 Task: Explore the amenities and details of this Airbnb listing.
Action: Mouse moved to (328, 208)
Screenshot: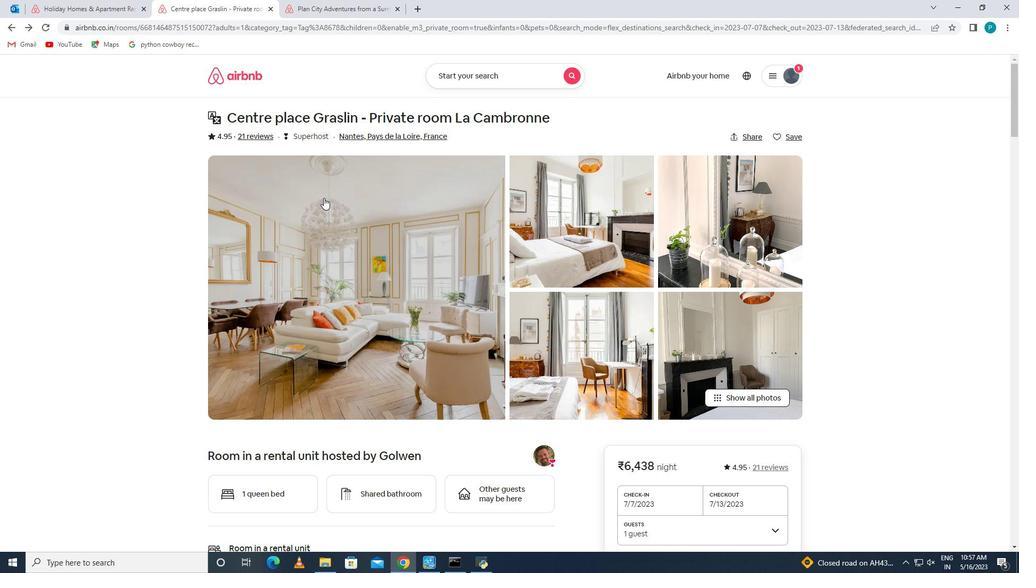 
Action: Mouse scrolled (328, 208) with delta (0, 0)
Screenshot: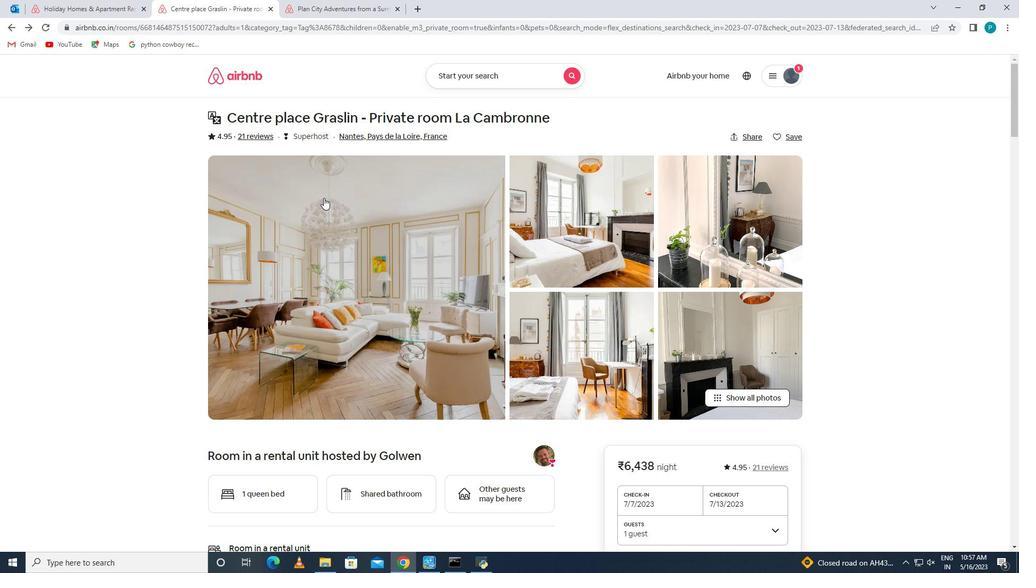 
Action: Mouse moved to (328, 212)
Screenshot: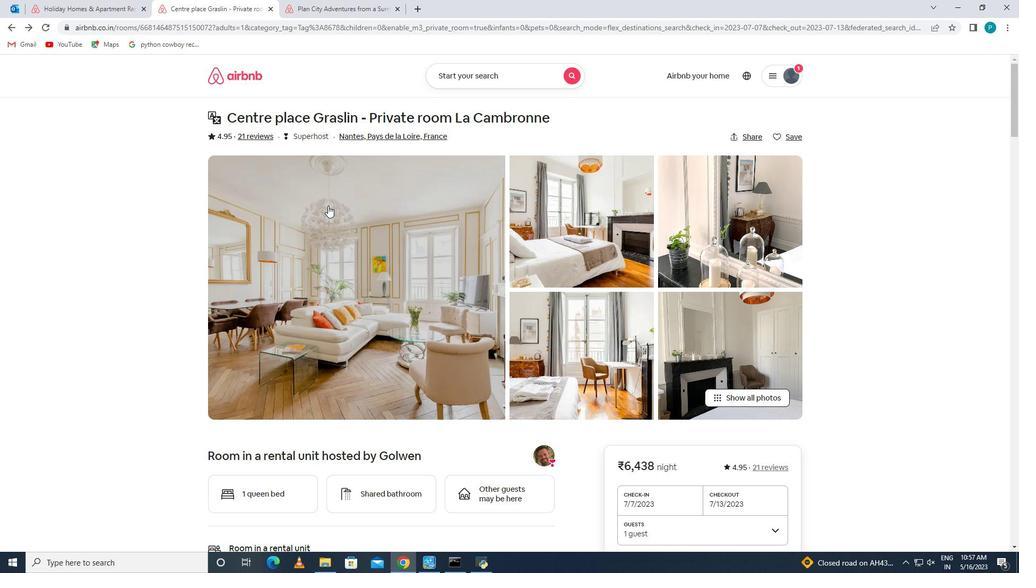 
Action: Mouse scrolled (328, 211) with delta (0, 0)
Screenshot: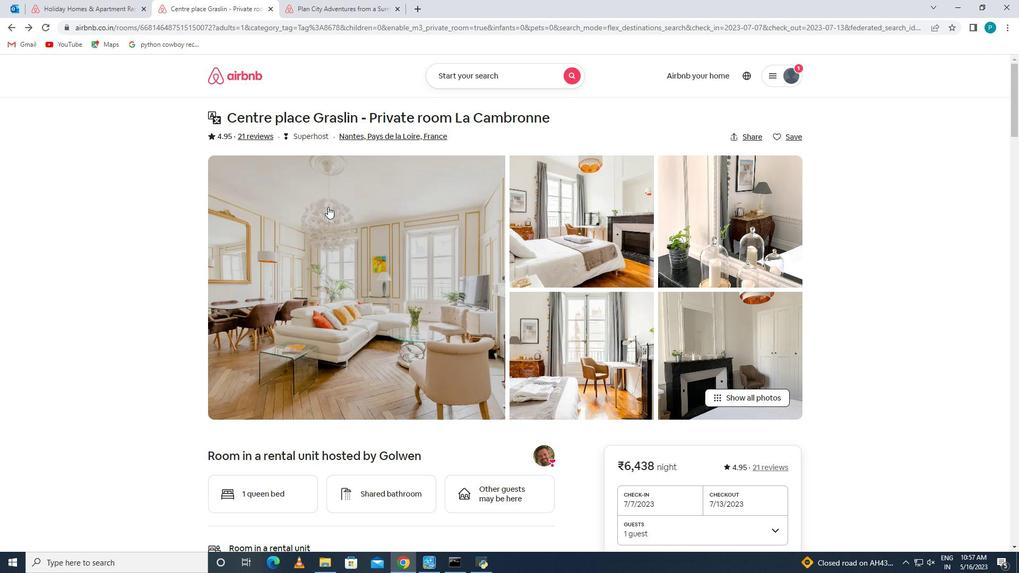 
Action: Mouse moved to (328, 213)
Screenshot: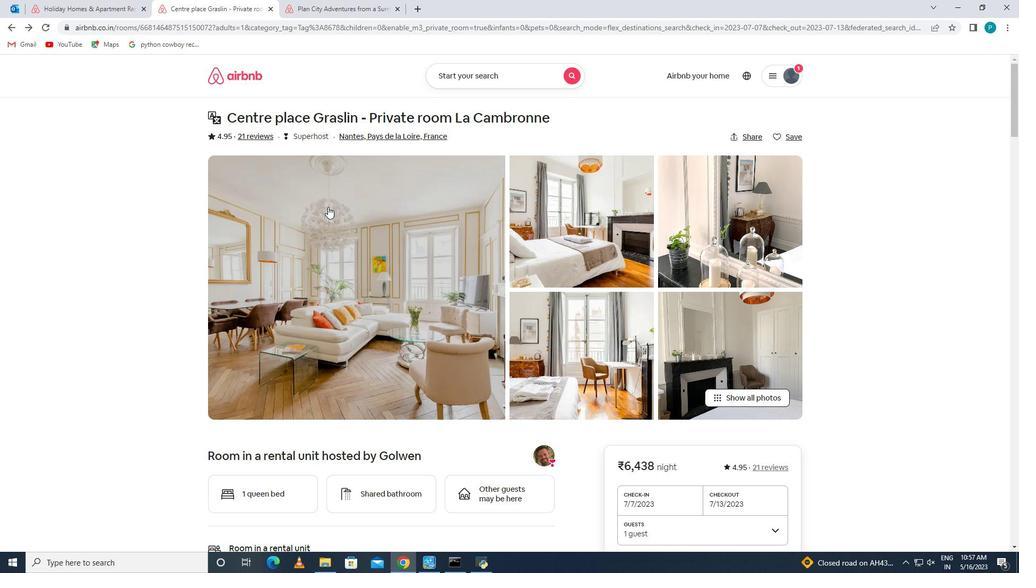 
Action: Mouse scrolled (328, 213) with delta (0, 0)
Screenshot: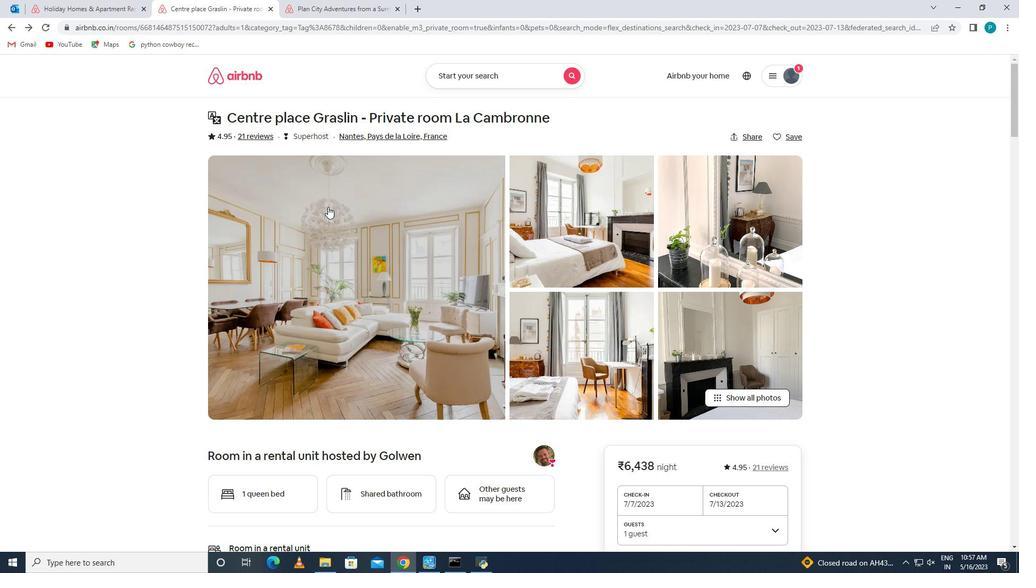 
Action: Mouse moved to (330, 222)
Screenshot: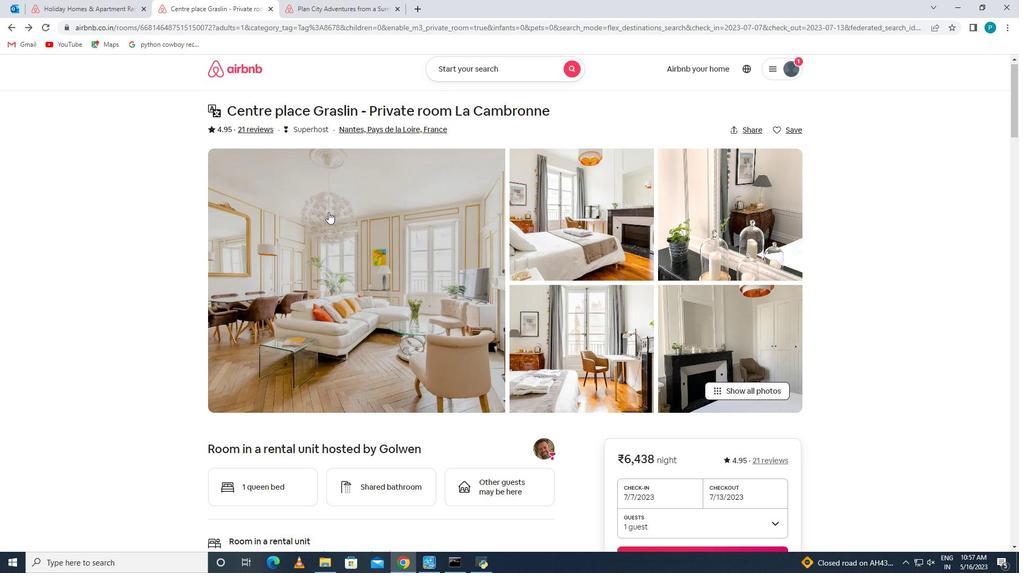 
Action: Mouse scrolled (330, 222) with delta (0, 0)
Screenshot: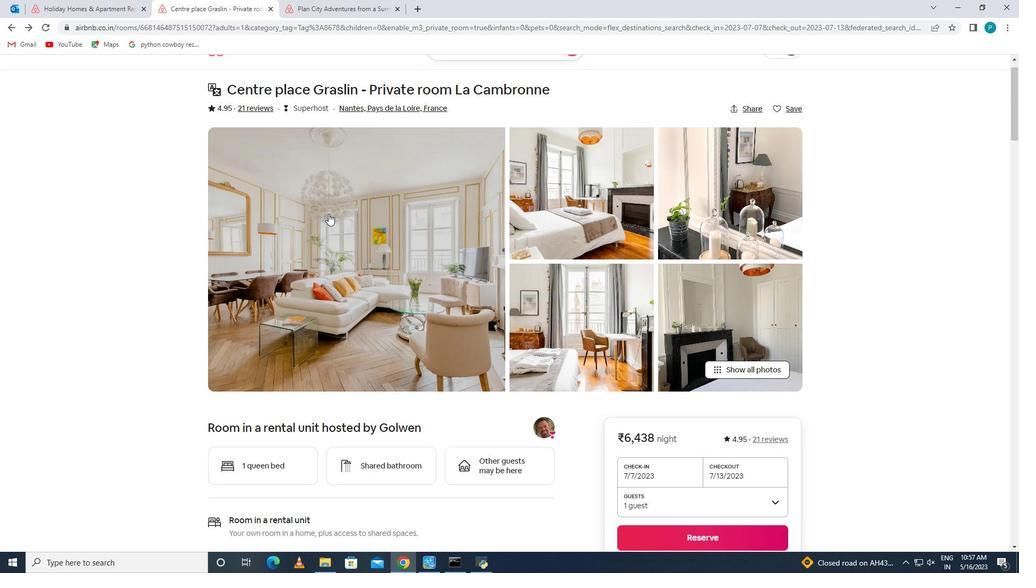 
Action: Mouse moved to (331, 229)
Screenshot: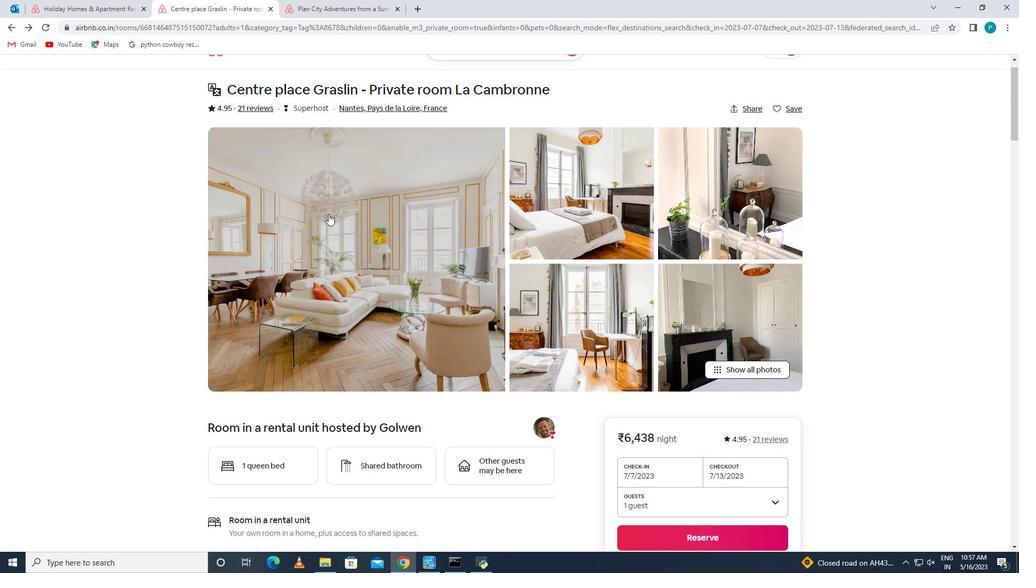 
Action: Mouse scrolled (331, 228) with delta (0, 0)
Screenshot: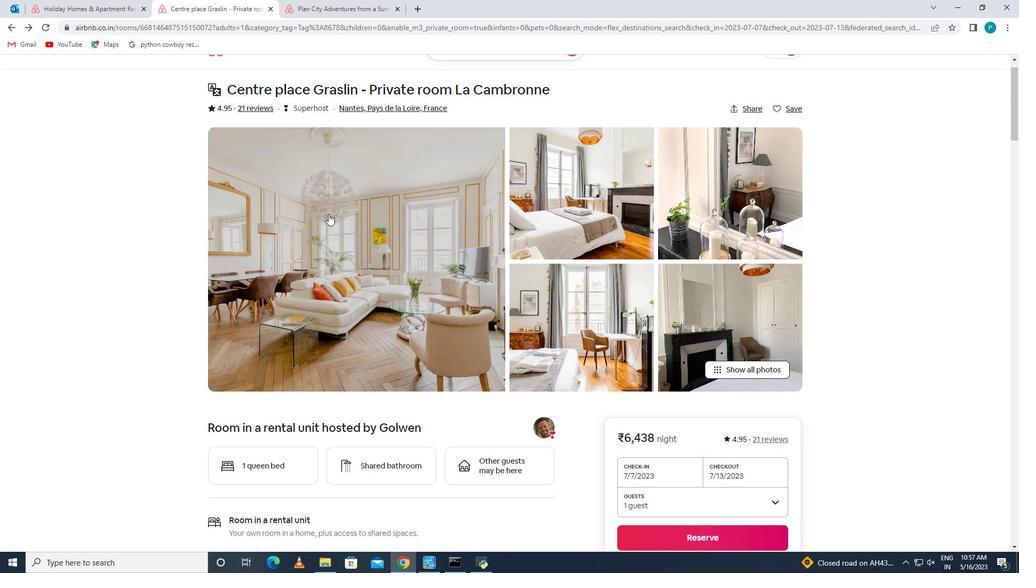 
Action: Mouse moved to (334, 251)
Screenshot: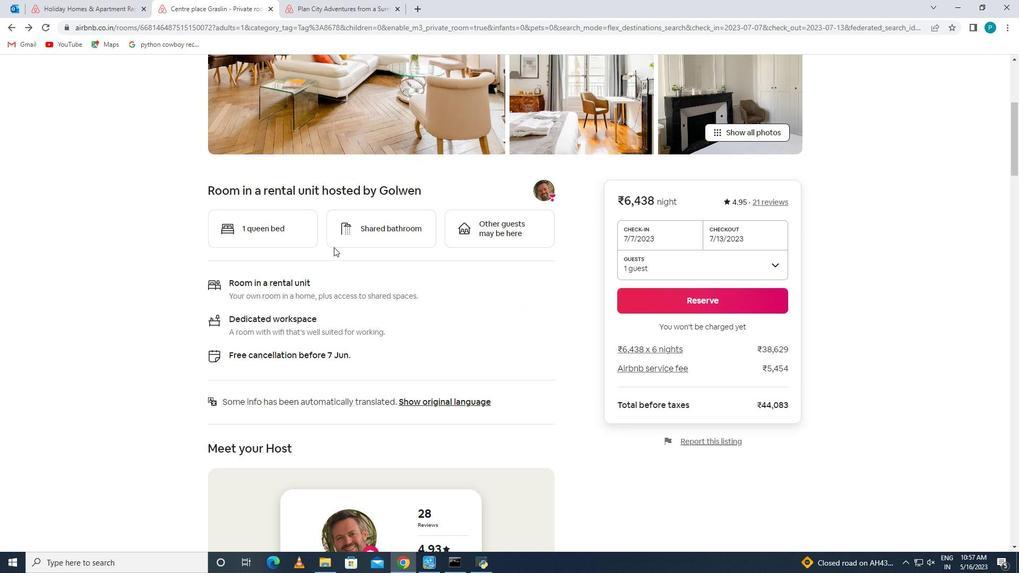 
Action: Mouse scrolled (334, 250) with delta (0, 0)
Screenshot: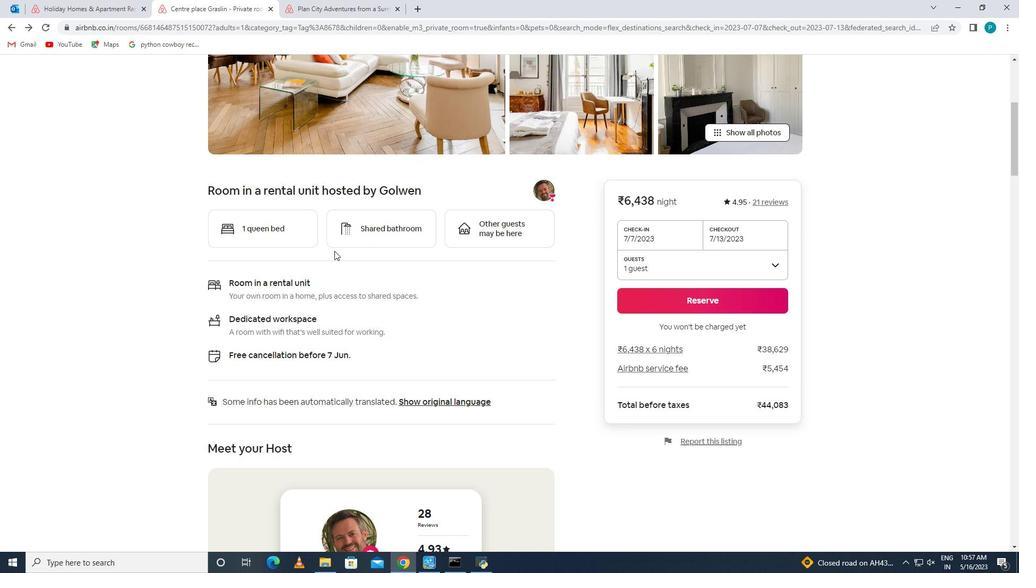 
Action: Mouse scrolled (334, 250) with delta (0, 0)
Screenshot: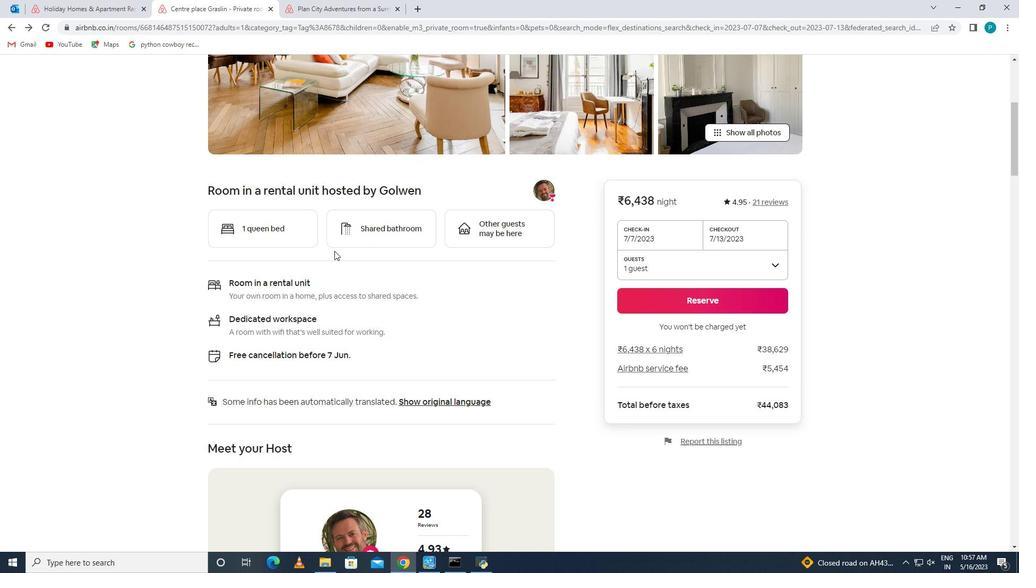 
Action: Mouse scrolled (334, 251) with delta (0, 0)
Screenshot: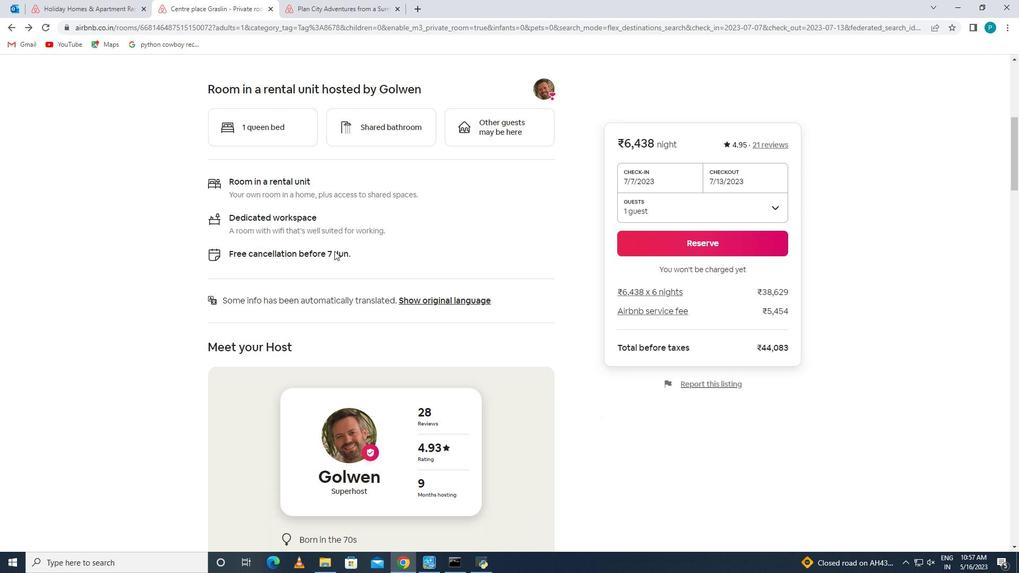 
Action: Mouse scrolled (334, 251) with delta (0, 0)
Screenshot: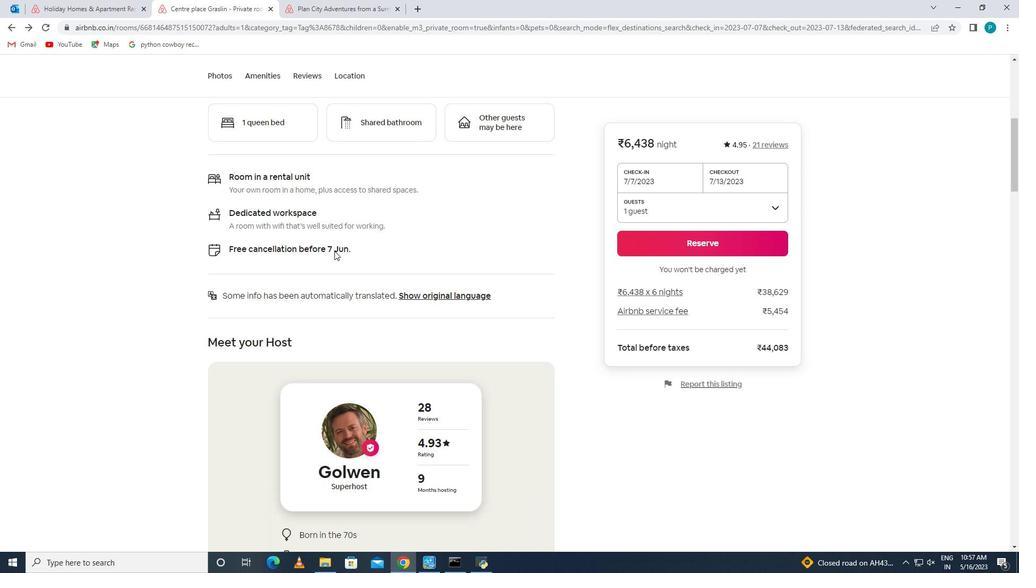 
Action: Mouse scrolled (334, 251) with delta (0, 0)
Screenshot: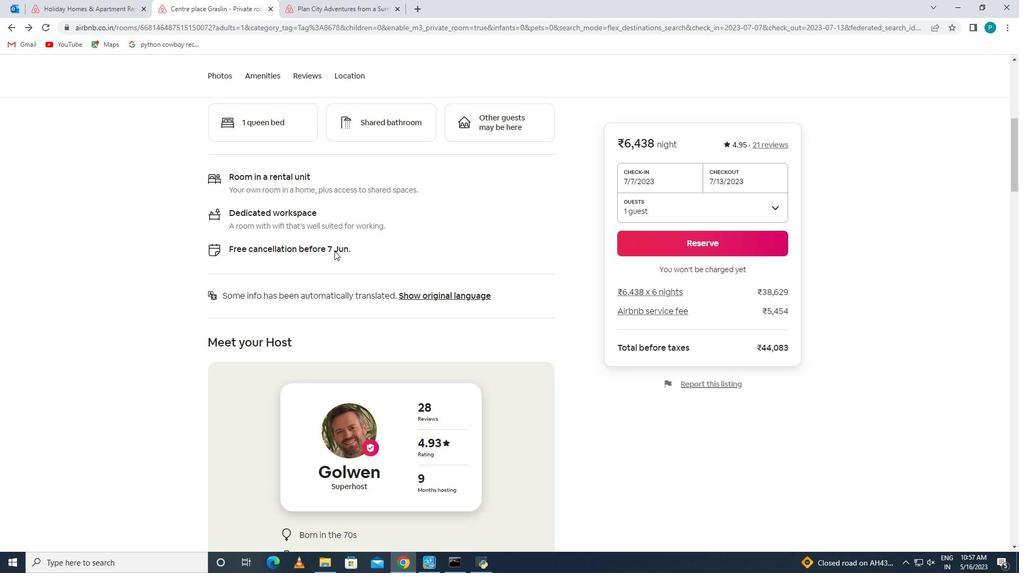 
Action: Mouse scrolled (334, 251) with delta (0, 0)
Screenshot: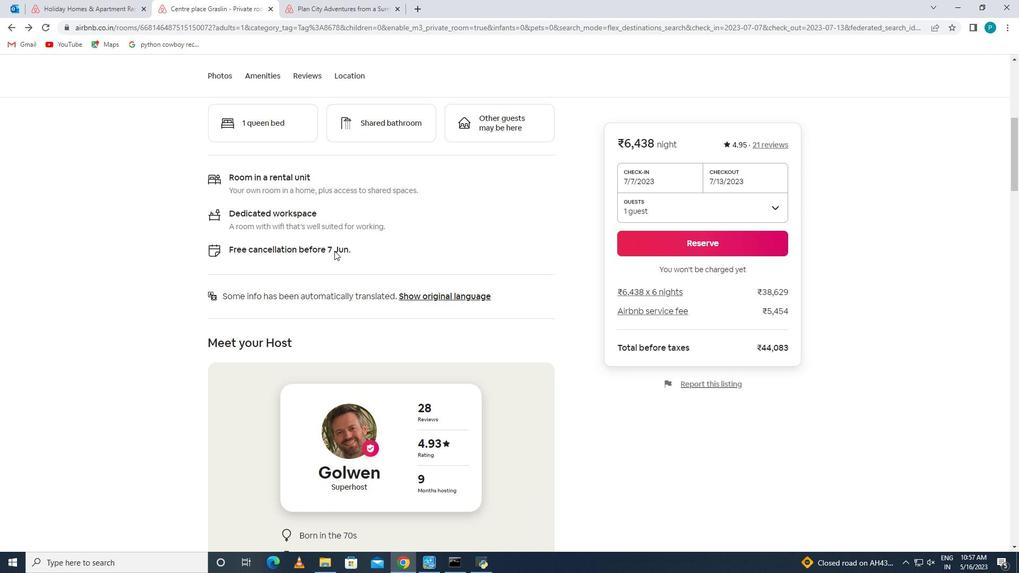 
Action: Mouse scrolled (334, 250) with delta (0, 0)
Screenshot: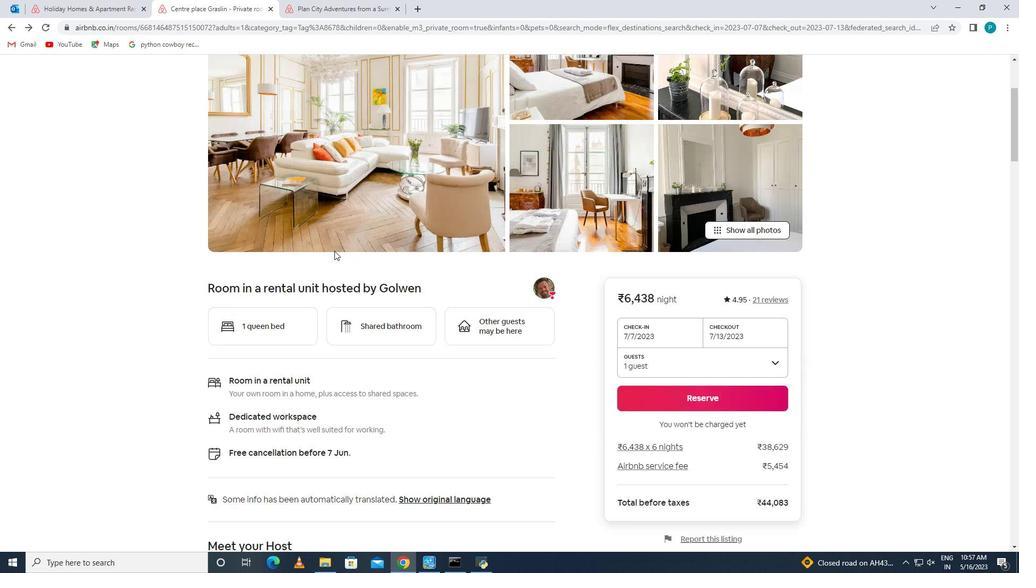 
Action: Mouse scrolled (334, 250) with delta (0, 0)
Screenshot: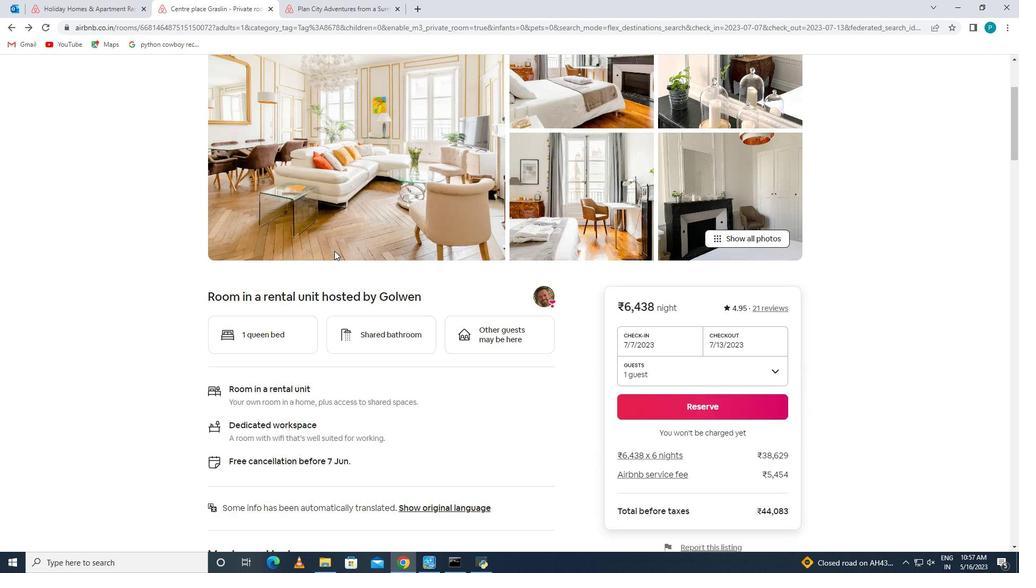 
Action: Mouse scrolled (334, 250) with delta (0, 0)
Screenshot: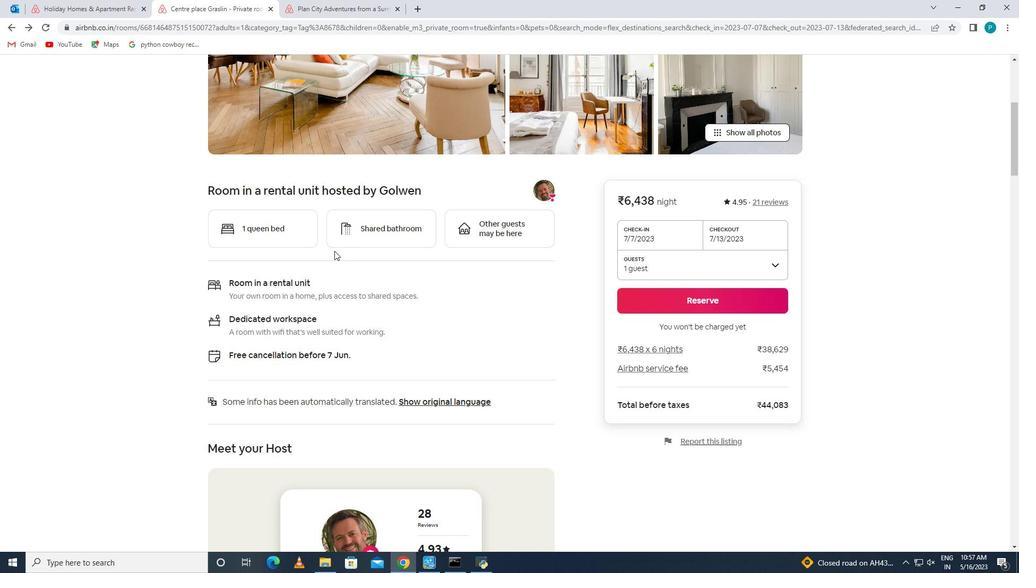 
Action: Mouse scrolled (334, 250) with delta (0, 0)
Screenshot: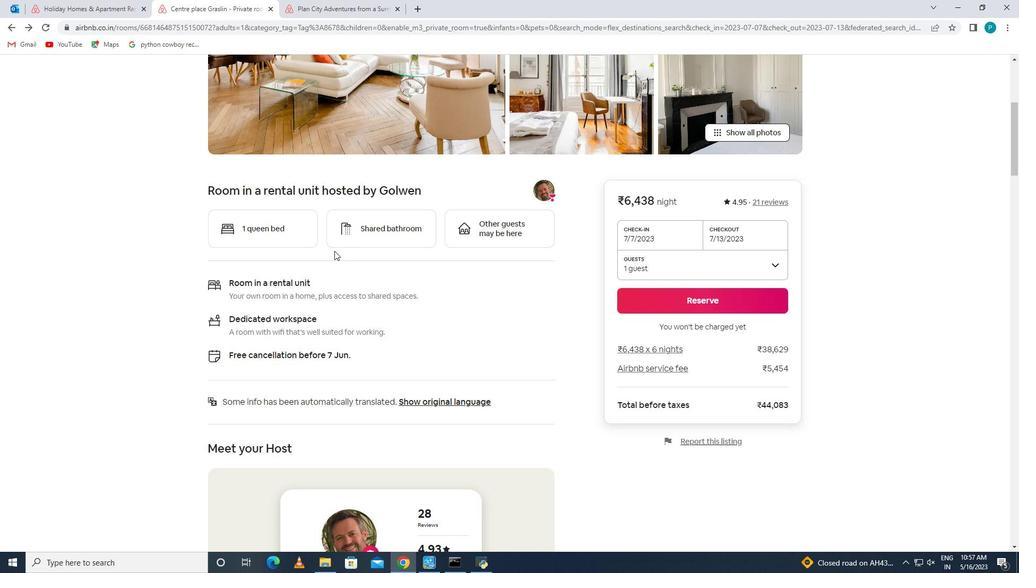 
Action: Mouse moved to (210, 77)
Screenshot: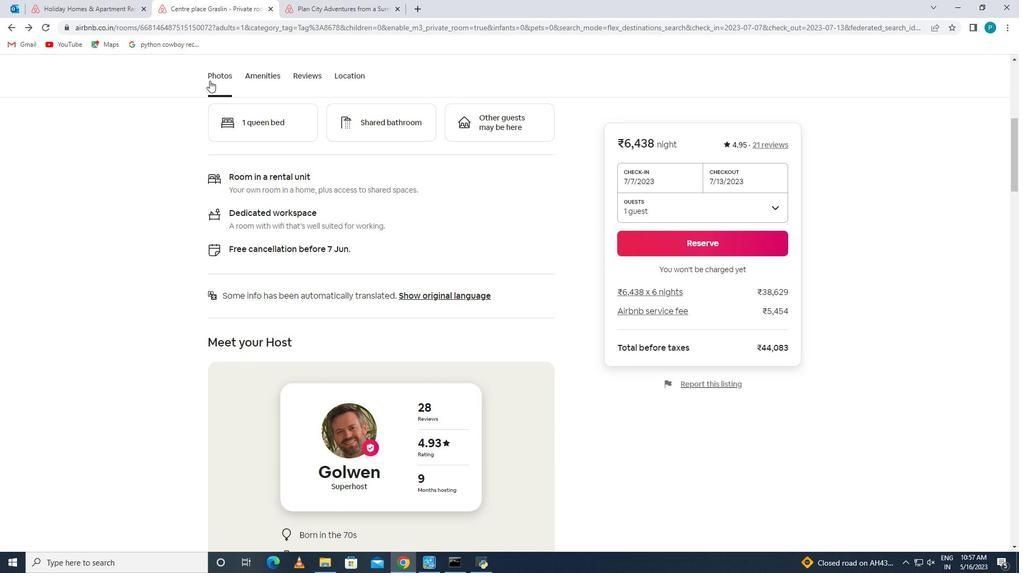 
Action: Mouse pressed left at (210, 77)
Screenshot: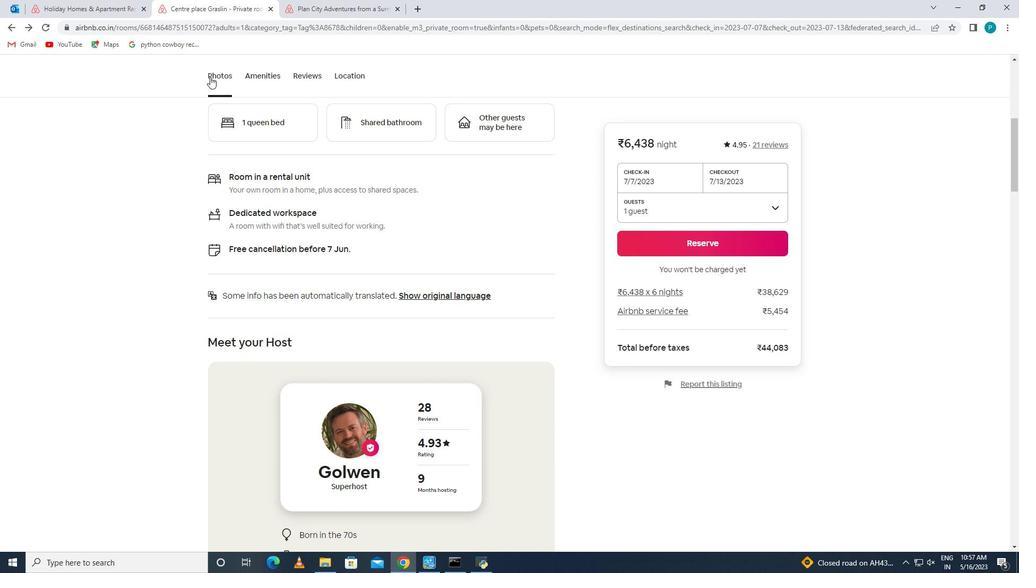 
Action: Mouse moved to (733, 372)
Screenshot: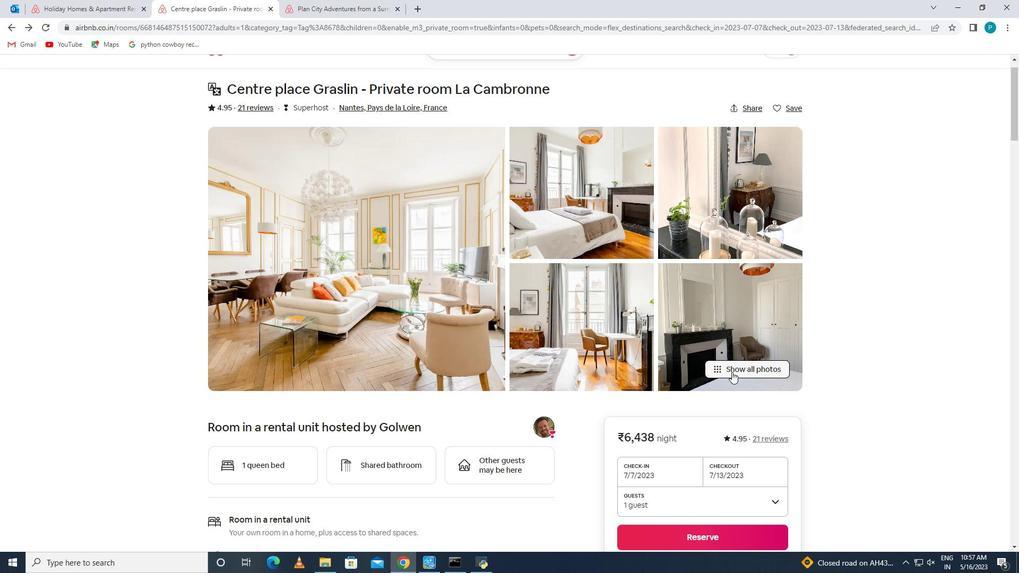 
Action: Mouse pressed left at (733, 372)
Screenshot: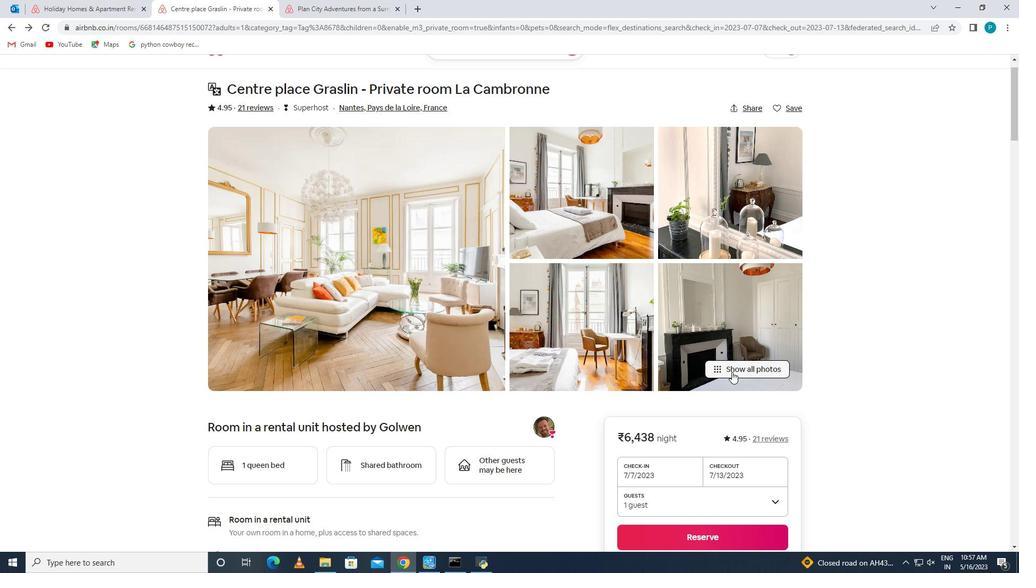 
Action: Mouse moved to (478, 333)
Screenshot: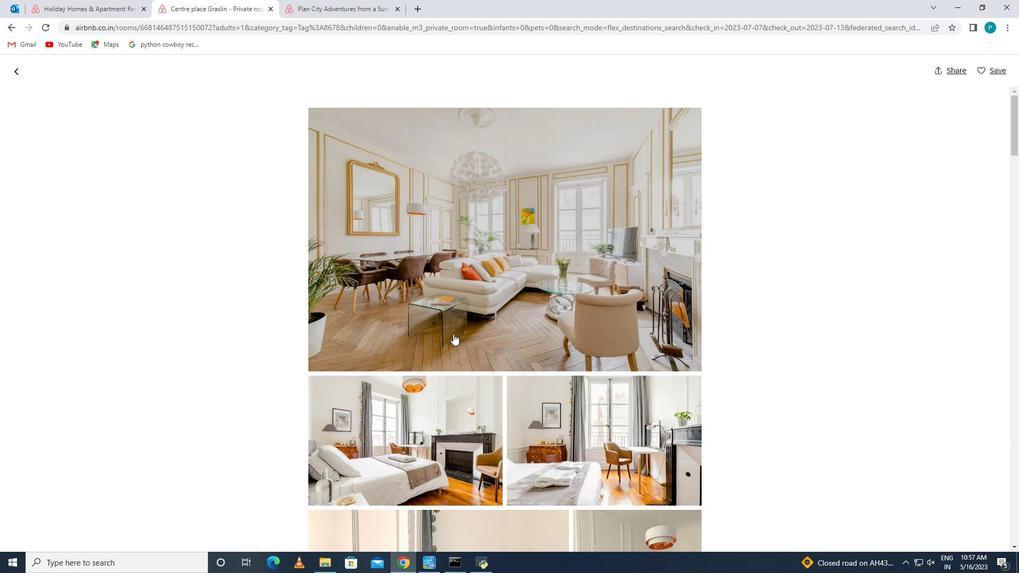 
Action: Mouse scrolled (478, 332) with delta (0, 0)
Screenshot: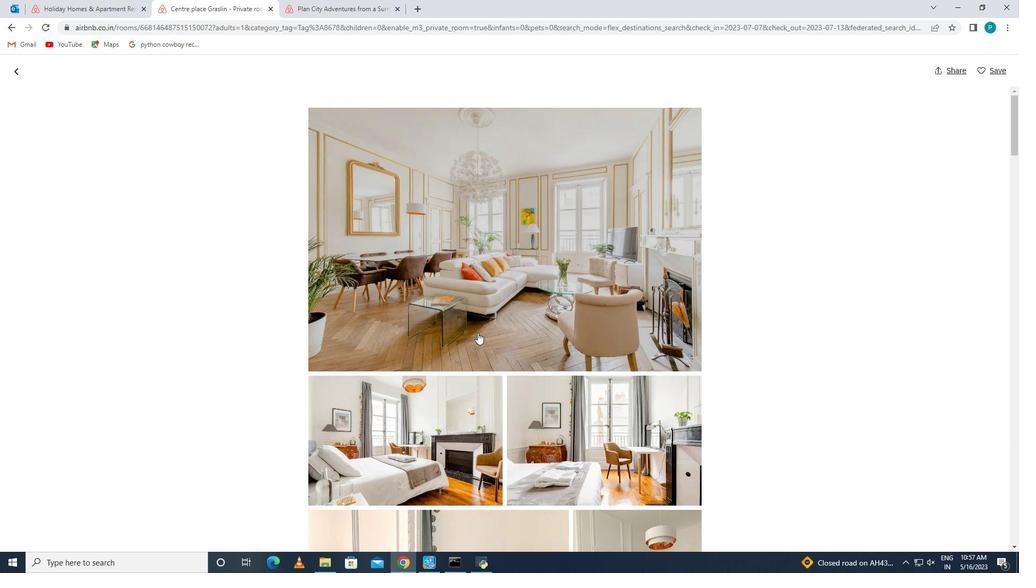 
Action: Mouse scrolled (478, 332) with delta (0, 0)
Screenshot: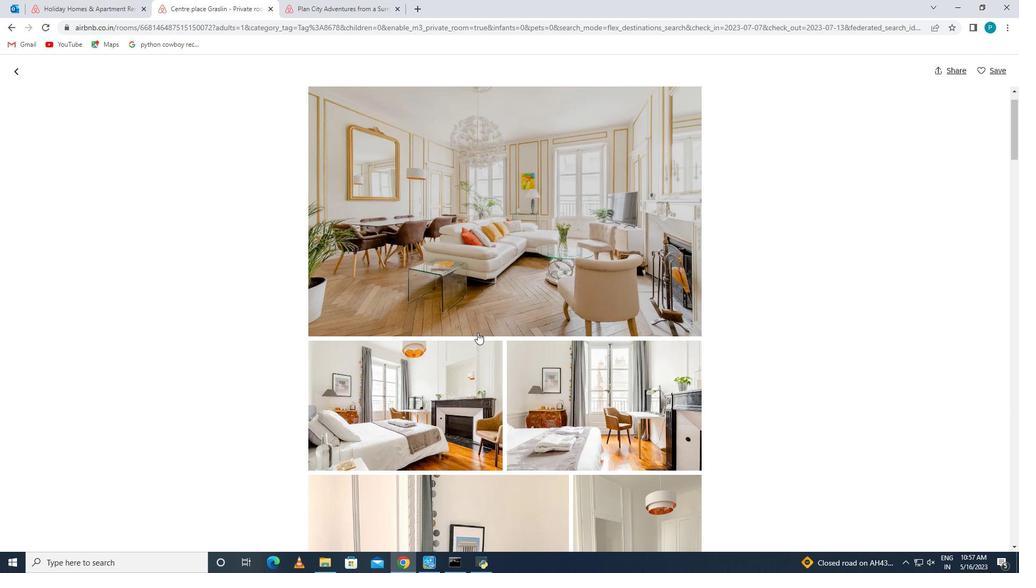 
Action: Mouse scrolled (478, 332) with delta (0, 0)
Screenshot: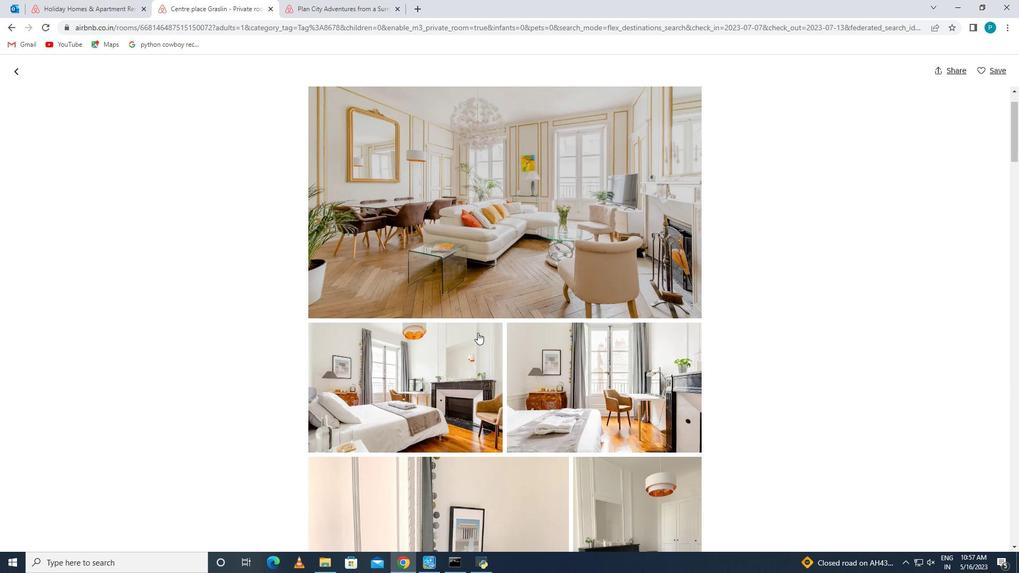 
Action: Mouse scrolled (478, 332) with delta (0, 0)
Screenshot: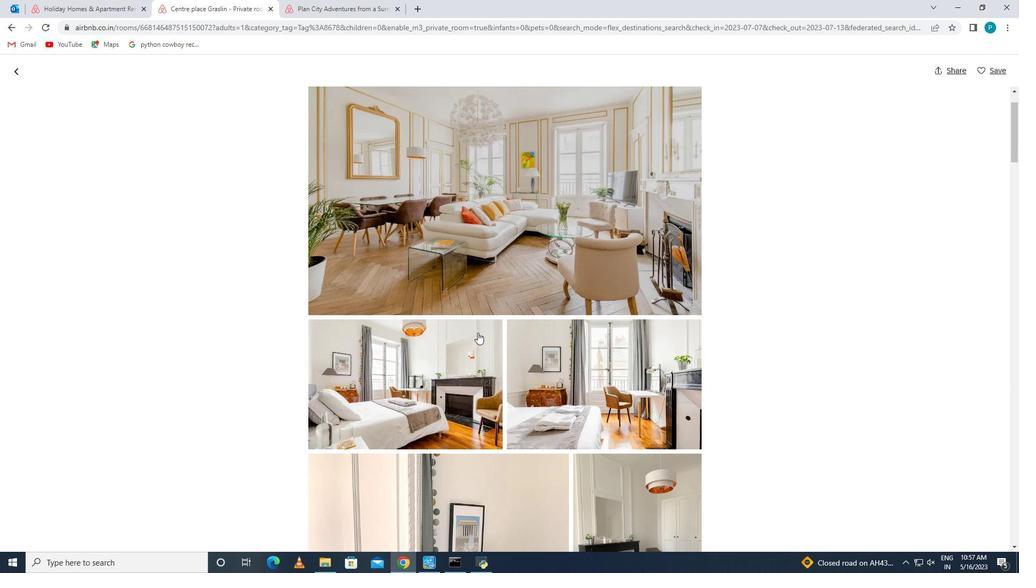 
Action: Mouse scrolled (478, 332) with delta (0, 0)
Screenshot: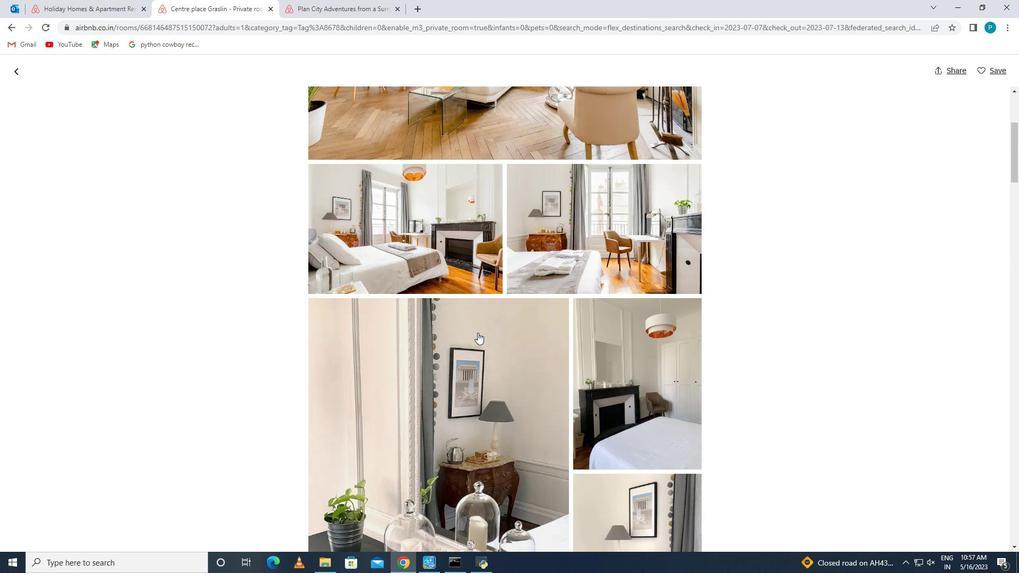 
Action: Mouse scrolled (478, 332) with delta (0, 0)
Screenshot: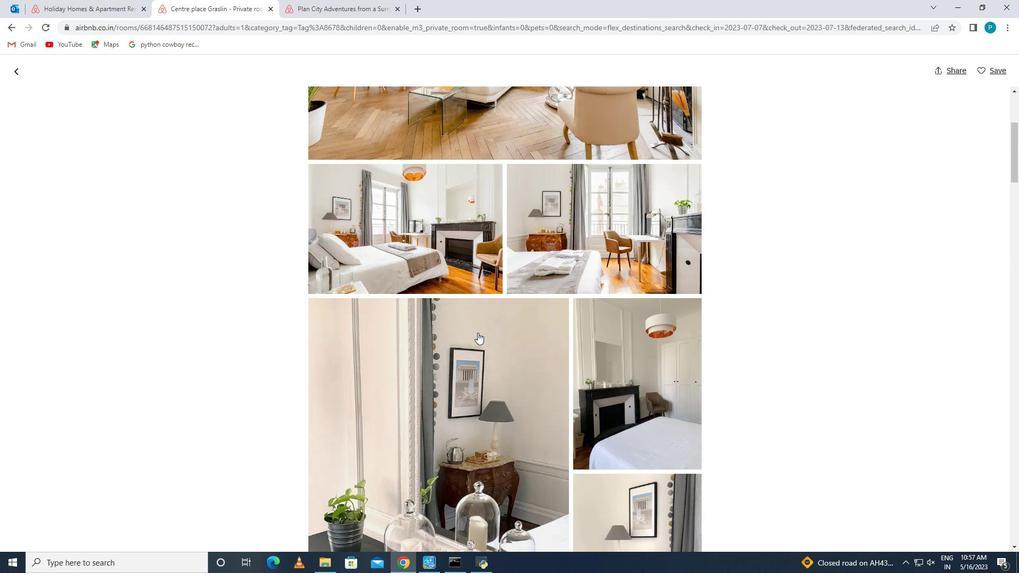 
Action: Mouse moved to (478, 332)
Screenshot: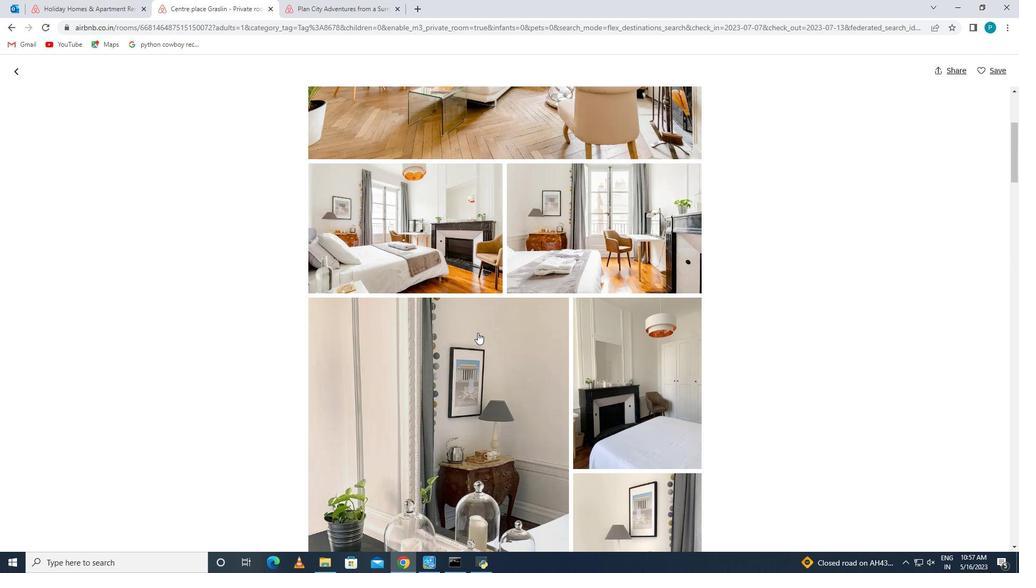 
Action: Mouse scrolled (478, 332) with delta (0, 0)
Screenshot: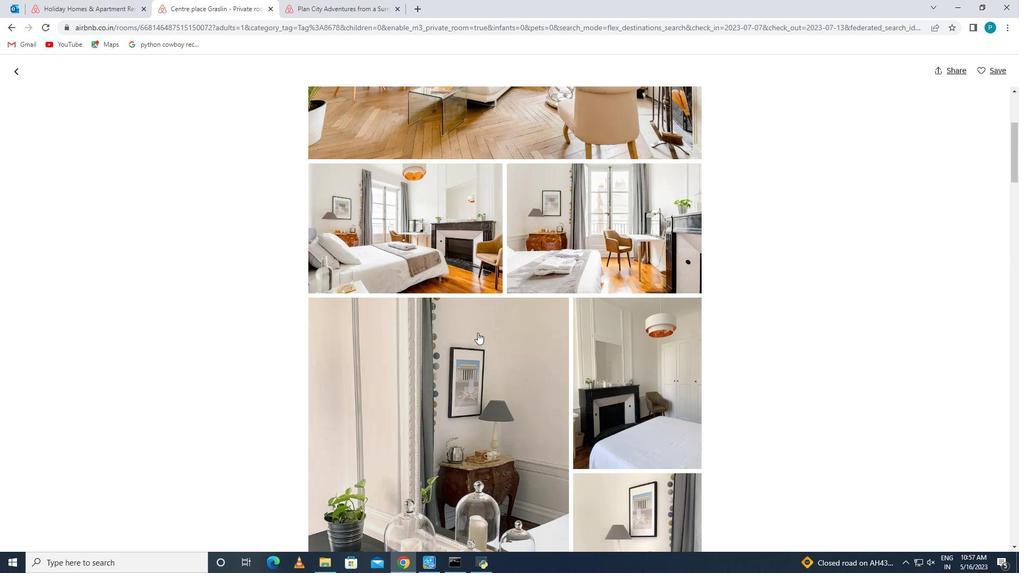 
Action: Mouse scrolled (478, 332) with delta (0, 0)
Screenshot: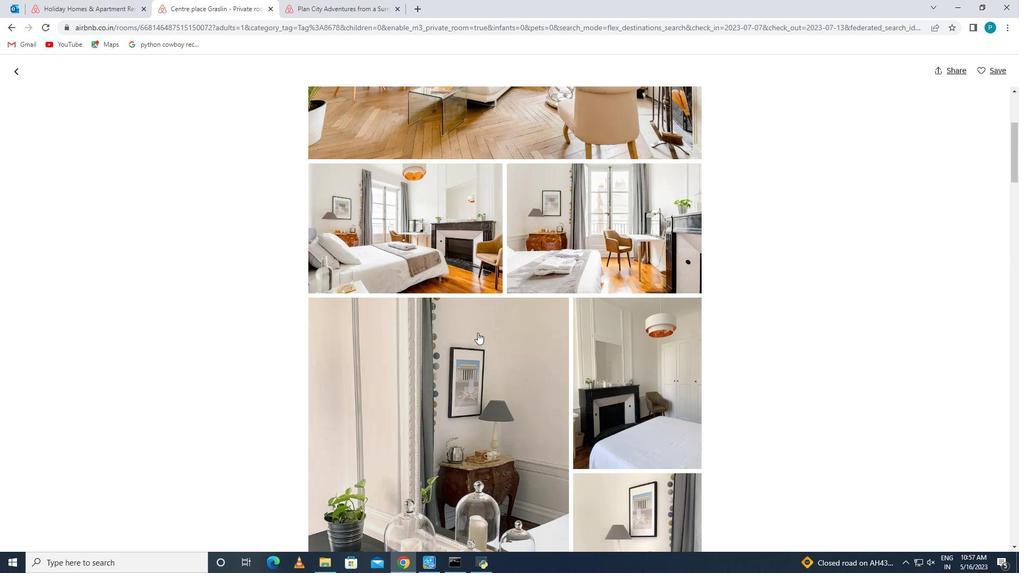 
Action: Mouse scrolled (478, 332) with delta (0, 0)
Screenshot: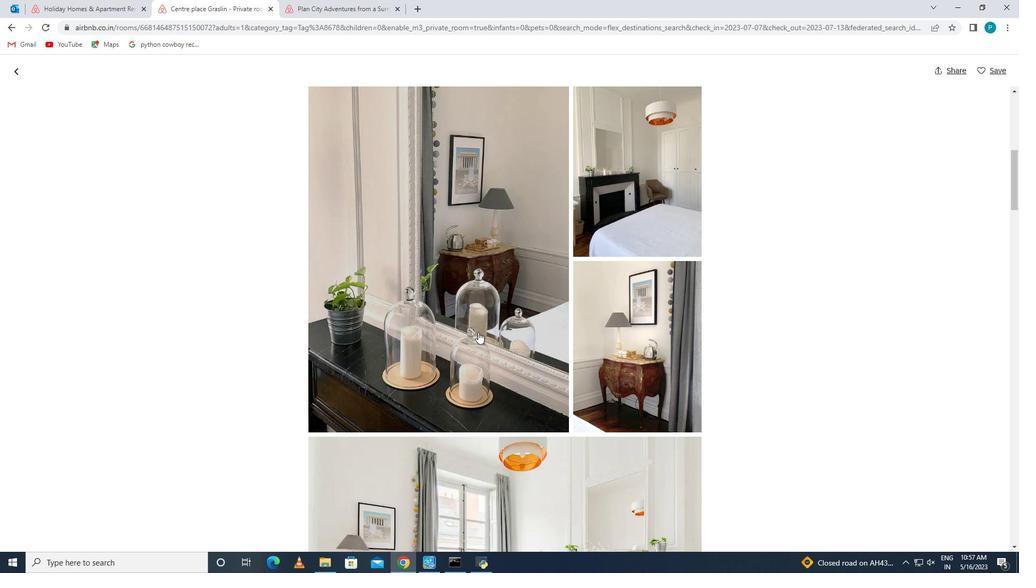 
Action: Mouse scrolled (478, 332) with delta (0, 0)
Screenshot: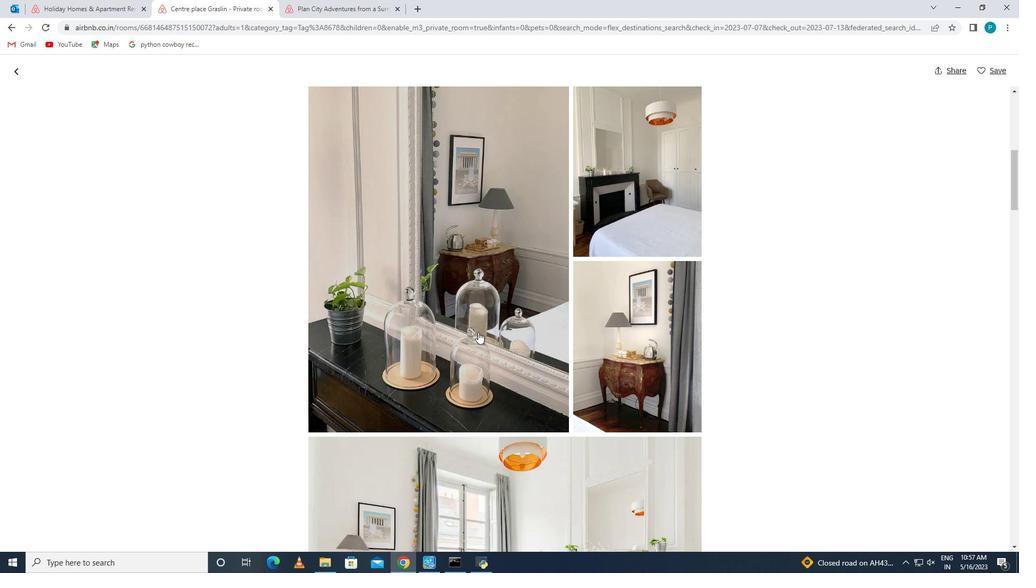 
Action: Mouse scrolled (478, 332) with delta (0, 0)
Screenshot: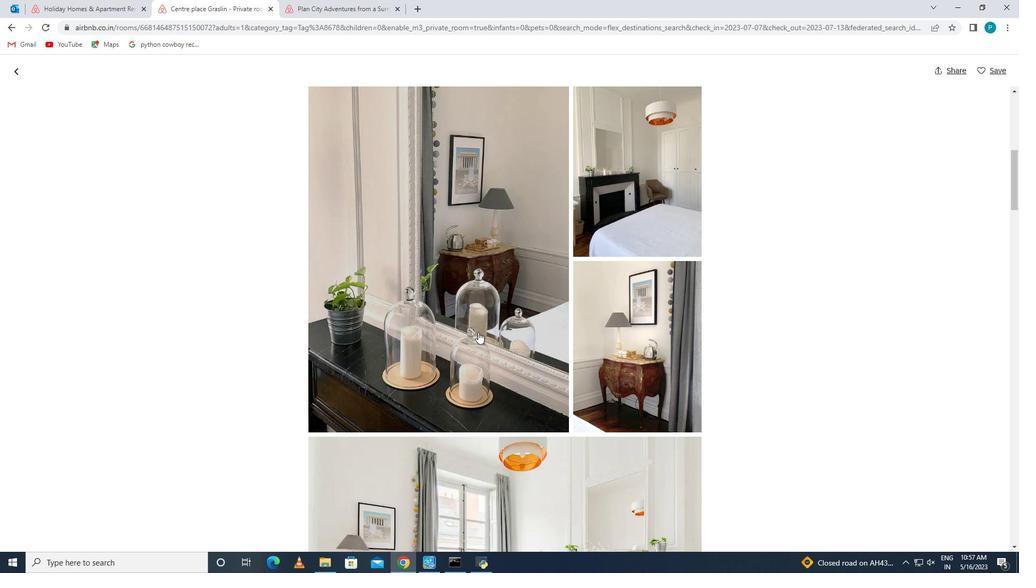 
Action: Mouse scrolled (478, 332) with delta (0, 0)
Screenshot: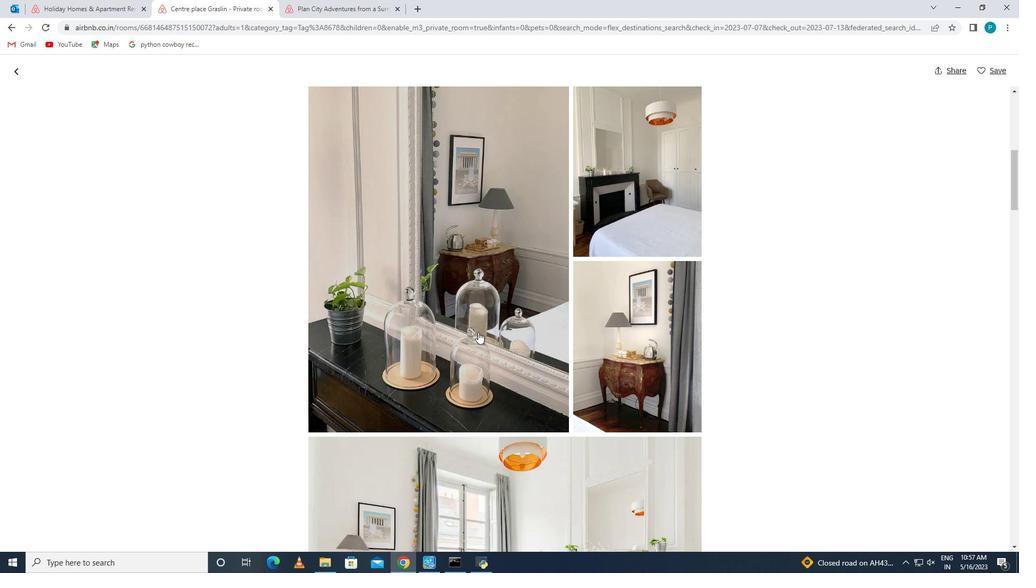
Action: Mouse scrolled (478, 332) with delta (0, 0)
Screenshot: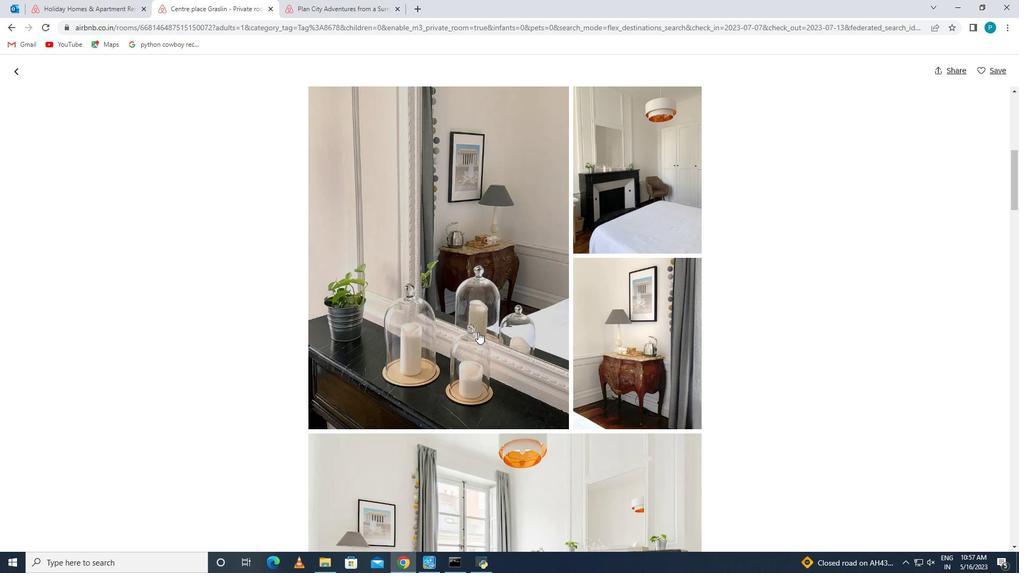 
Action: Mouse scrolled (478, 332) with delta (0, 0)
Screenshot: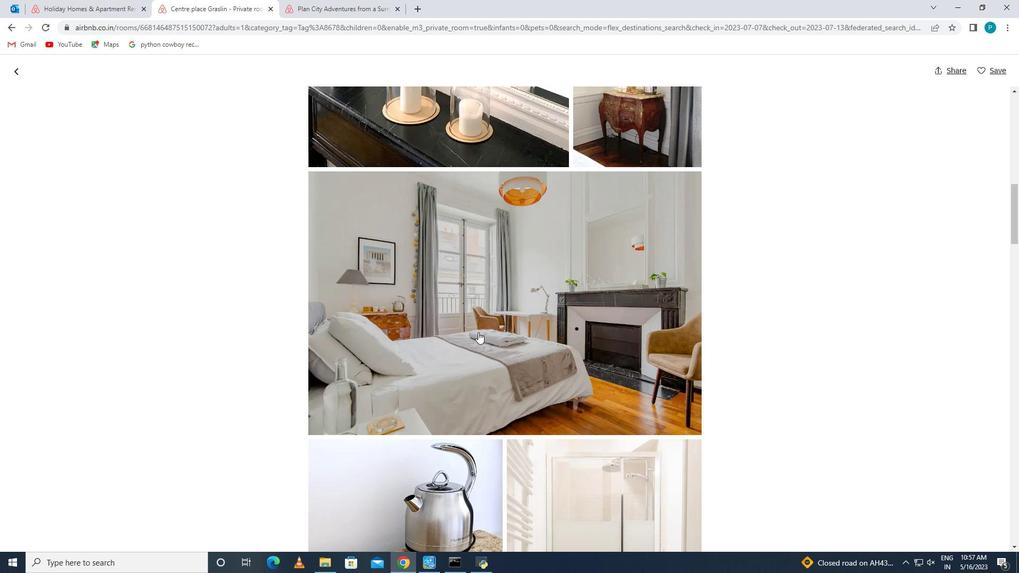 
Action: Mouse scrolled (478, 332) with delta (0, 0)
Screenshot: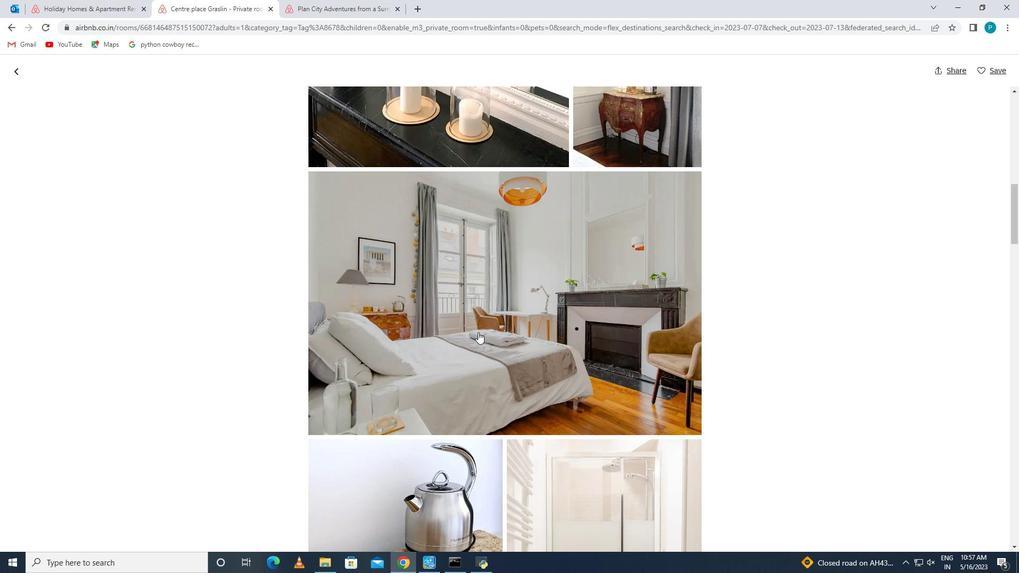 
Action: Mouse scrolled (478, 332) with delta (0, 0)
Screenshot: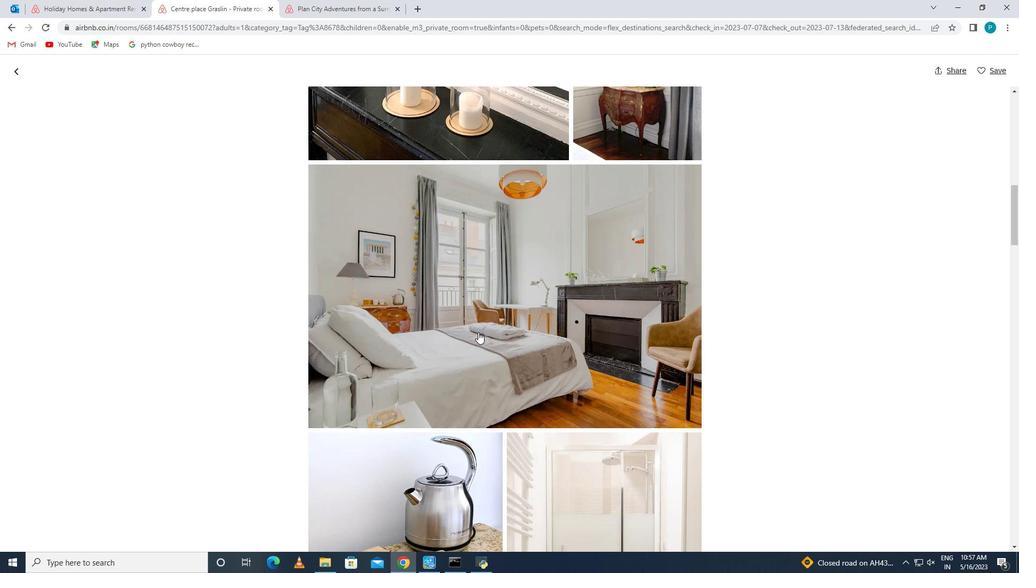 
Action: Mouse scrolled (478, 332) with delta (0, 0)
Screenshot: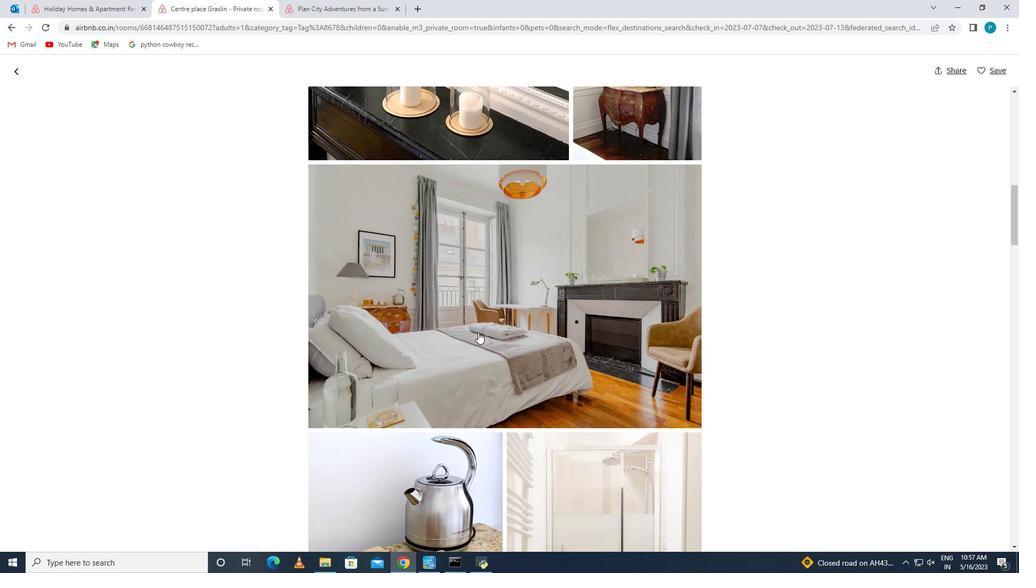 
Action: Mouse scrolled (478, 332) with delta (0, 0)
Screenshot: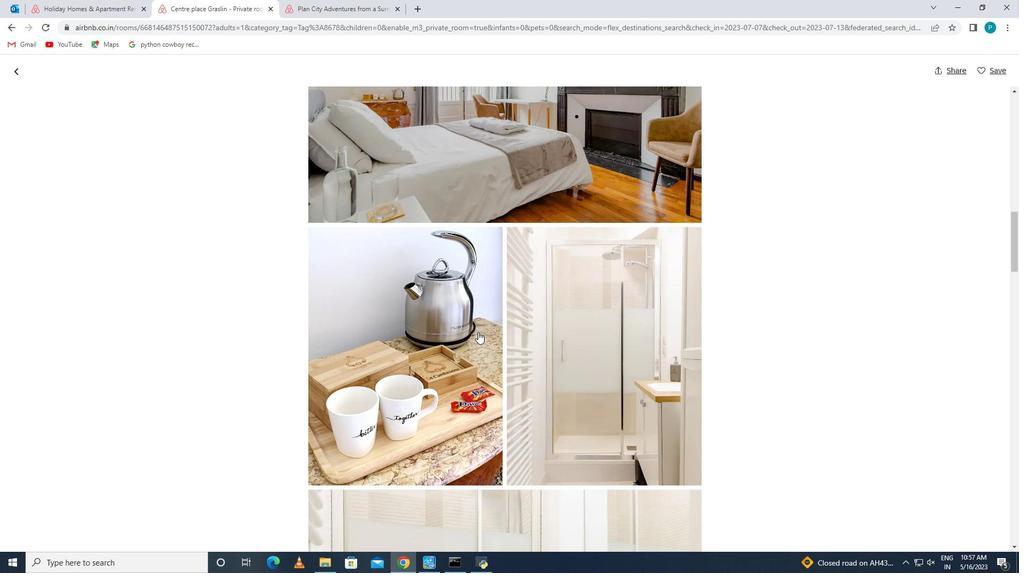 
Action: Mouse scrolled (478, 332) with delta (0, 0)
Screenshot: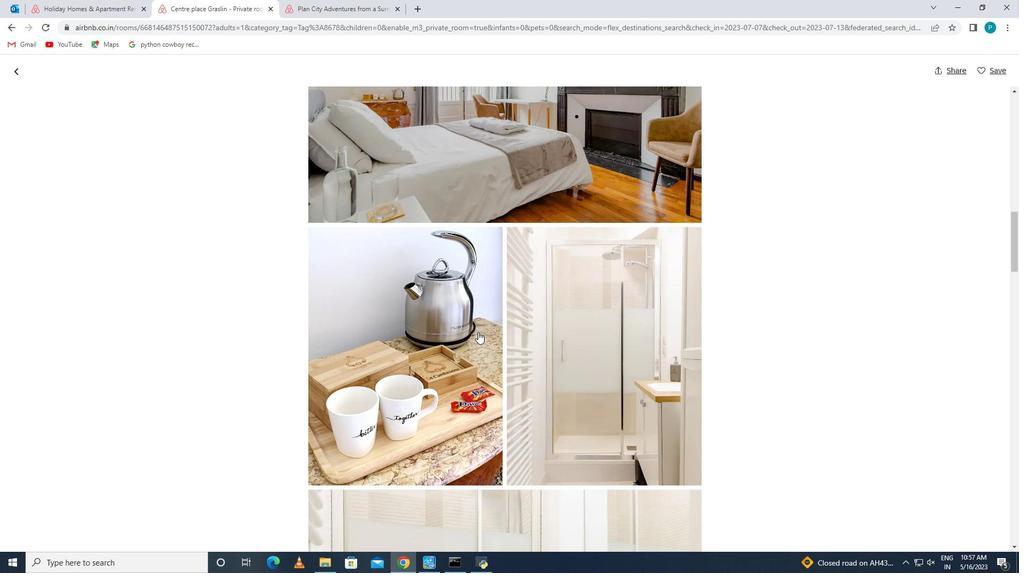 
Action: Mouse scrolled (478, 332) with delta (0, 0)
Screenshot: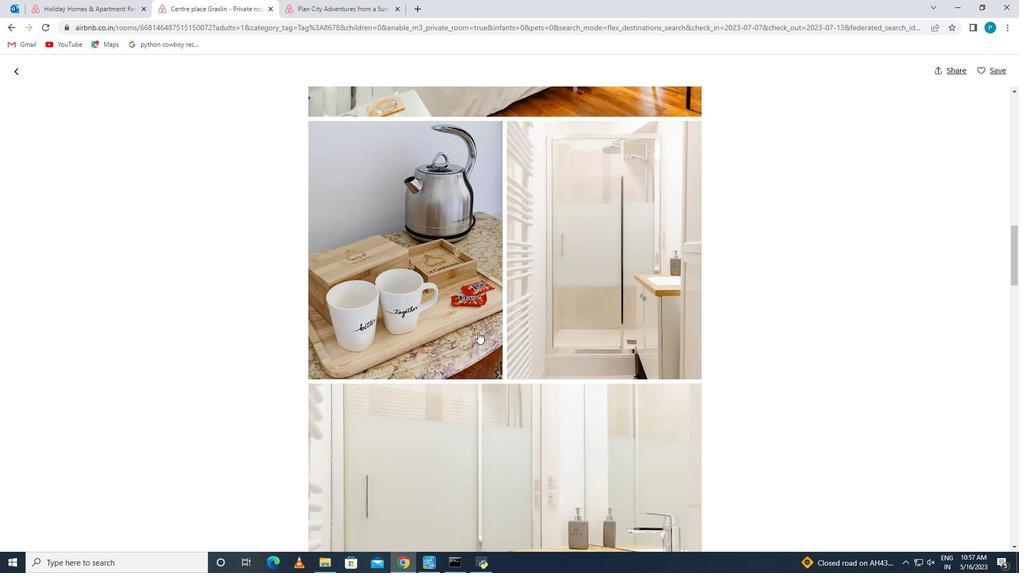 
Action: Mouse scrolled (478, 332) with delta (0, 0)
Screenshot: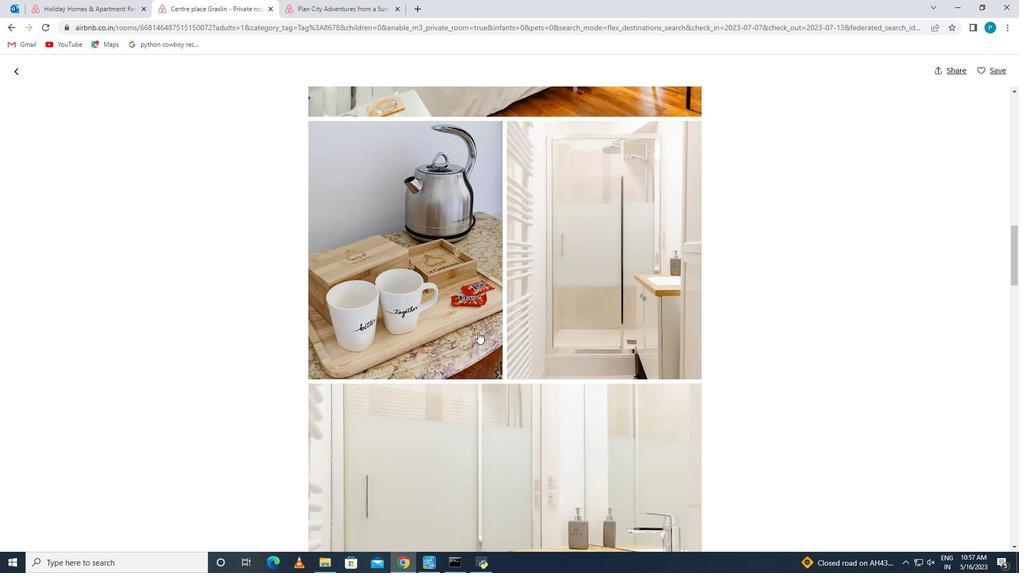 
Action: Mouse scrolled (478, 332) with delta (0, 0)
Screenshot: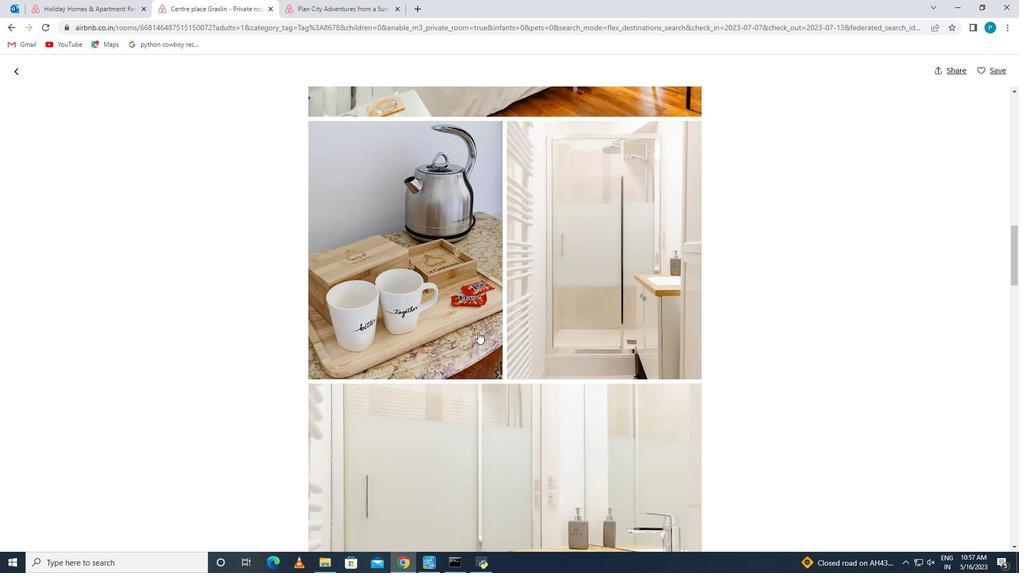 
Action: Mouse scrolled (478, 332) with delta (0, 0)
Screenshot: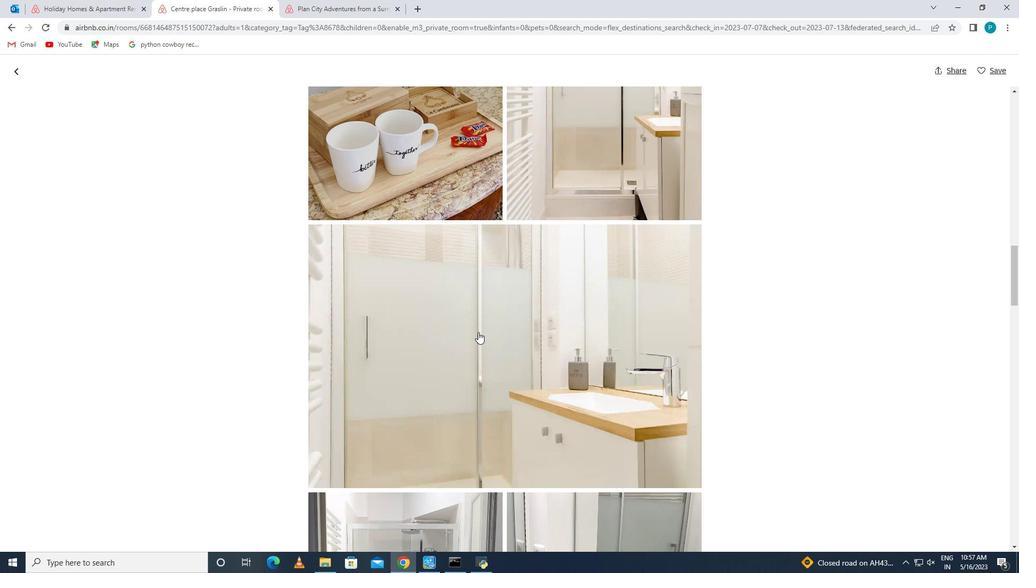 
Action: Mouse scrolled (478, 332) with delta (0, 0)
Screenshot: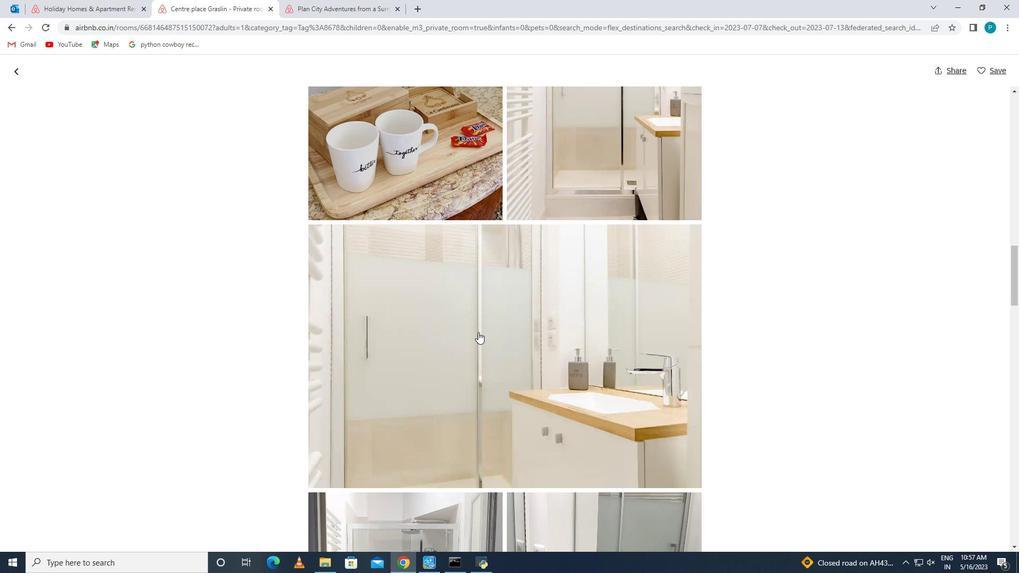 
Action: Mouse scrolled (478, 332) with delta (0, 0)
Screenshot: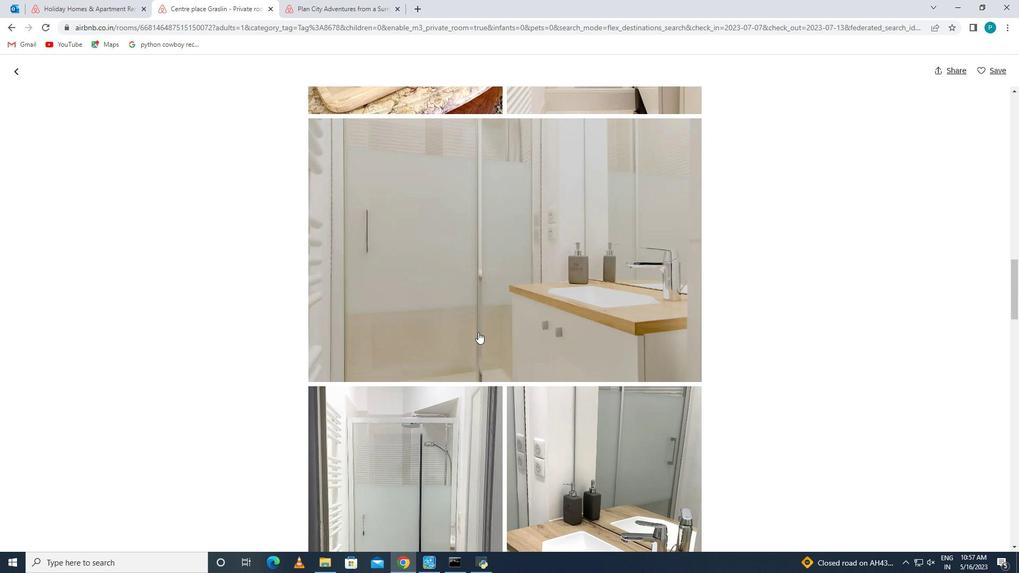 
Action: Mouse scrolled (478, 332) with delta (0, 0)
Screenshot: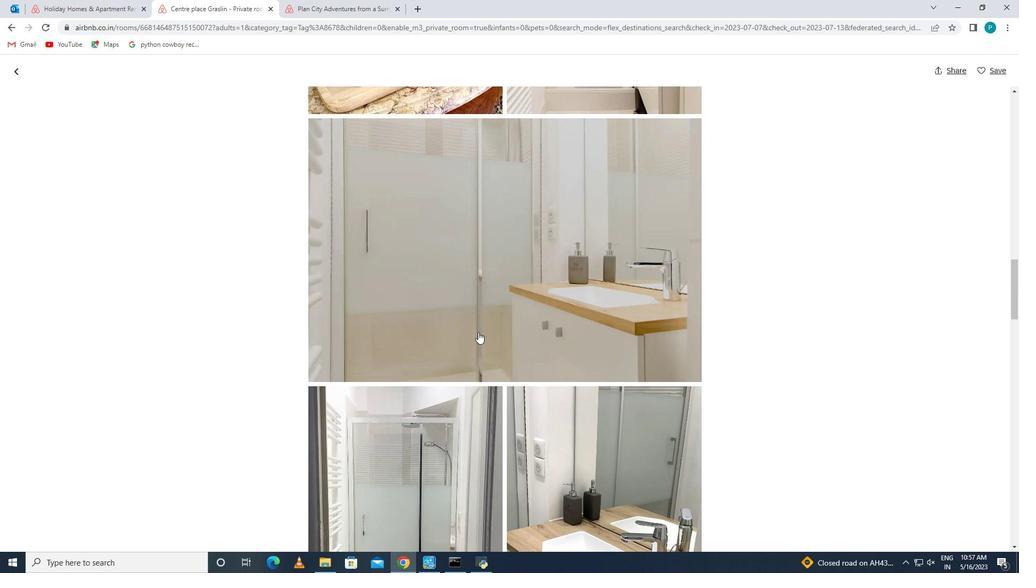 
Action: Mouse scrolled (478, 332) with delta (0, 0)
Screenshot: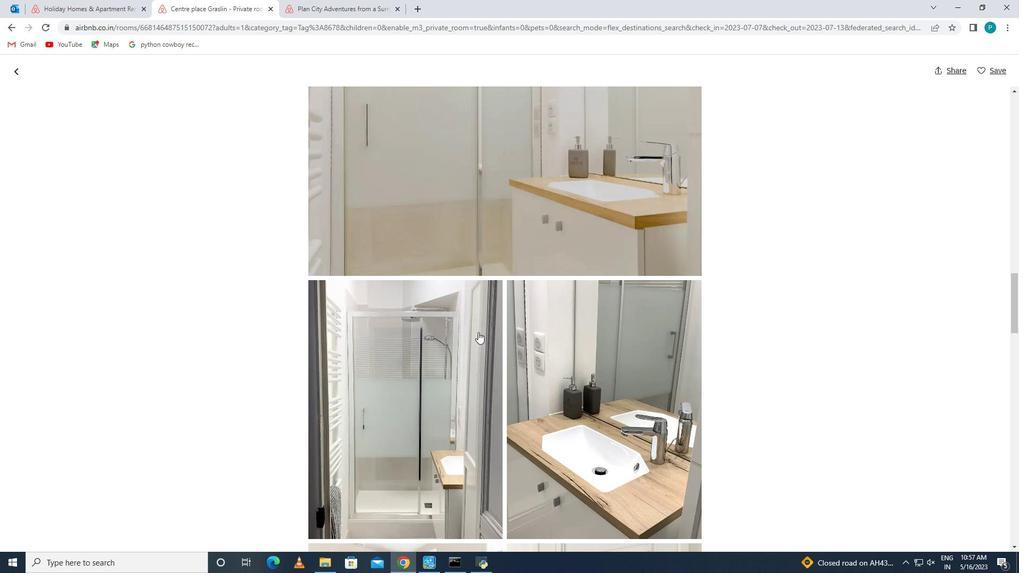 
Action: Mouse scrolled (478, 332) with delta (0, 0)
Screenshot: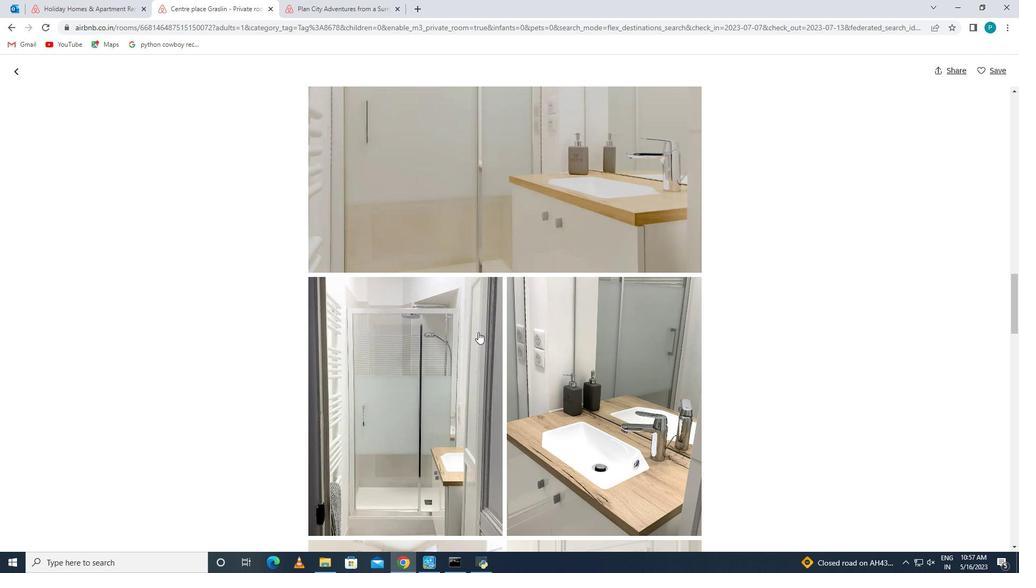 
Action: Mouse scrolled (478, 332) with delta (0, 0)
Screenshot: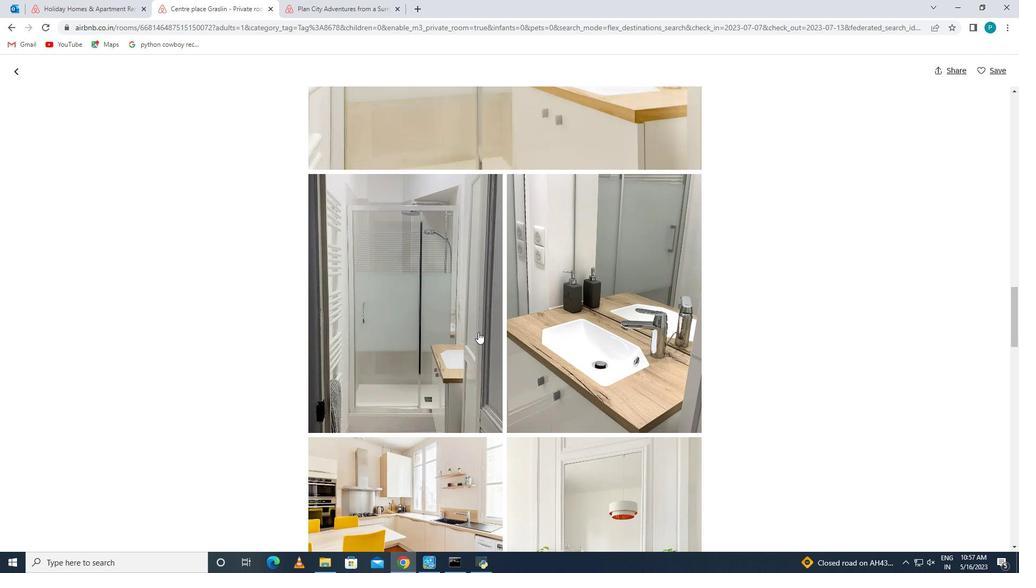 
Action: Mouse scrolled (478, 332) with delta (0, 0)
Screenshot: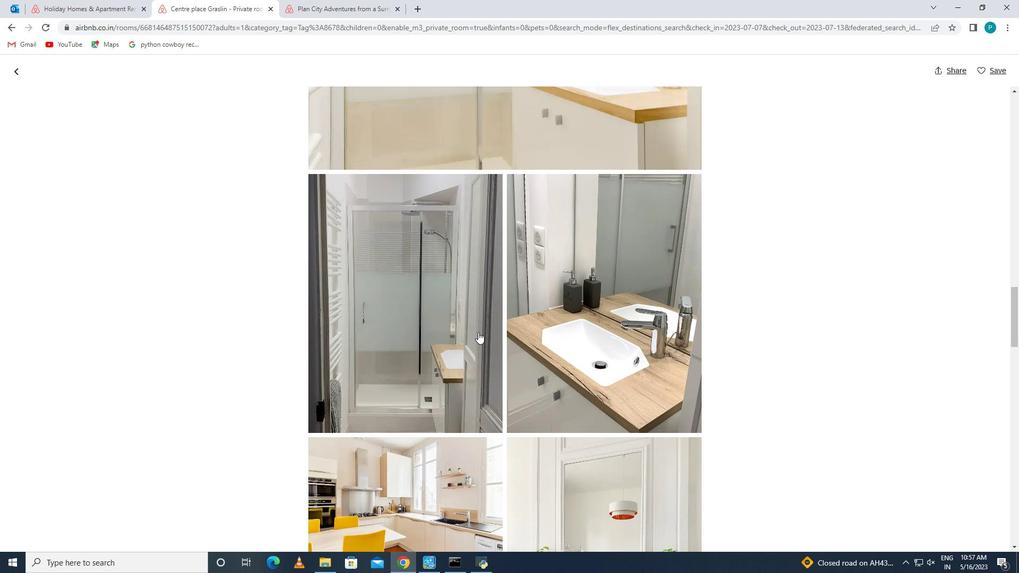 
Action: Mouse scrolled (478, 332) with delta (0, 0)
Screenshot: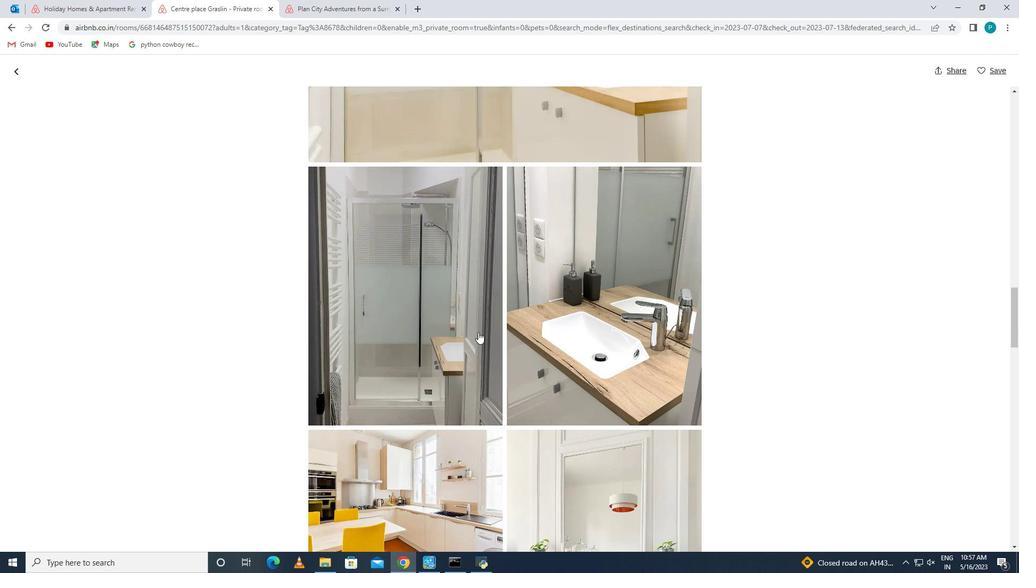 
Action: Mouse scrolled (478, 332) with delta (0, 0)
Screenshot: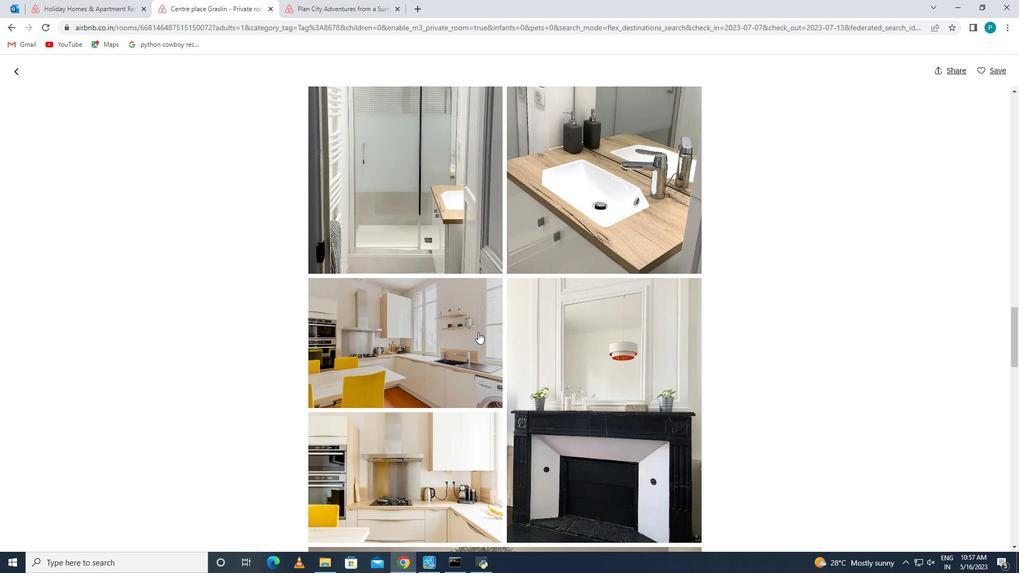 
Action: Mouse scrolled (478, 332) with delta (0, 0)
Screenshot: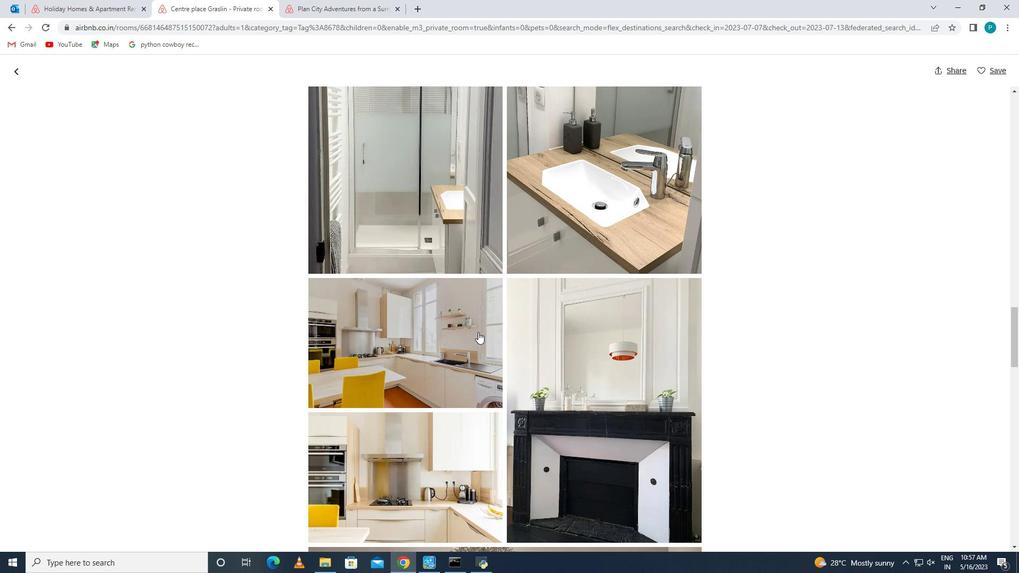 
Action: Mouse scrolled (478, 332) with delta (0, 0)
Screenshot: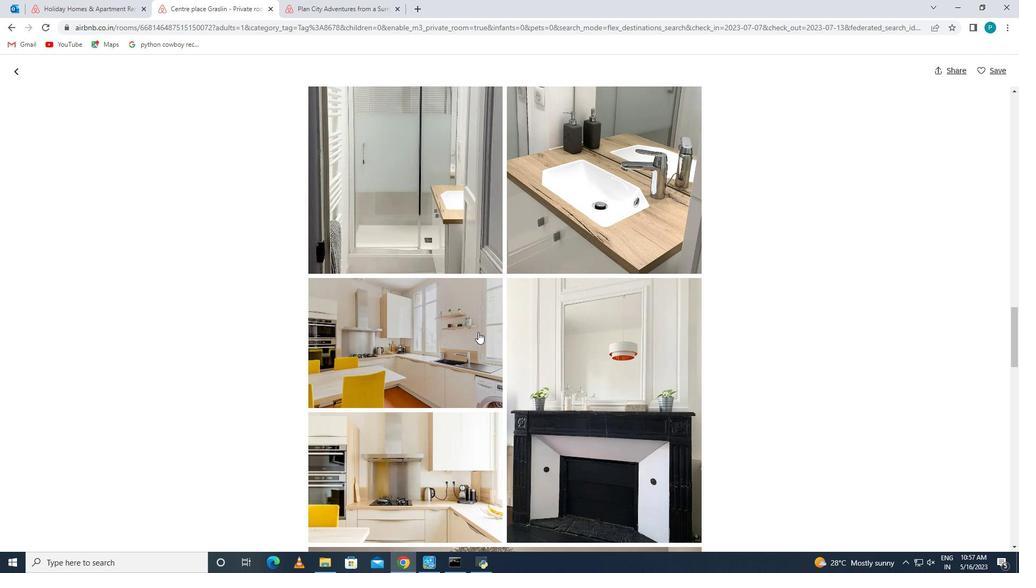 
Action: Mouse scrolled (478, 332) with delta (0, 0)
Screenshot: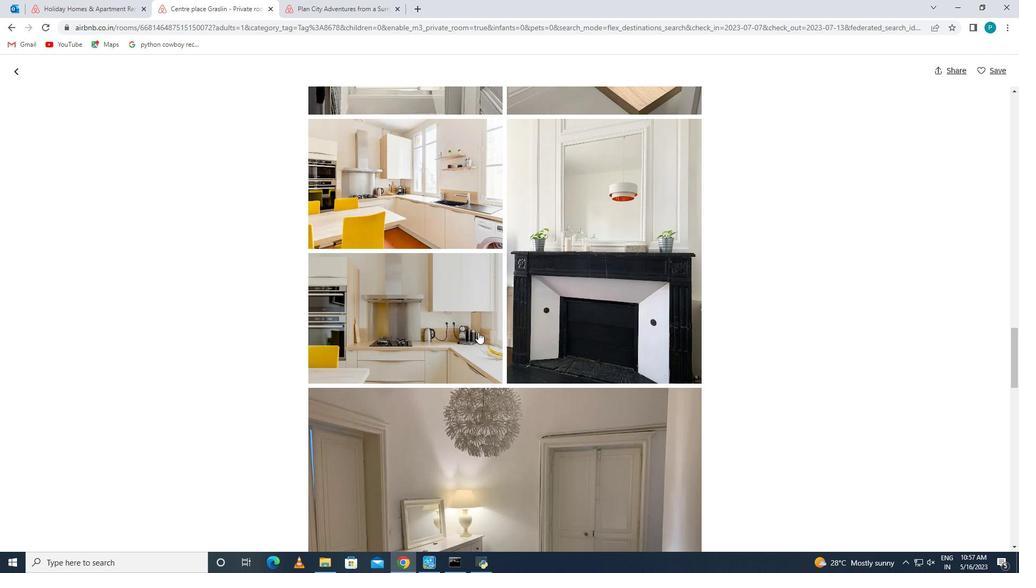 
Action: Mouse scrolled (478, 332) with delta (0, 0)
Screenshot: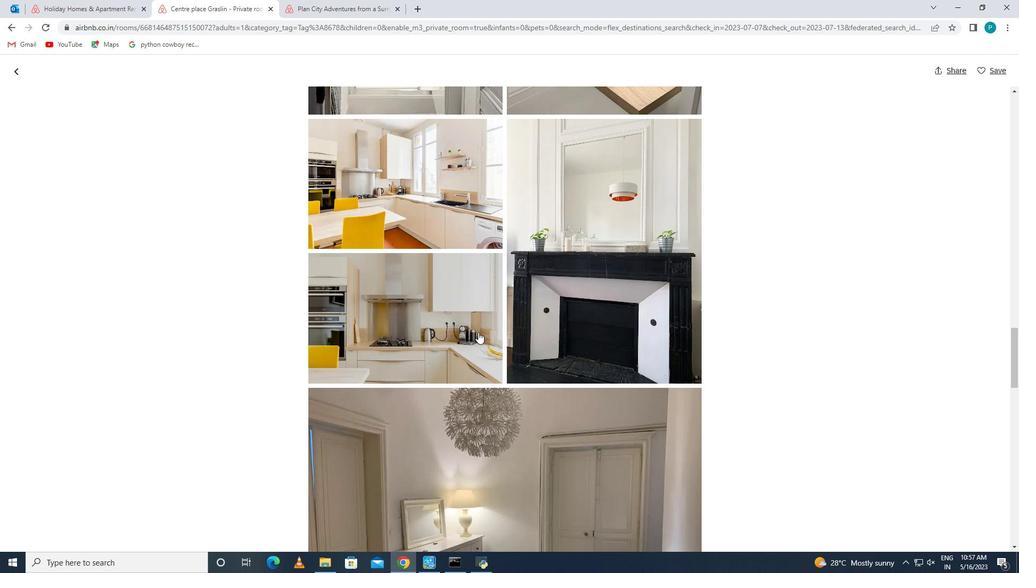 
Action: Mouse scrolled (478, 332) with delta (0, 0)
Screenshot: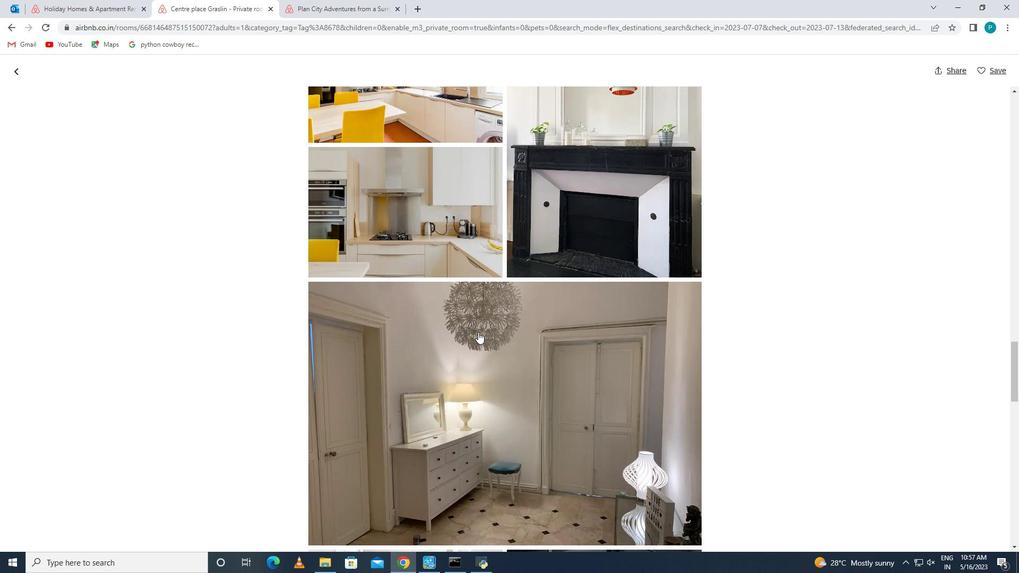 
Action: Mouse scrolled (478, 332) with delta (0, 0)
Screenshot: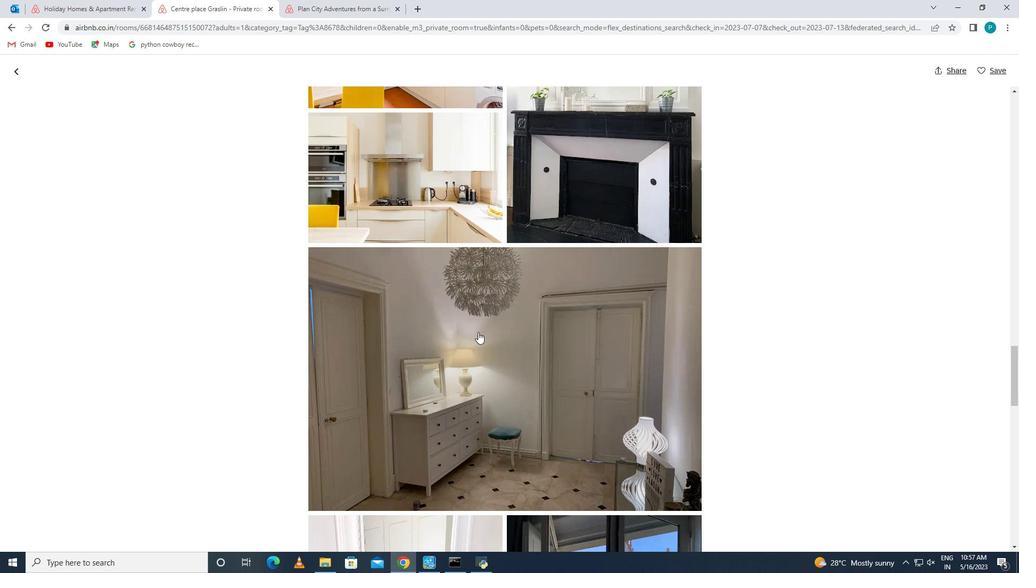 
Action: Mouse scrolled (478, 332) with delta (0, 0)
Screenshot: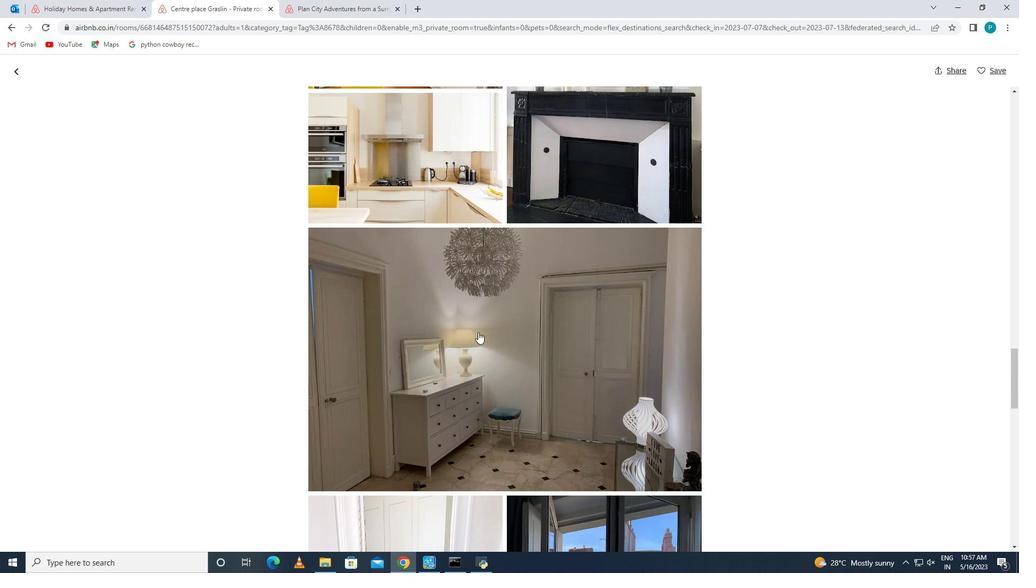 
Action: Mouse scrolled (478, 332) with delta (0, 0)
Screenshot: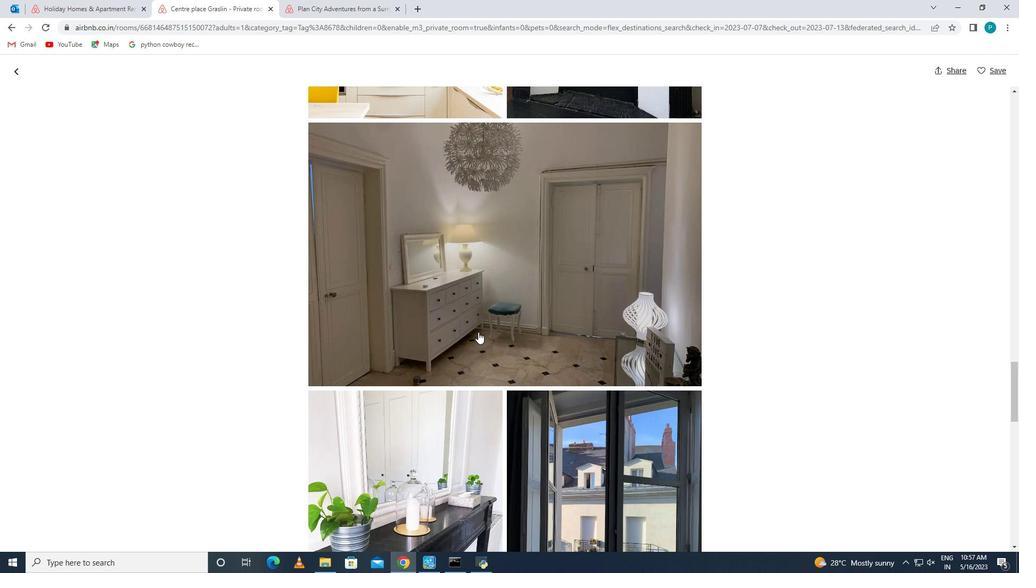 
Action: Mouse scrolled (478, 332) with delta (0, 0)
Screenshot: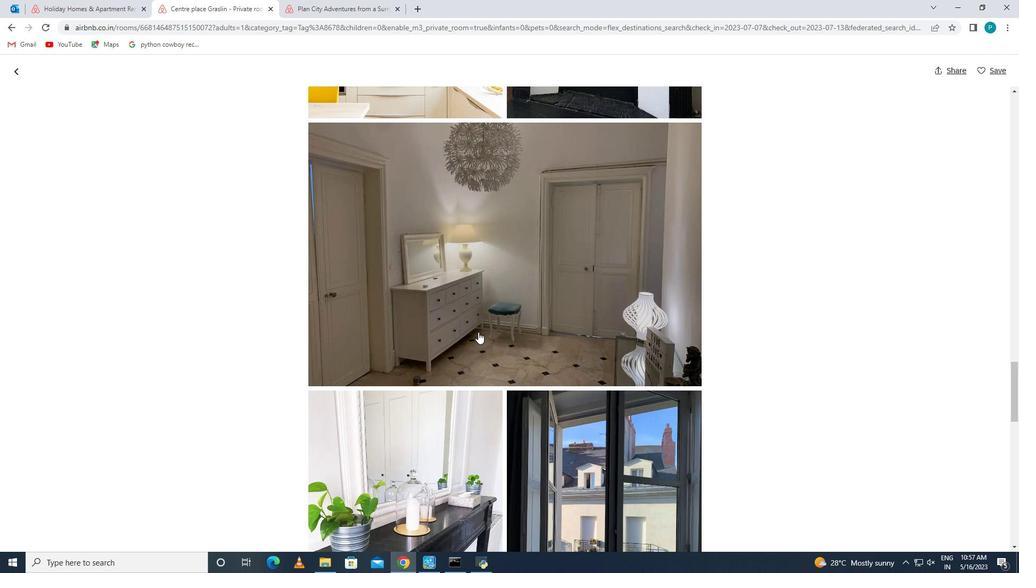 
Action: Mouse scrolled (478, 332) with delta (0, 0)
Screenshot: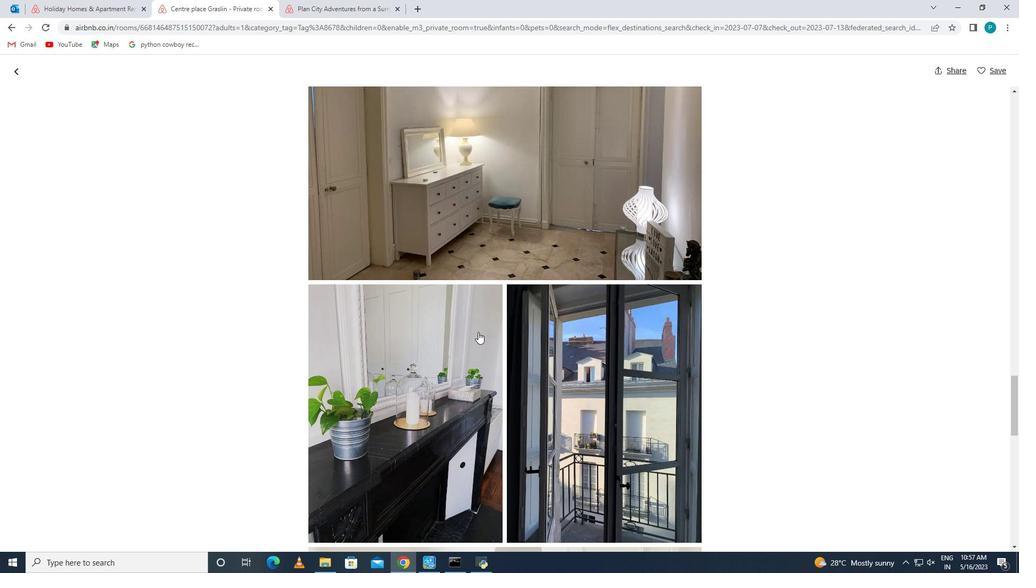
Action: Mouse scrolled (478, 332) with delta (0, 0)
Screenshot: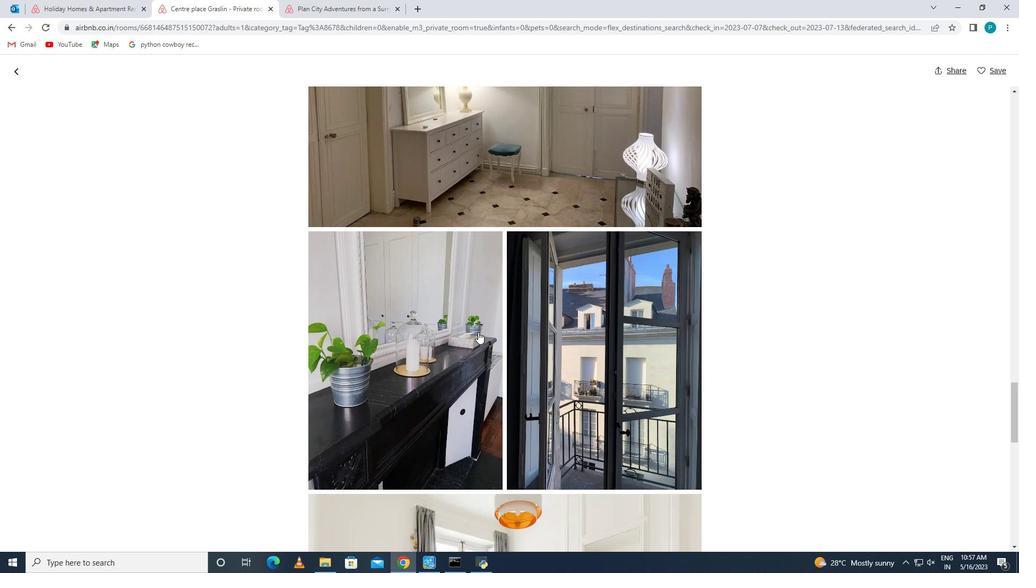 
Action: Mouse scrolled (478, 332) with delta (0, 0)
Screenshot: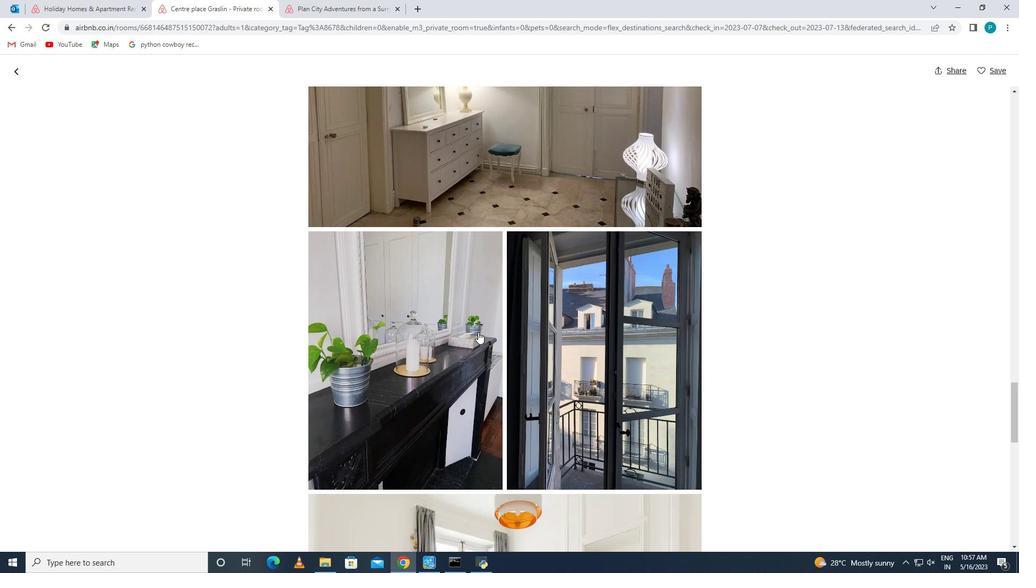 
Action: Mouse scrolled (478, 332) with delta (0, 0)
Screenshot: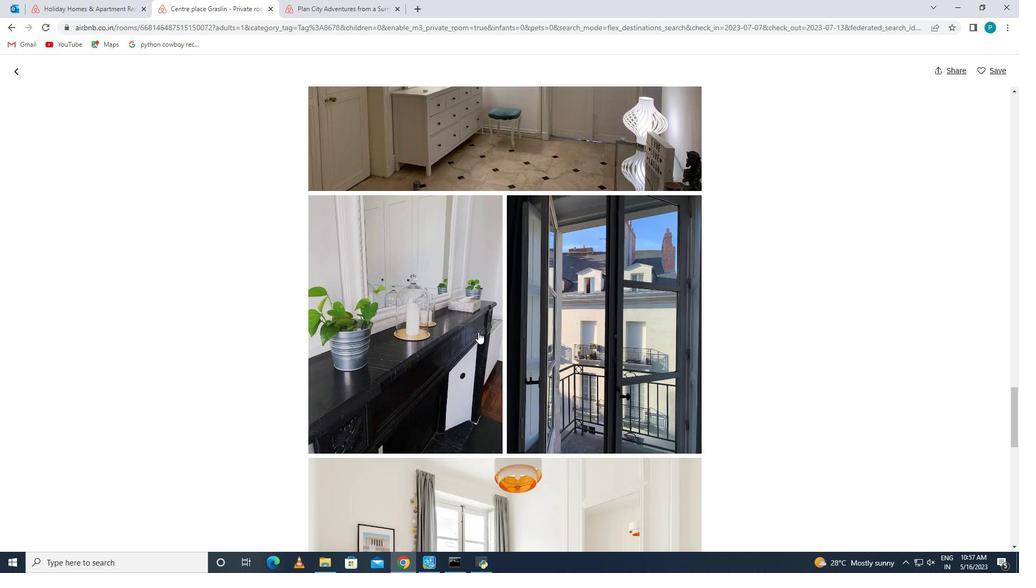 
Action: Mouse scrolled (478, 332) with delta (0, 0)
Screenshot: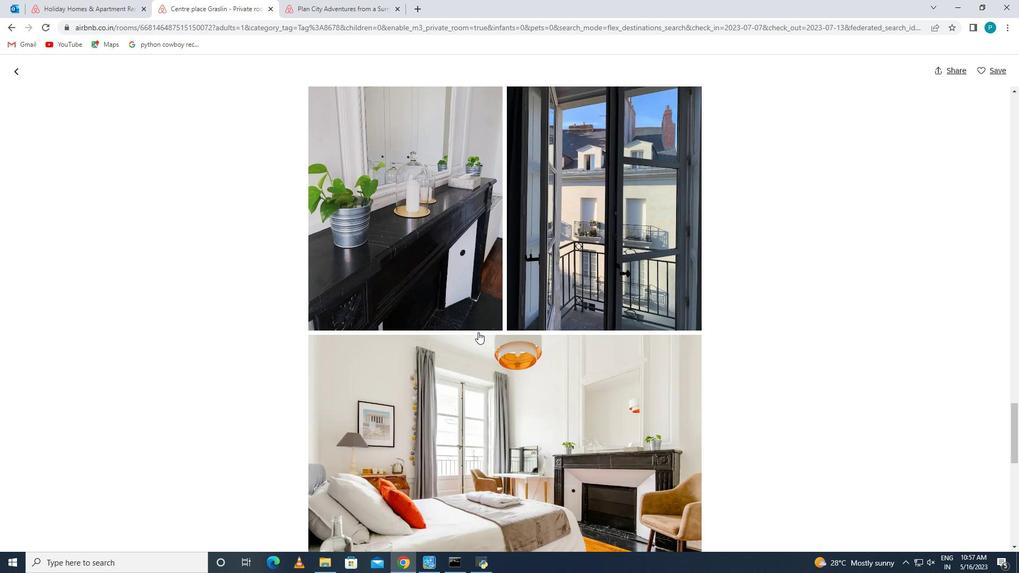
Action: Mouse scrolled (478, 332) with delta (0, 0)
Screenshot: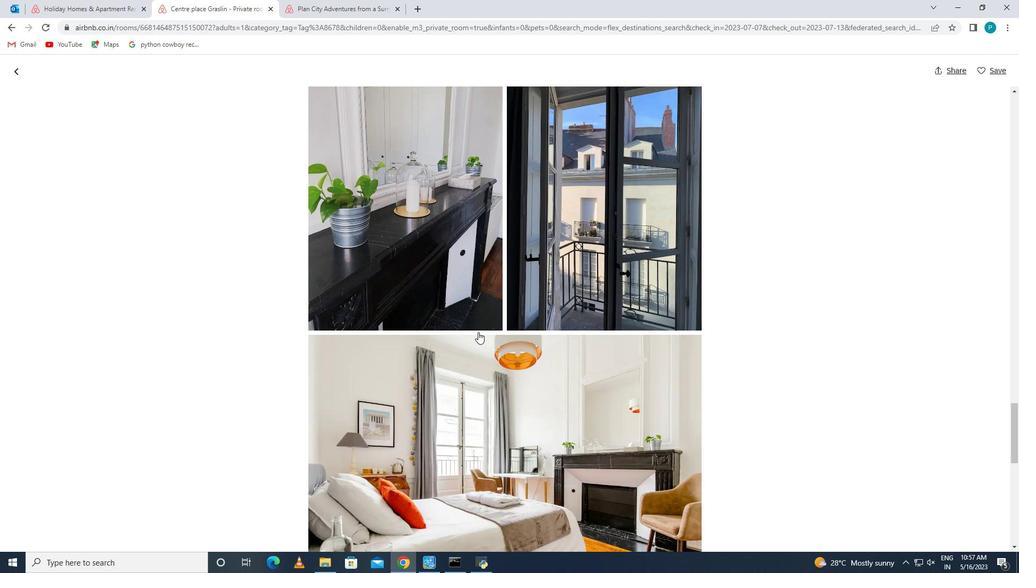 
Action: Mouse scrolled (478, 332) with delta (0, 0)
Screenshot: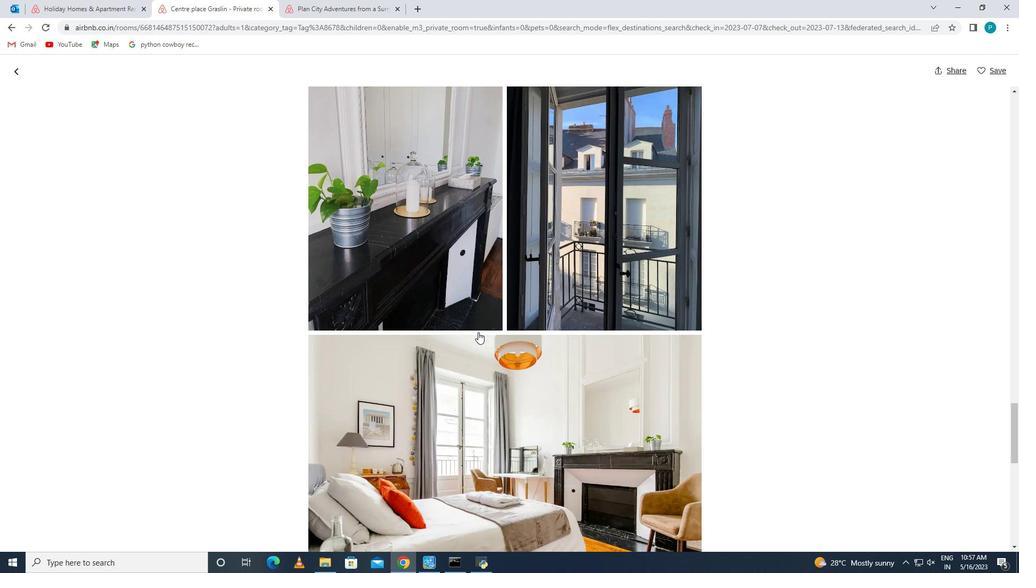 
Action: Mouse scrolled (478, 332) with delta (0, 0)
Screenshot: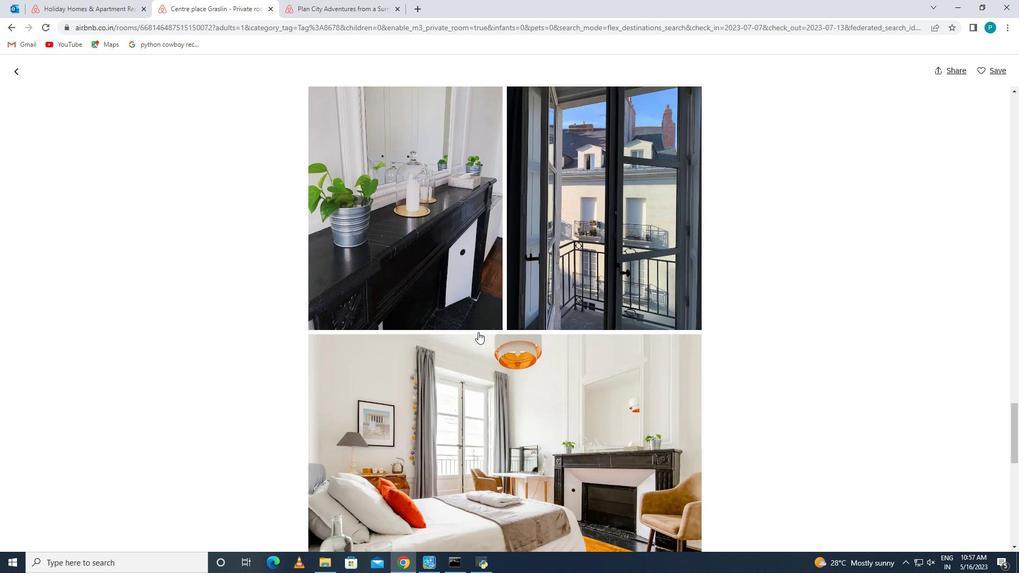 
Action: Mouse scrolled (478, 332) with delta (0, 0)
Screenshot: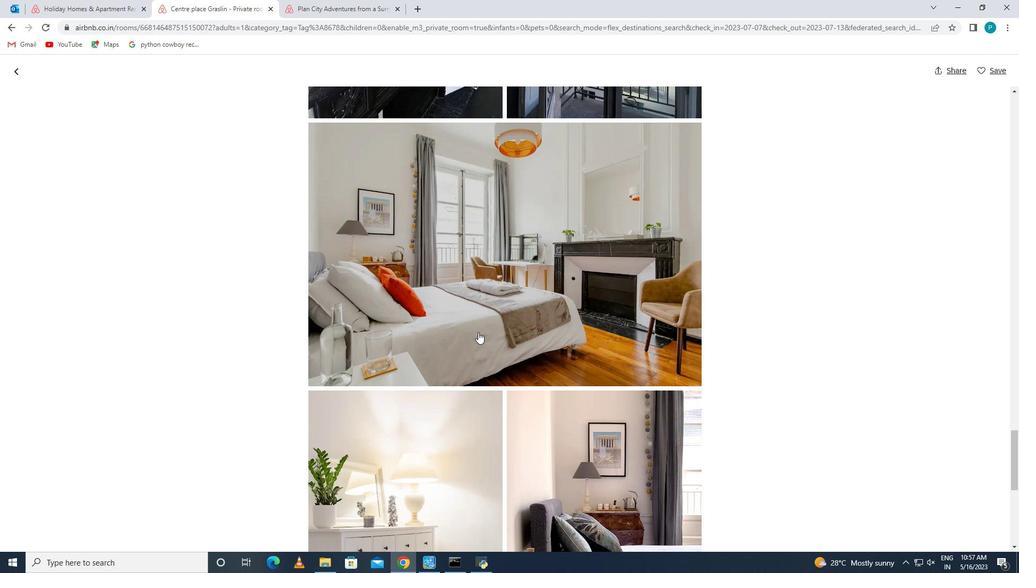 
Action: Mouse scrolled (478, 332) with delta (0, 0)
Screenshot: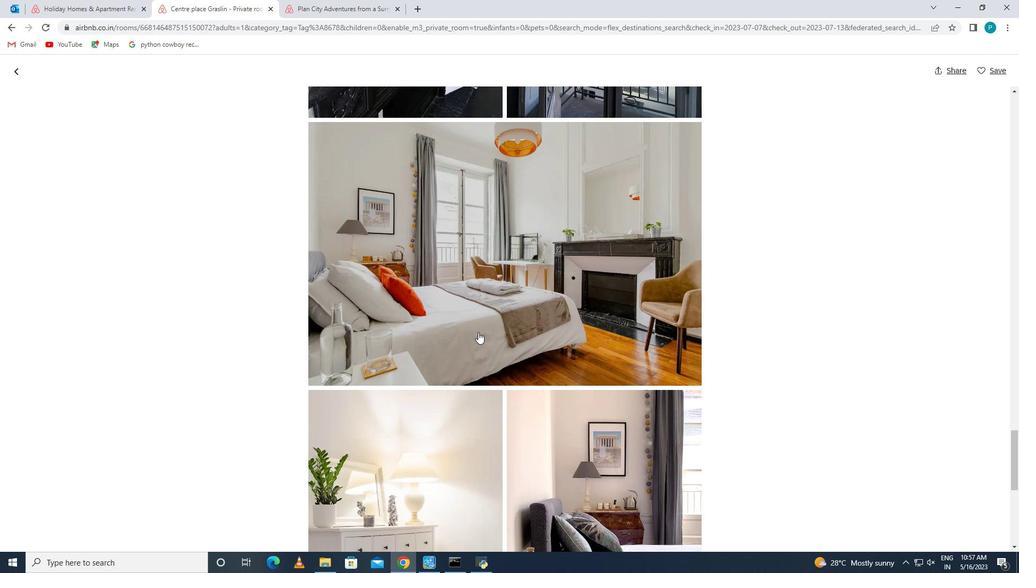 
Action: Mouse scrolled (478, 332) with delta (0, 0)
Screenshot: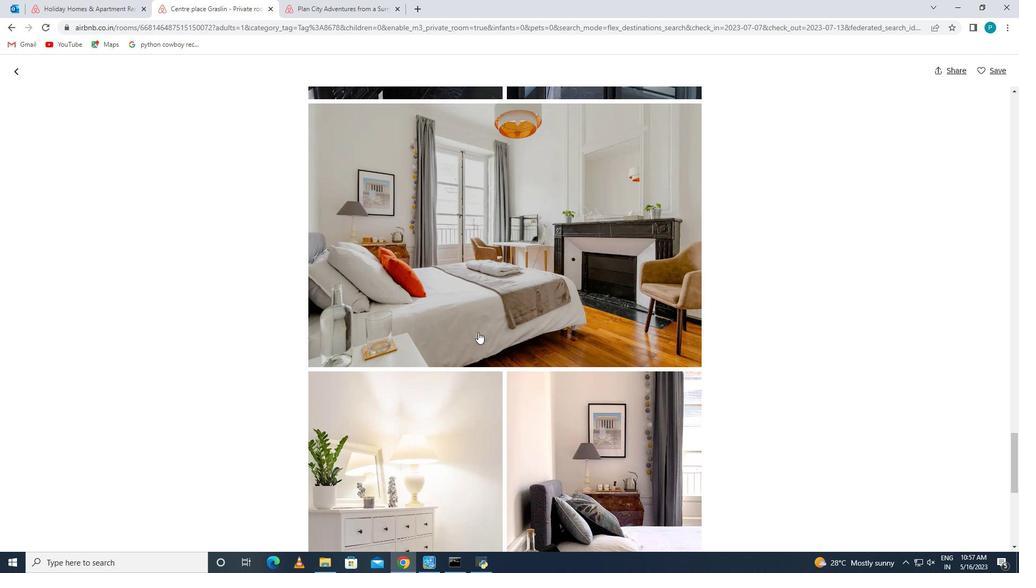 
Action: Mouse scrolled (478, 332) with delta (0, 0)
Screenshot: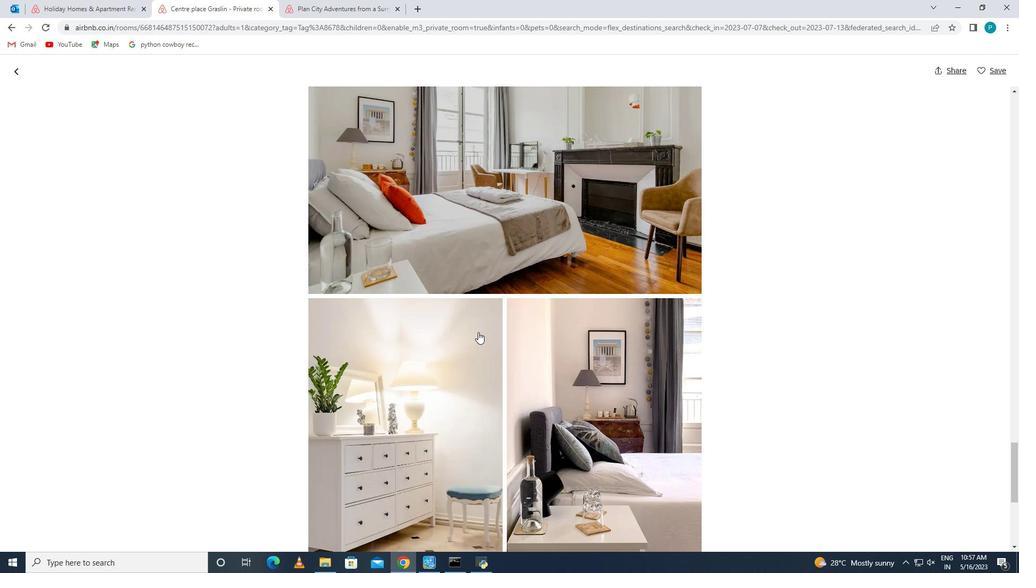 
Action: Mouse scrolled (478, 332) with delta (0, 0)
Screenshot: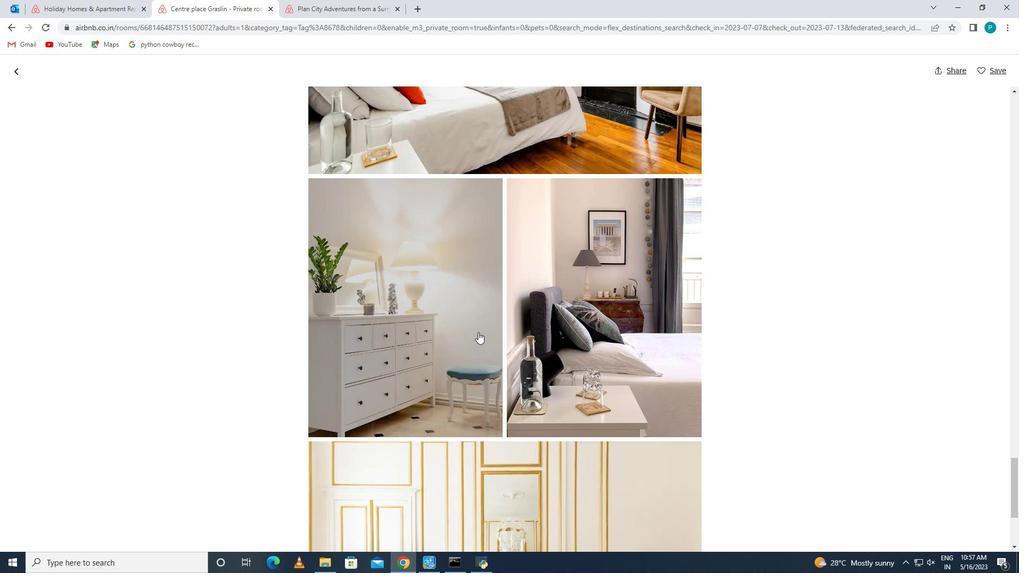 
Action: Mouse moved to (633, 312)
Screenshot: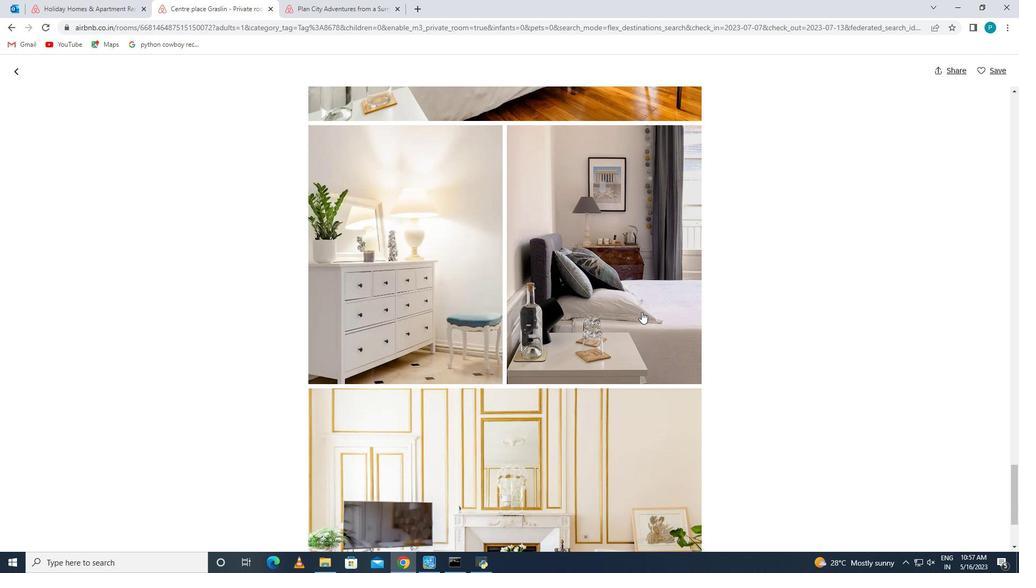 
Action: Mouse scrolled (633, 311) with delta (0, 0)
Screenshot: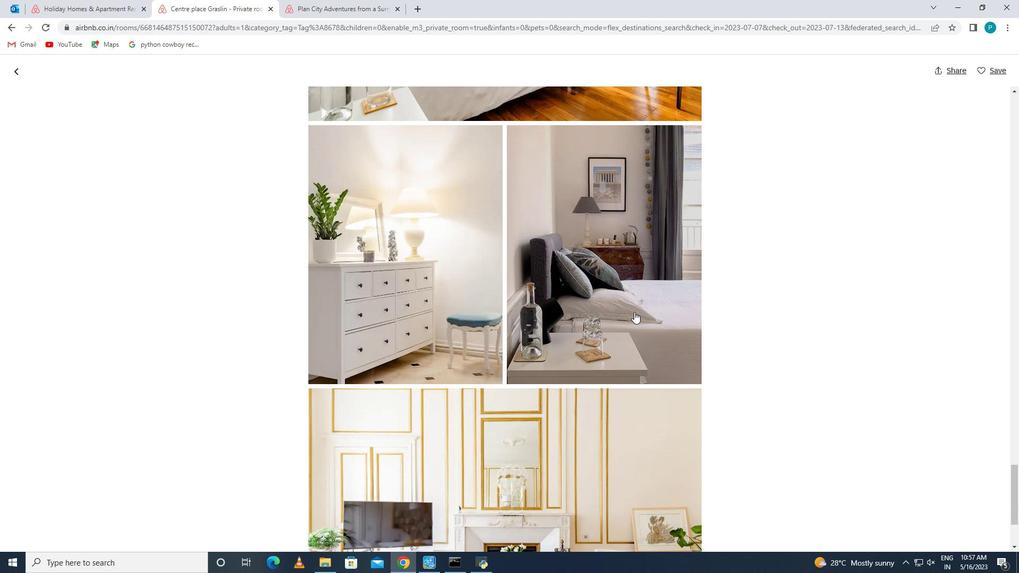 
Action: Mouse scrolled (633, 311) with delta (0, 0)
Screenshot: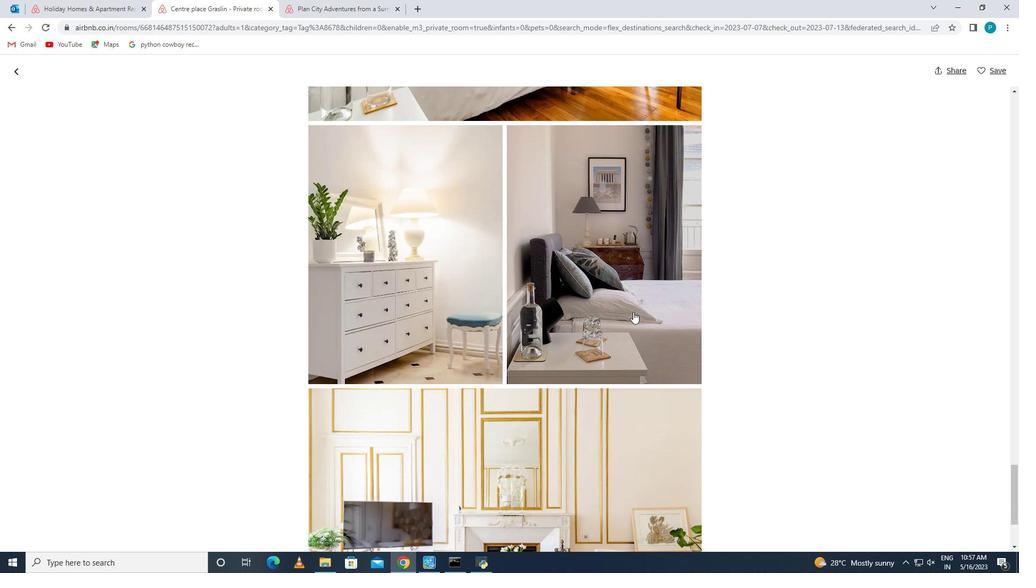 
Action: Mouse scrolled (633, 311) with delta (0, 0)
Screenshot: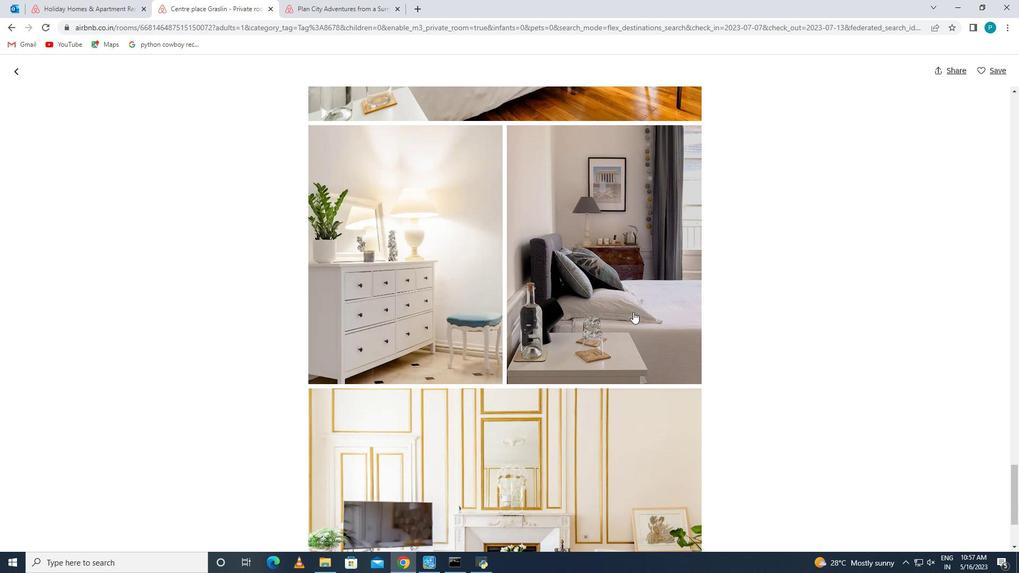 
Action: Mouse moved to (757, 312)
Screenshot: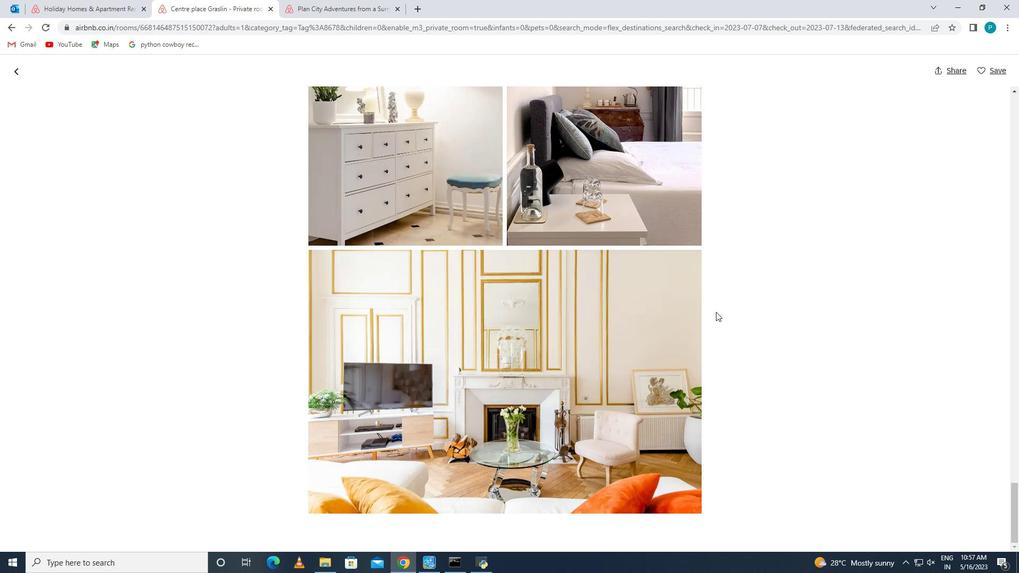 
Action: Mouse scrolled (757, 311) with delta (0, 0)
Screenshot: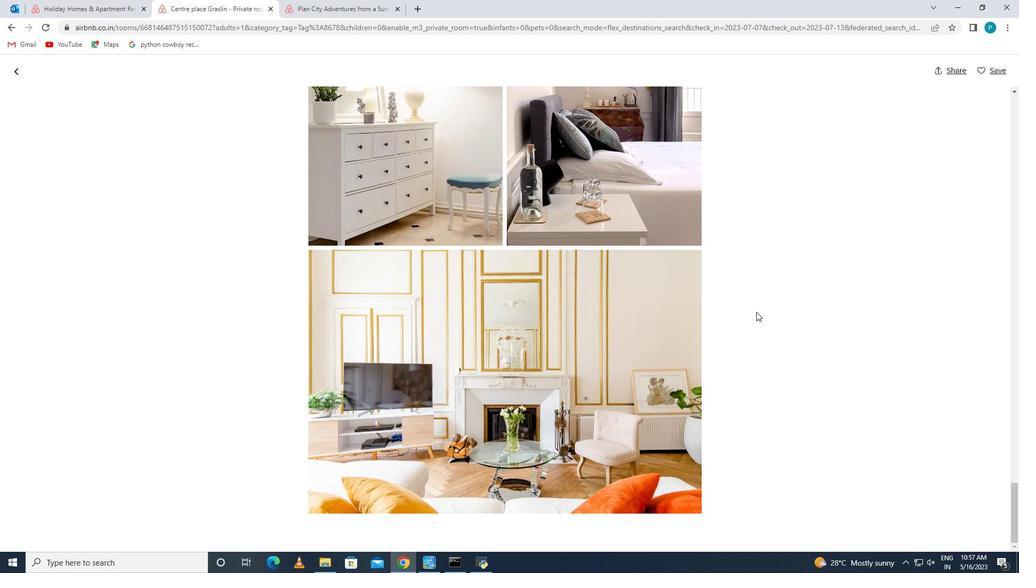 
Action: Mouse scrolled (757, 311) with delta (0, 0)
Screenshot: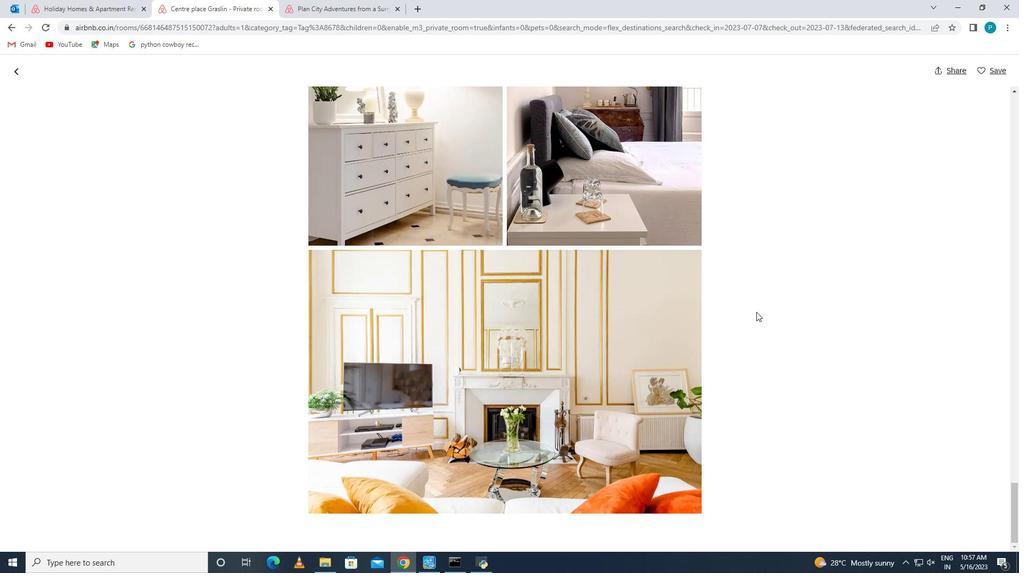 
Action: Mouse scrolled (757, 311) with delta (0, 0)
Screenshot: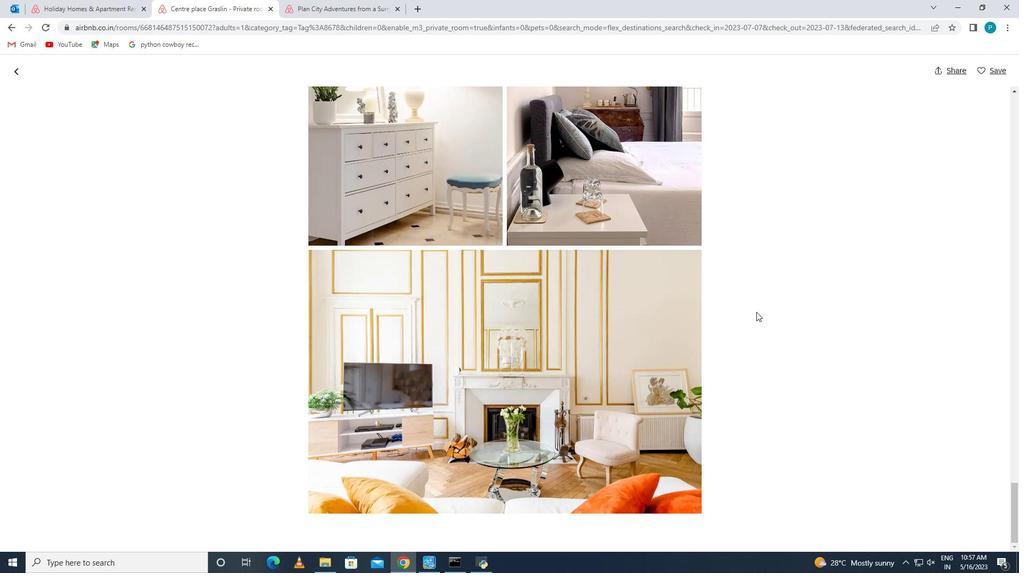 
Action: Mouse scrolled (757, 311) with delta (0, 0)
Screenshot: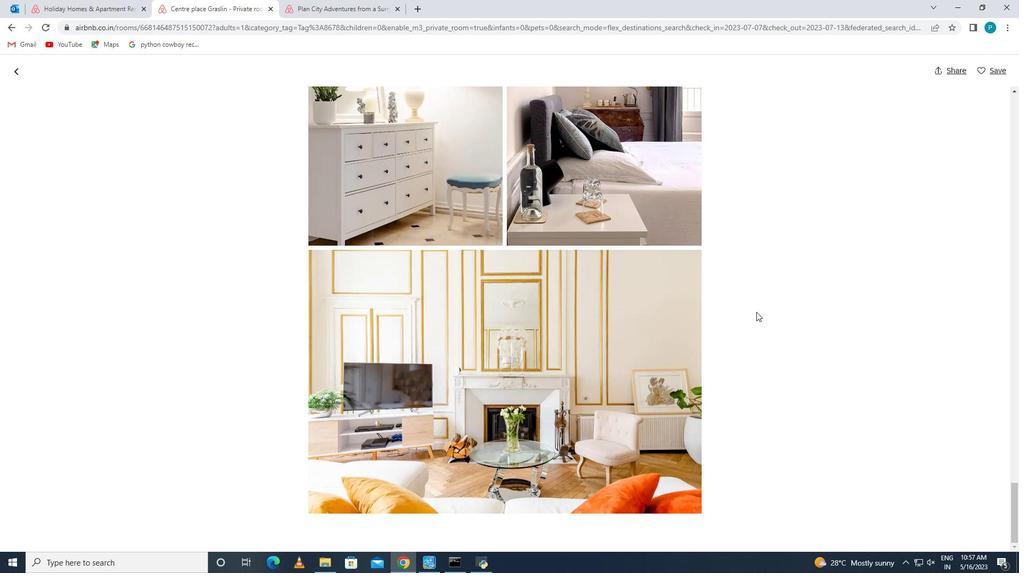 
Action: Mouse moved to (12, 67)
Screenshot: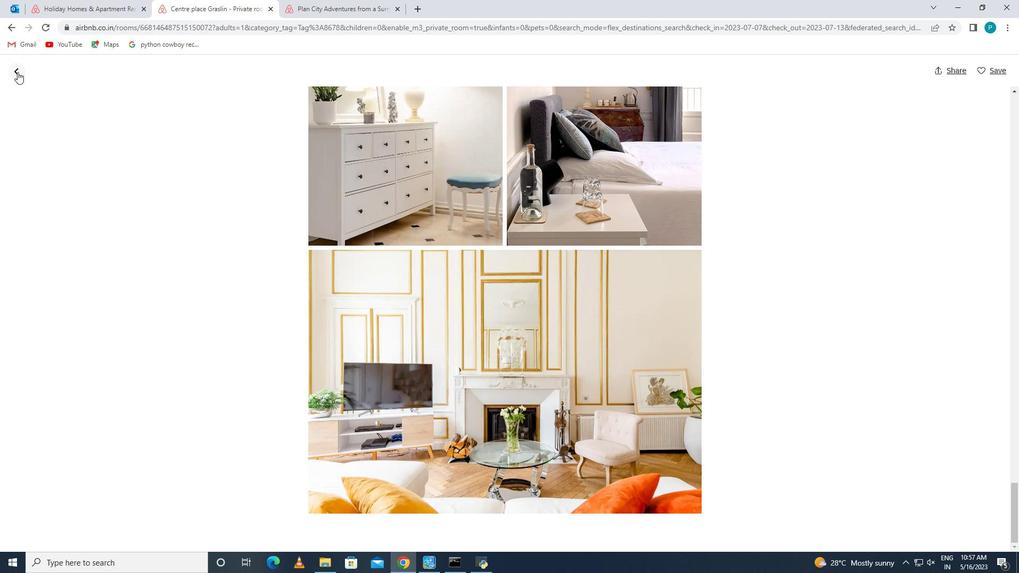 
Action: Mouse pressed left at (12, 67)
Screenshot: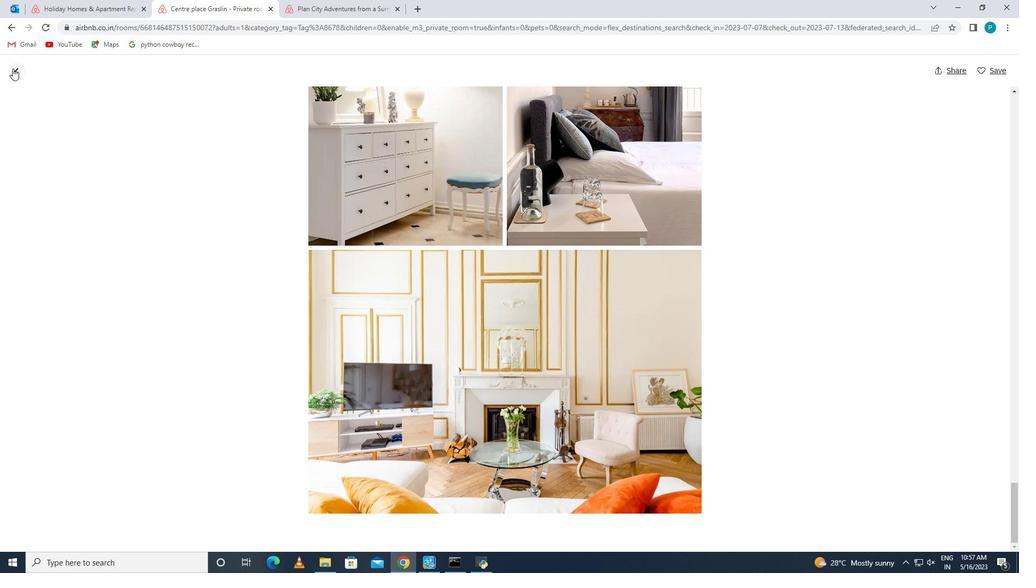 
Action: Mouse moved to (381, 164)
Screenshot: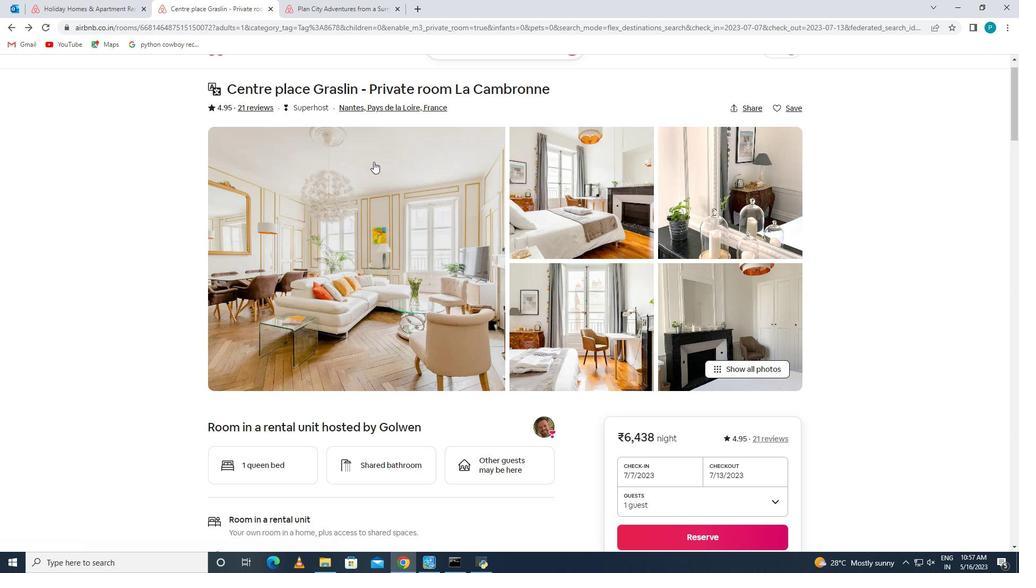
Action: Mouse scrolled (381, 163) with delta (0, 0)
Screenshot: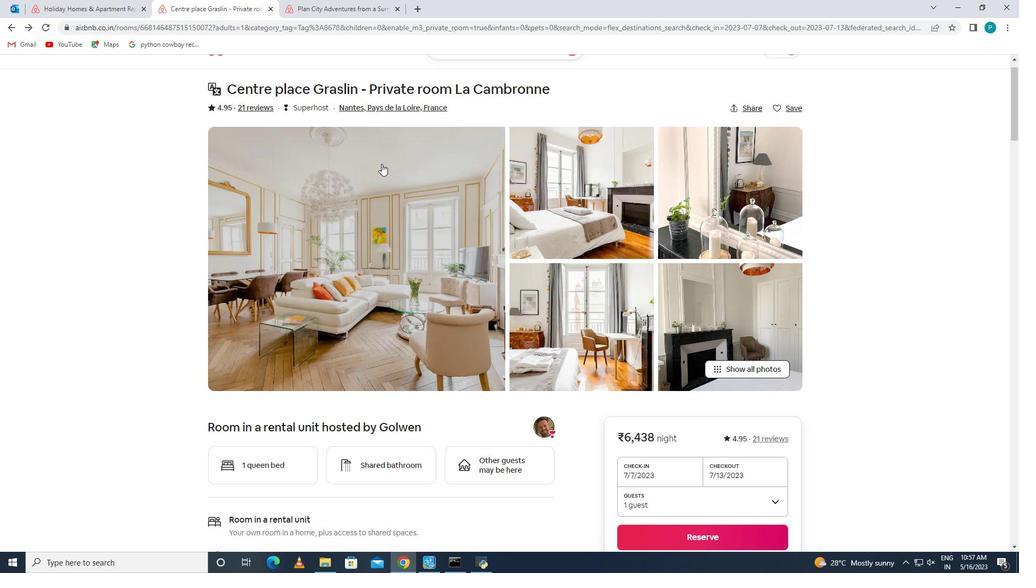 
Action: Mouse scrolled (381, 163) with delta (0, 0)
Screenshot: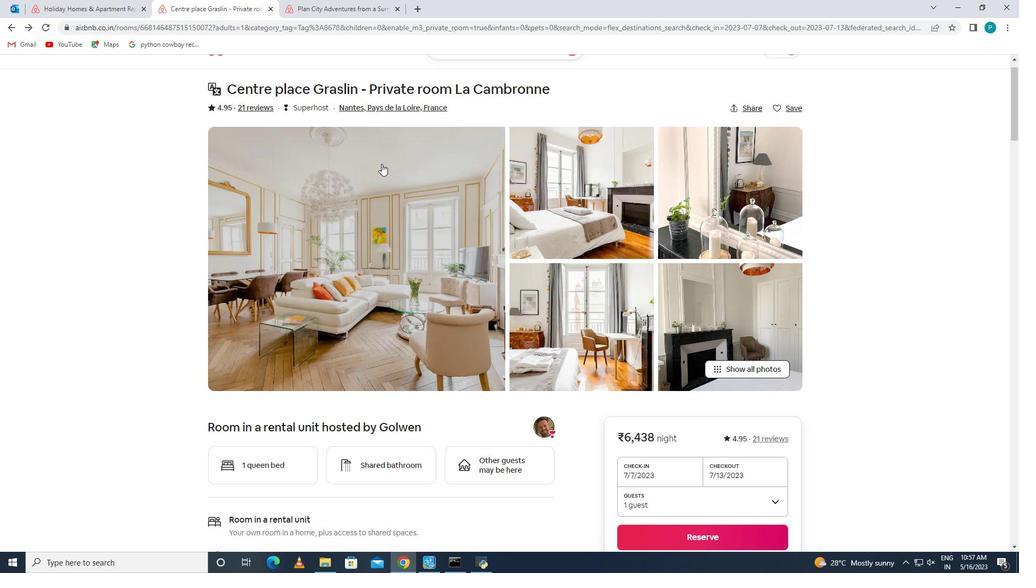 
Action: Mouse scrolled (381, 163) with delta (0, 0)
Screenshot: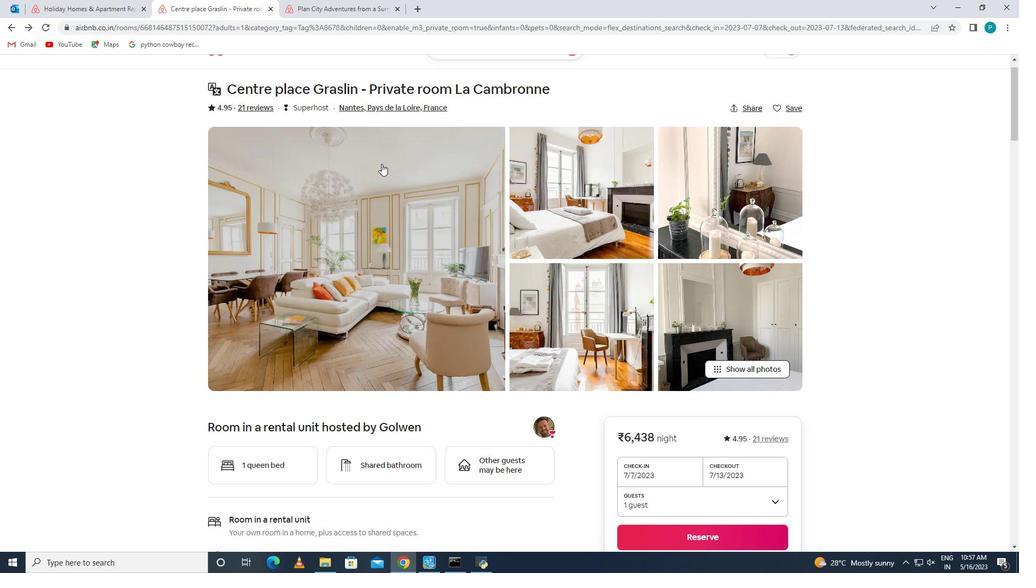 
Action: Mouse scrolled (381, 163) with delta (0, 0)
Screenshot: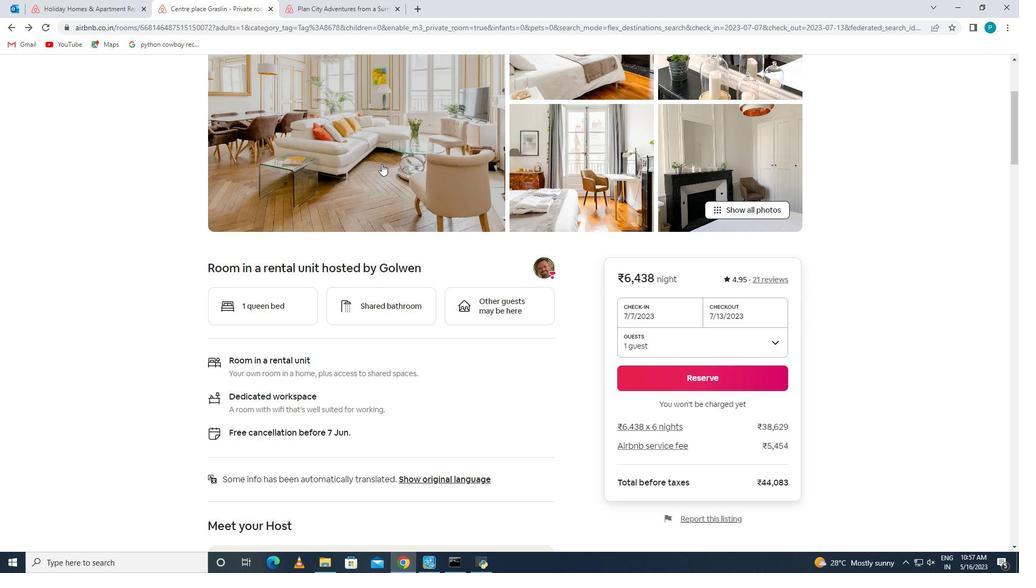 
Action: Mouse scrolled (381, 163) with delta (0, 0)
Screenshot: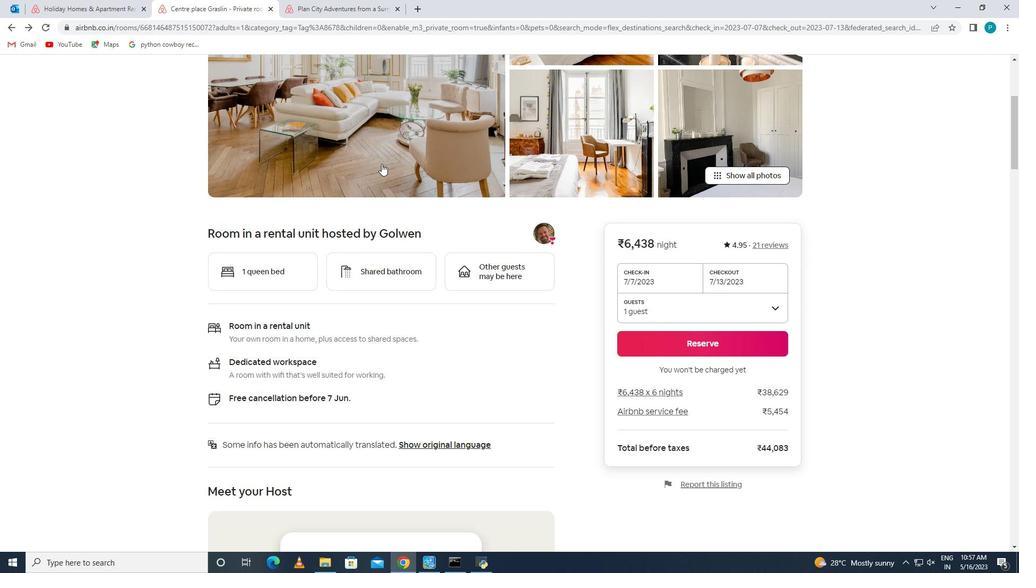 
Action: Mouse scrolled (381, 163) with delta (0, 0)
Screenshot: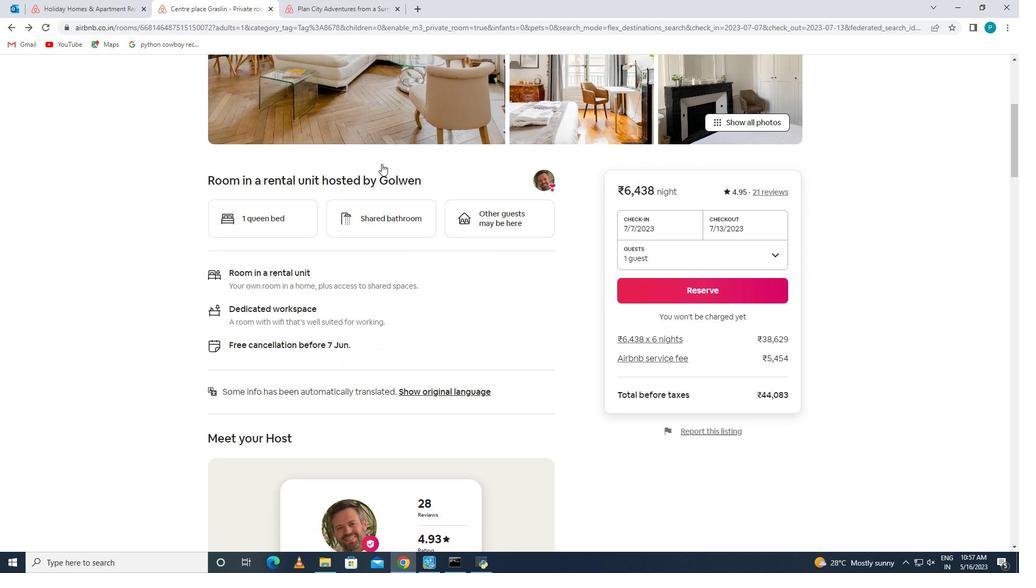 
Action: Mouse moved to (371, 190)
Screenshot: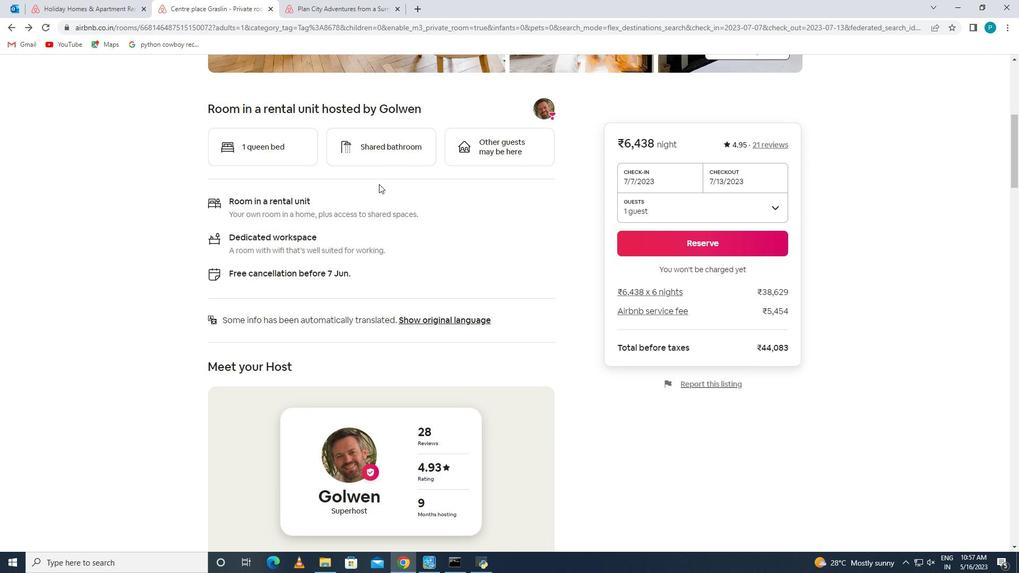 
Action: Mouse scrolled (371, 190) with delta (0, 0)
Screenshot: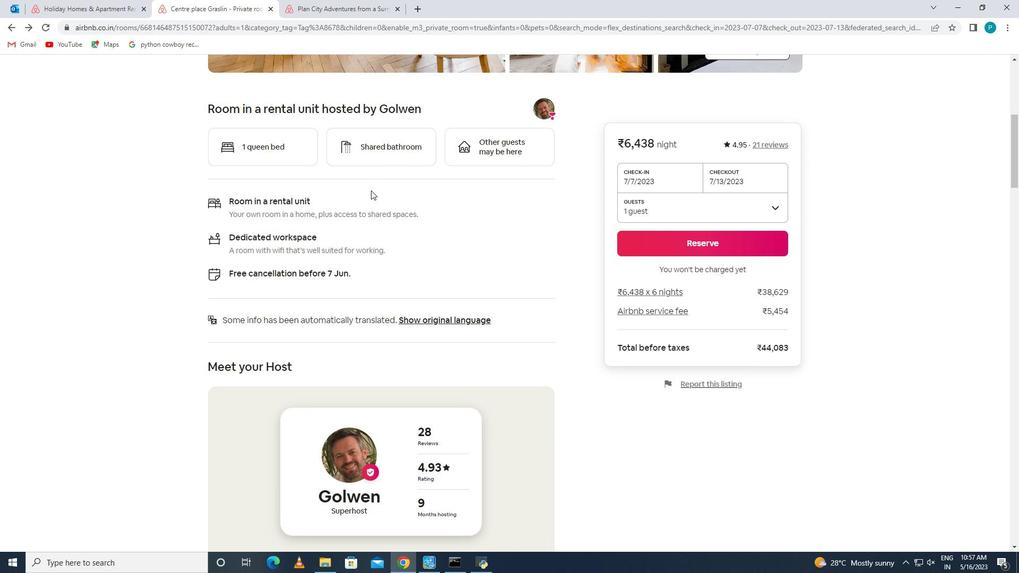 
Action: Mouse scrolled (371, 190) with delta (0, 0)
Screenshot: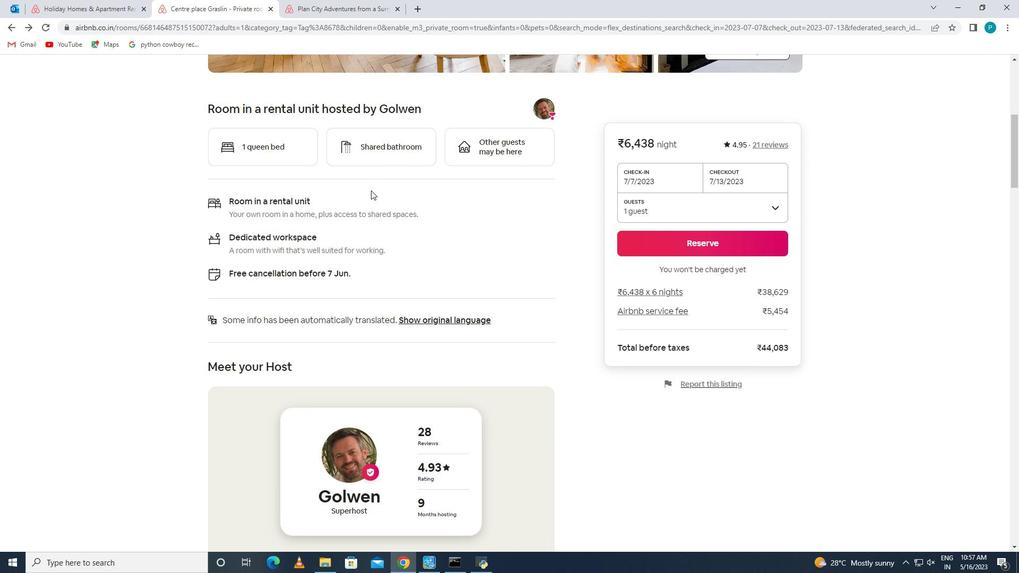 
Action: Mouse moved to (261, 73)
Screenshot: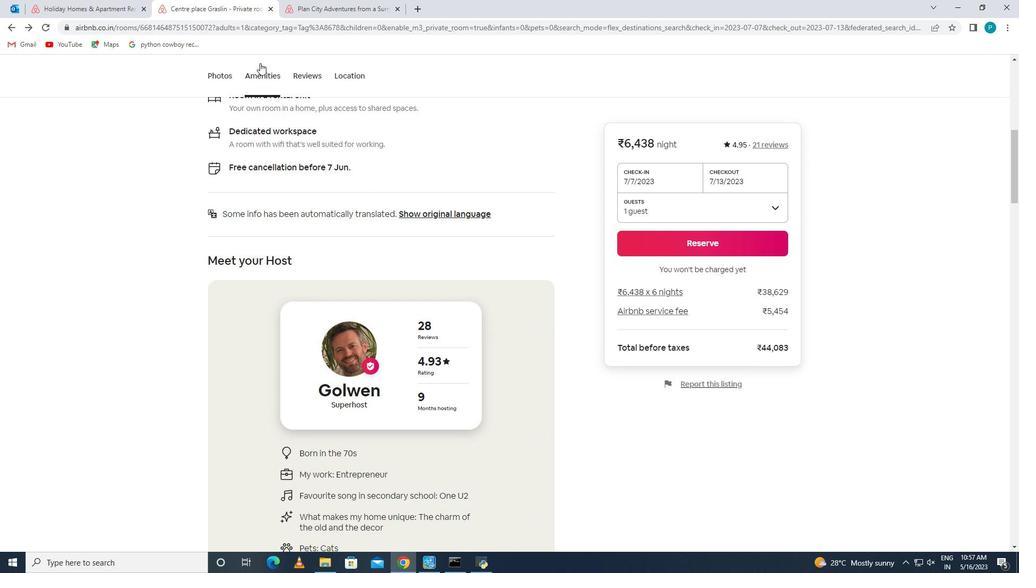 
Action: Mouse pressed left at (261, 73)
Screenshot: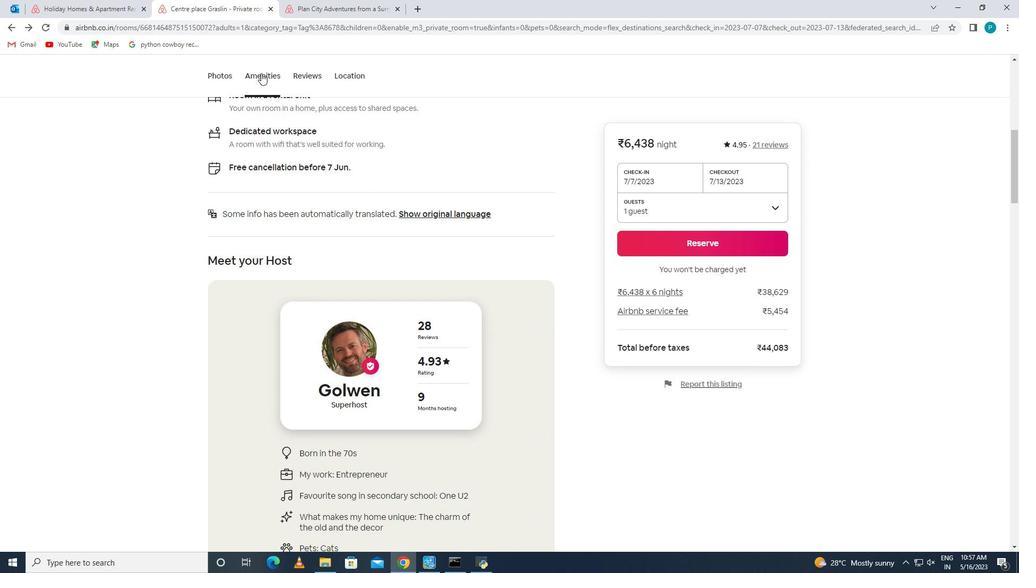 
Action: Mouse moved to (284, 277)
Screenshot: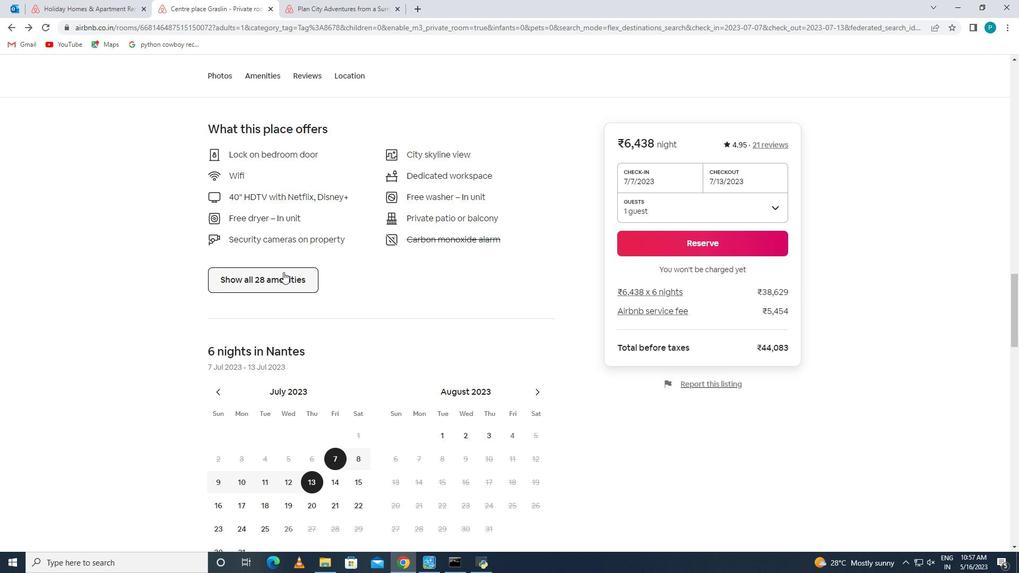 
Action: Mouse pressed left at (284, 277)
Screenshot: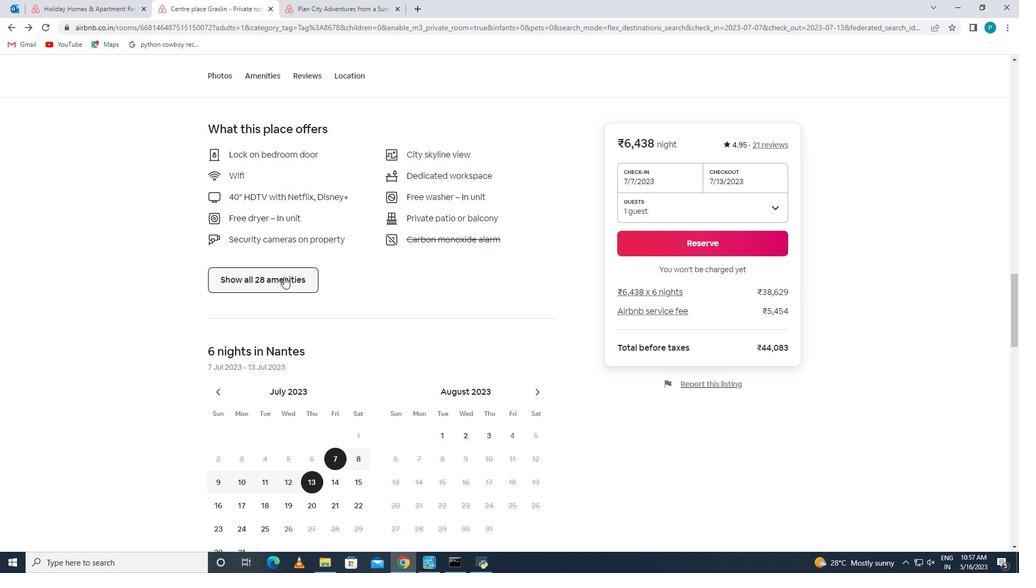 
Action: Mouse moved to (411, 209)
Screenshot: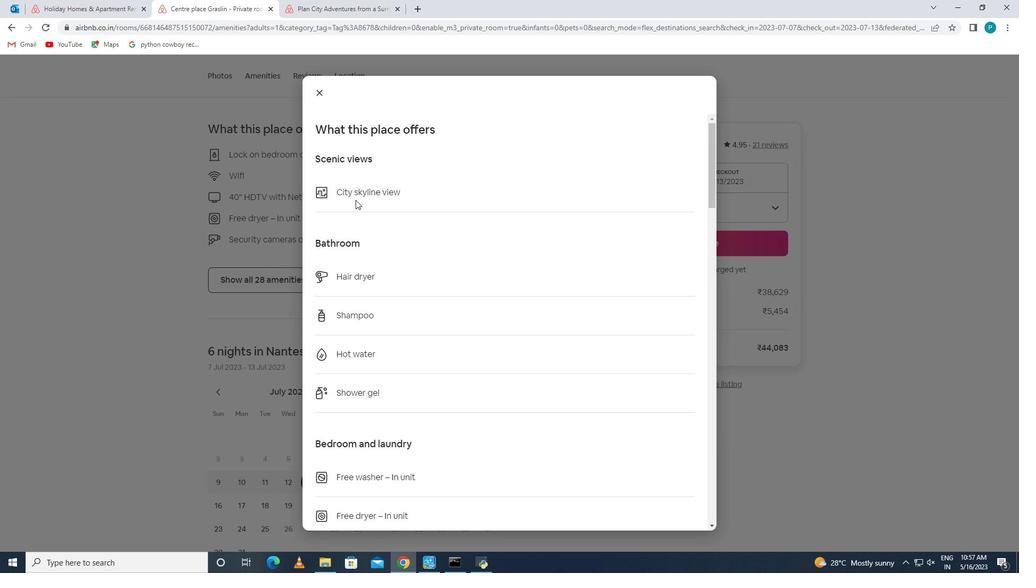 
Action: Mouse scrolled (411, 209) with delta (0, 0)
Screenshot: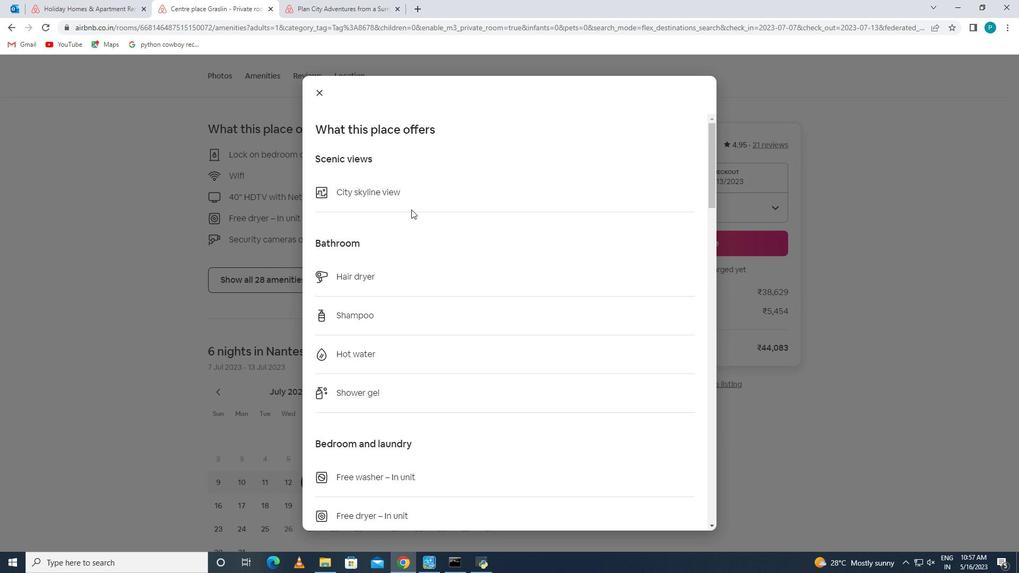 
Action: Mouse moved to (412, 209)
Screenshot: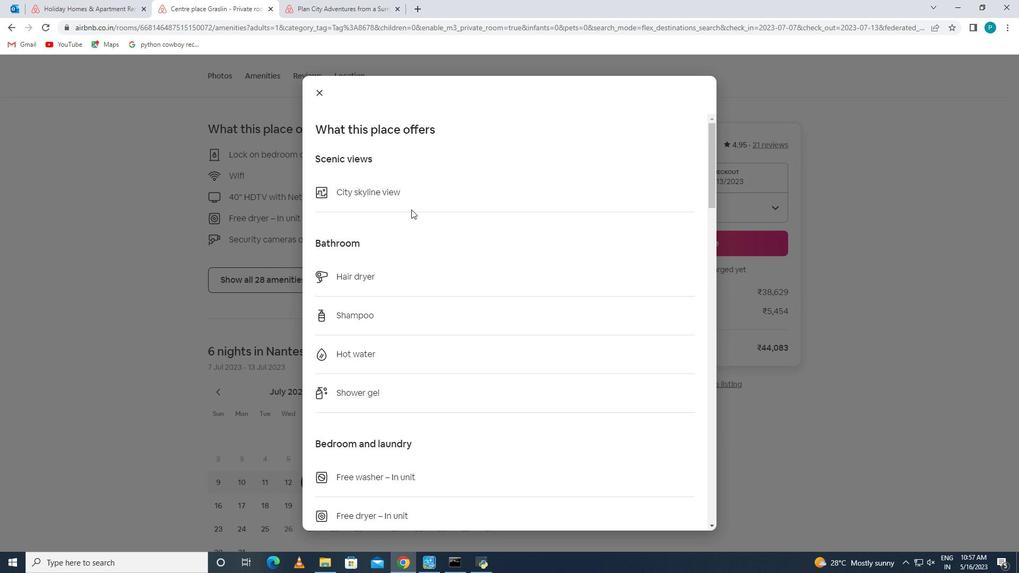 
Action: Mouse scrolled (412, 209) with delta (0, 0)
Screenshot: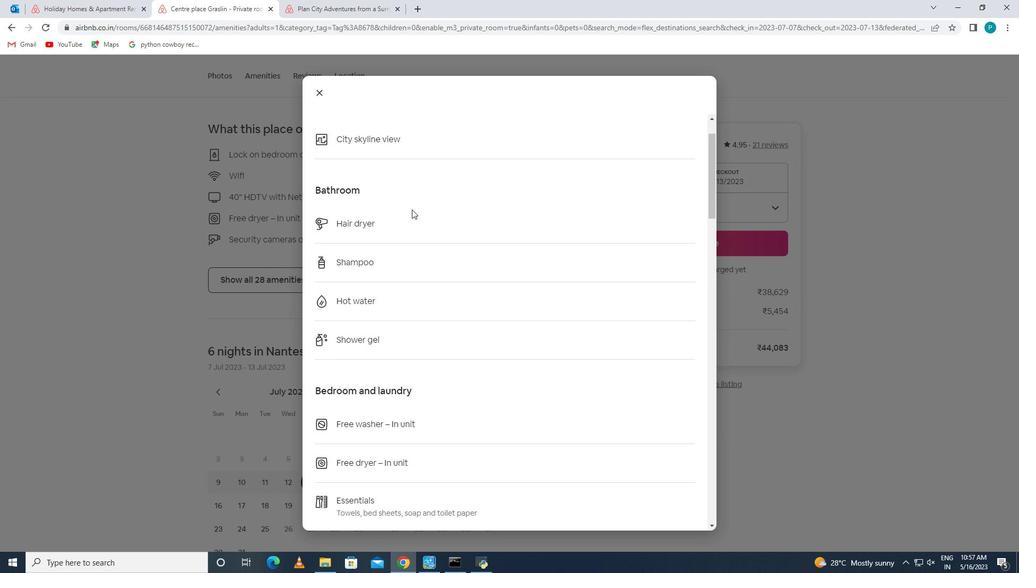 
Action: Mouse scrolled (412, 209) with delta (0, 0)
Screenshot: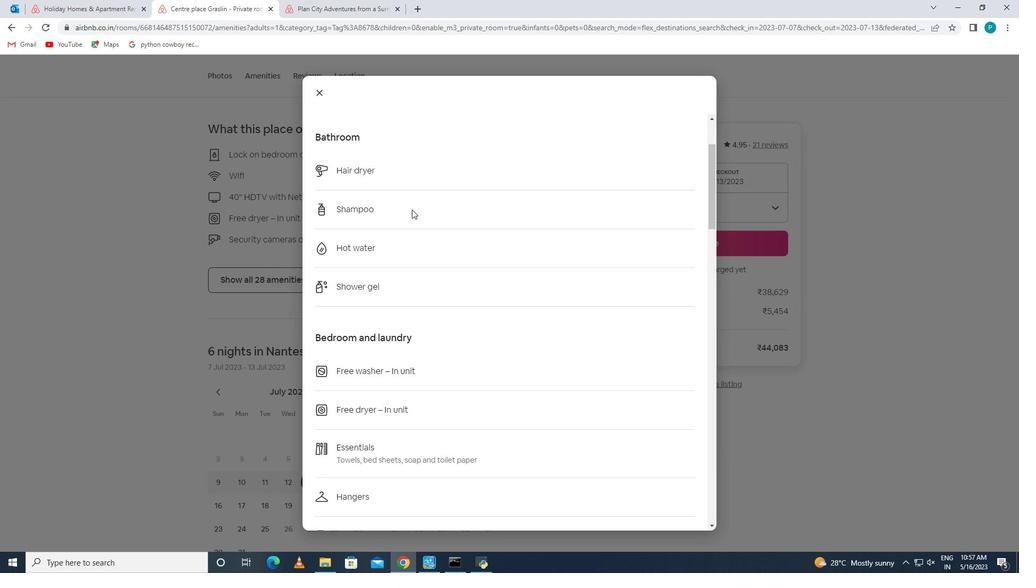
Action: Mouse scrolled (412, 209) with delta (0, 0)
Screenshot: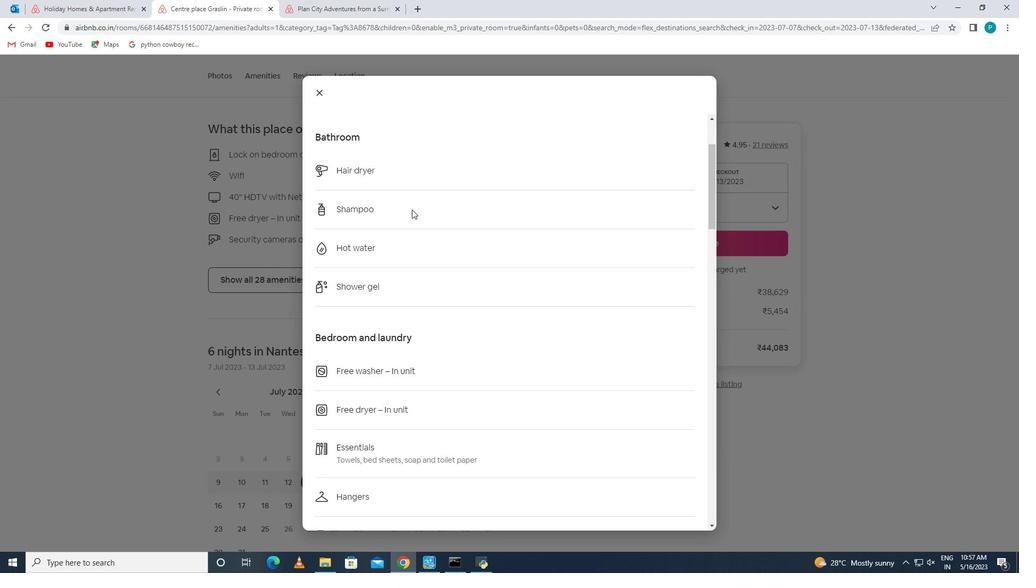
Action: Mouse scrolled (412, 209) with delta (0, 0)
Screenshot: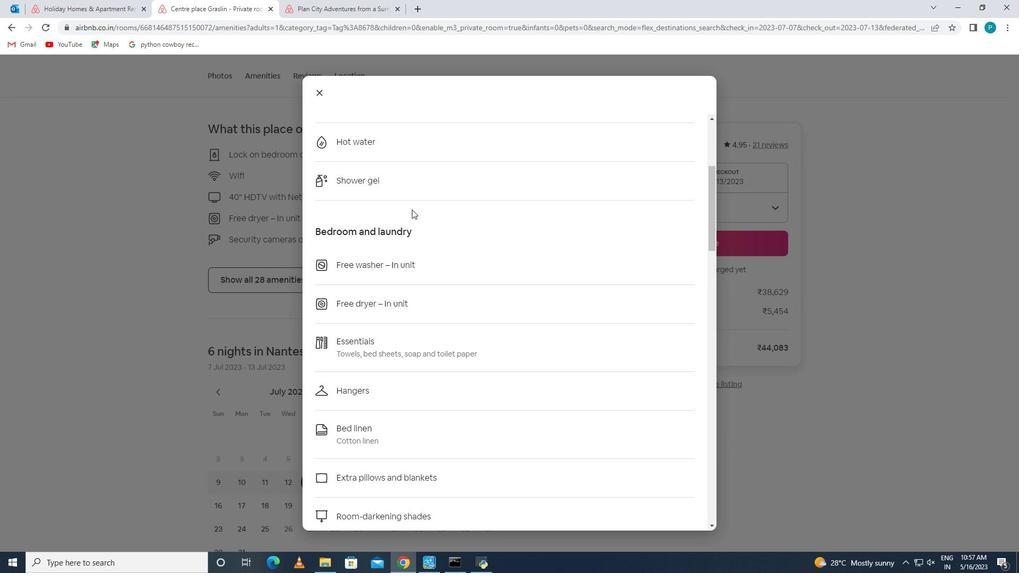 
Action: Mouse scrolled (412, 209) with delta (0, 0)
Screenshot: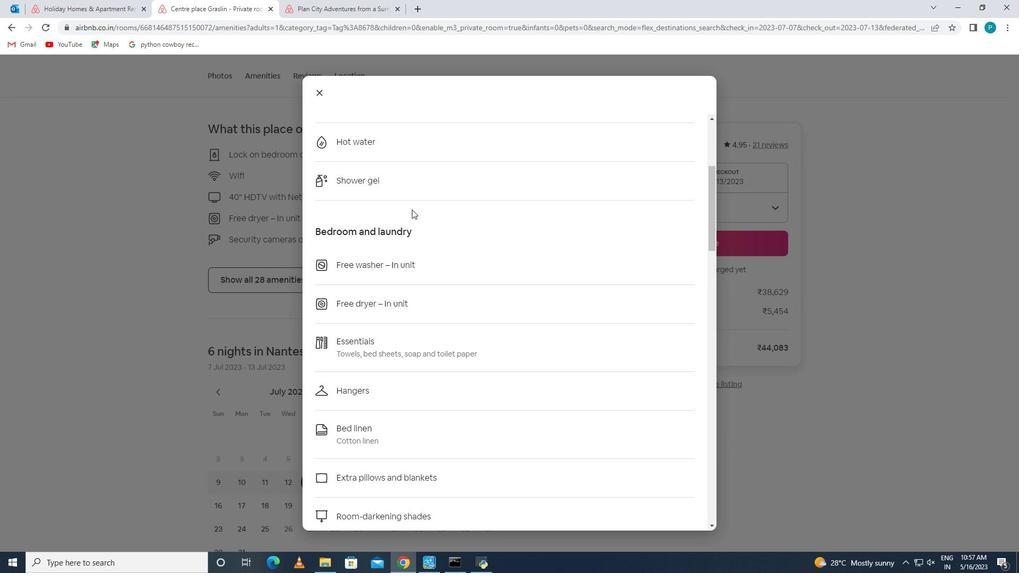 
Action: Mouse scrolled (412, 209) with delta (0, 0)
Screenshot: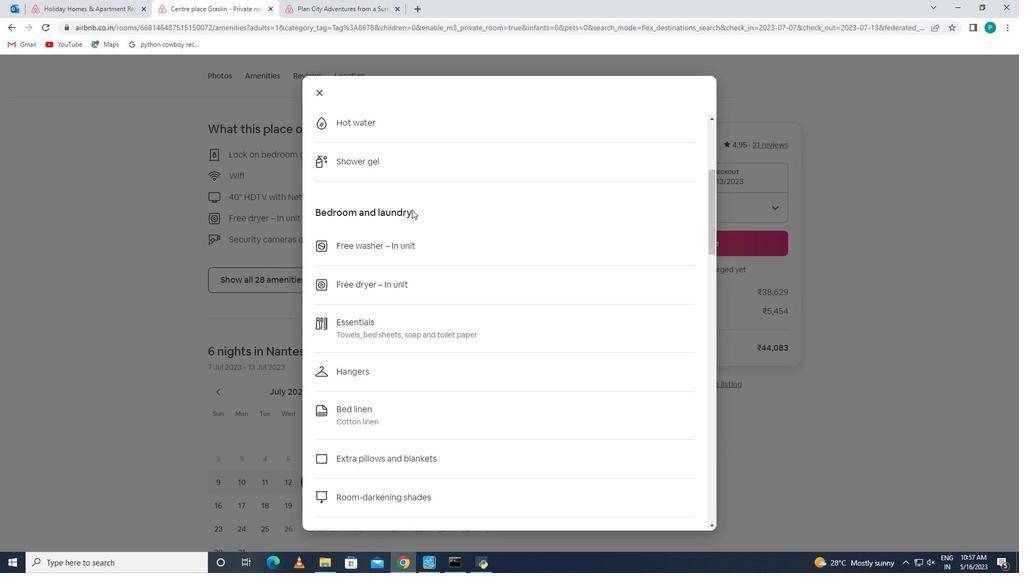 
Action: Mouse scrolled (412, 209) with delta (0, 0)
Screenshot: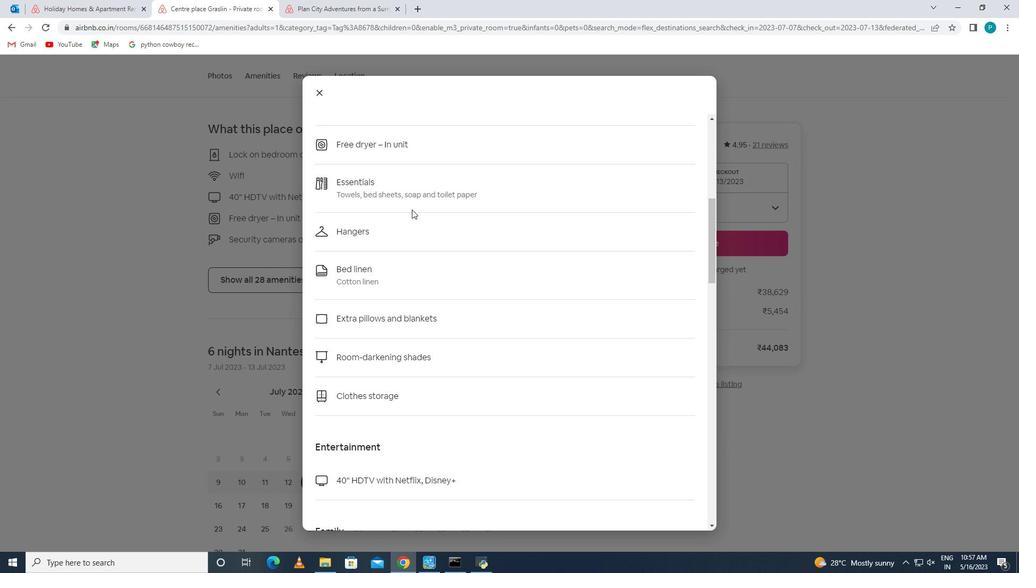 
Action: Mouse scrolled (412, 209) with delta (0, 0)
Screenshot: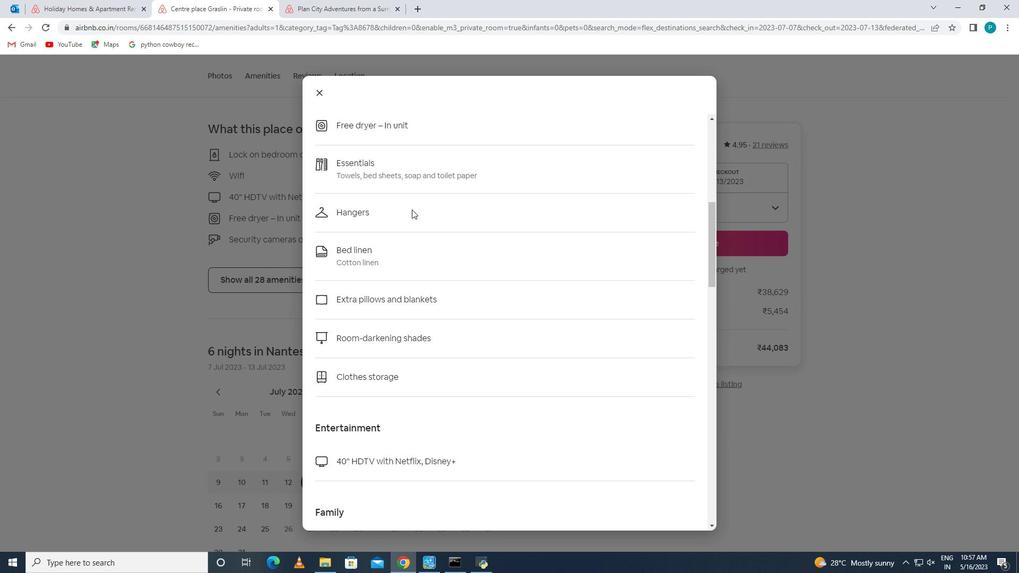 
Action: Mouse scrolled (412, 209) with delta (0, 0)
Screenshot: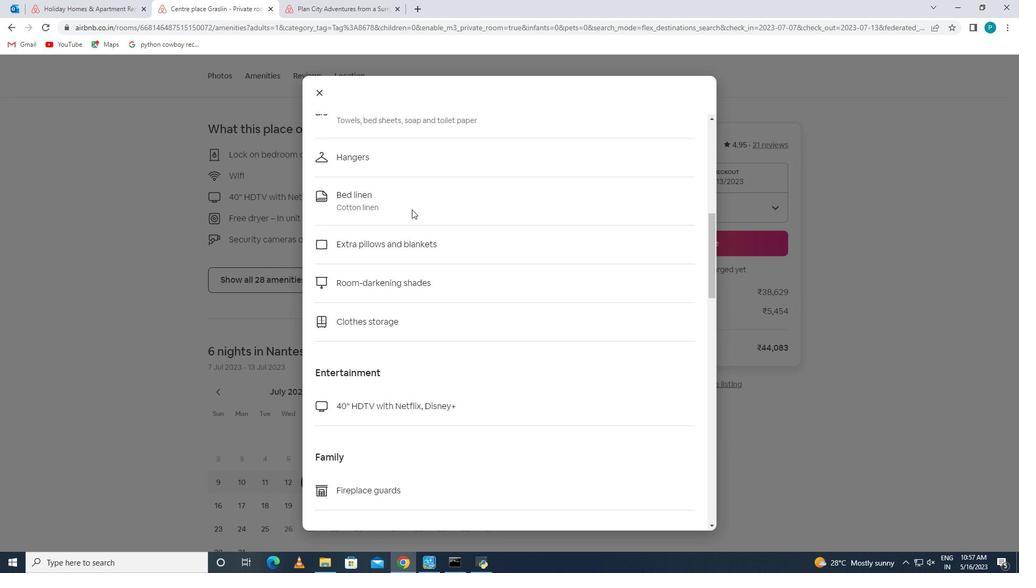 
Action: Mouse moved to (441, 225)
Screenshot: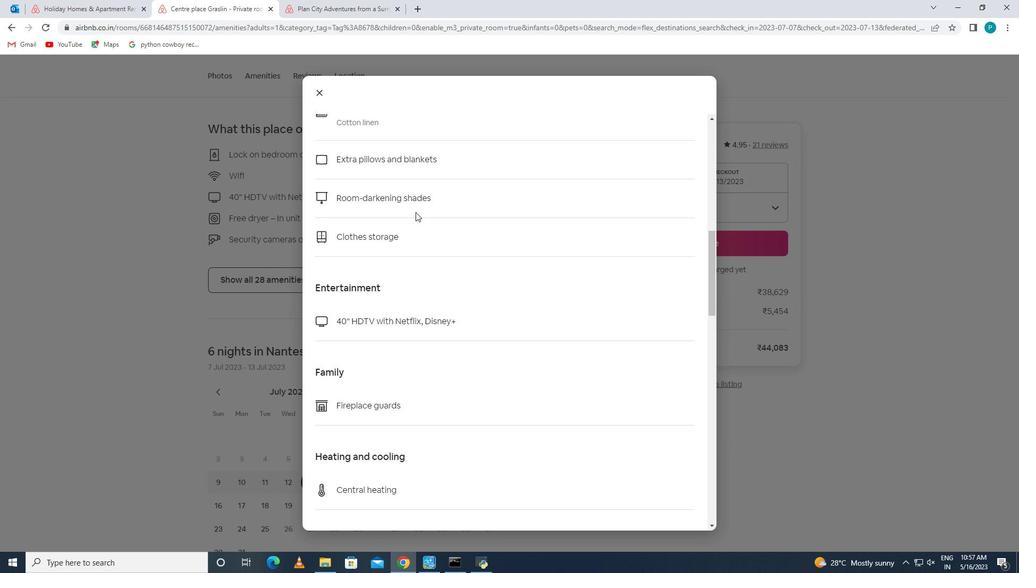 
Action: Mouse scrolled (441, 224) with delta (0, 0)
Screenshot: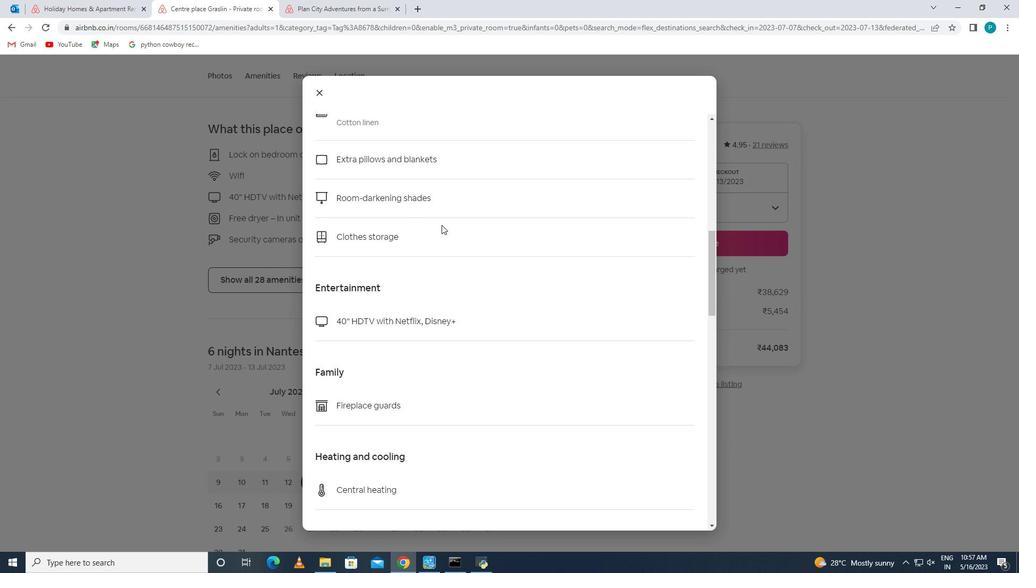 
Action: Mouse scrolled (441, 224) with delta (0, 0)
Screenshot: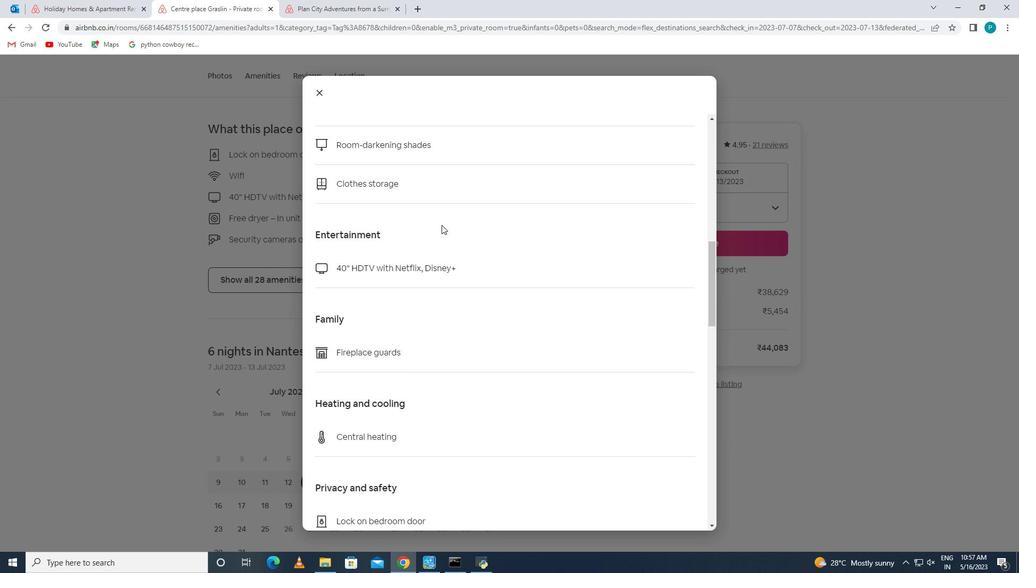 
Action: Mouse scrolled (441, 224) with delta (0, 0)
Screenshot: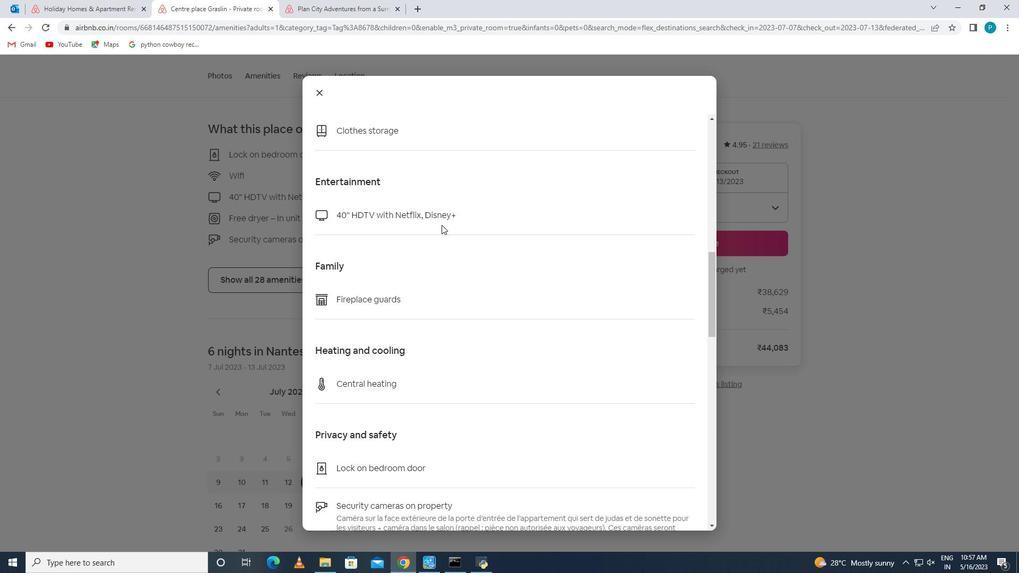 
Action: Mouse scrolled (441, 224) with delta (0, 0)
Screenshot: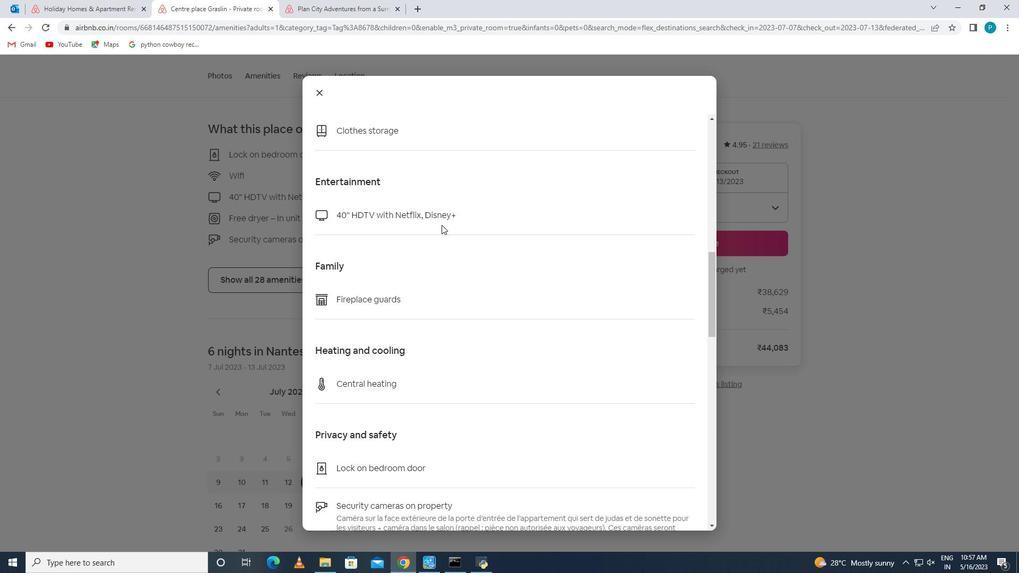 
Action: Mouse scrolled (441, 224) with delta (0, 0)
Screenshot: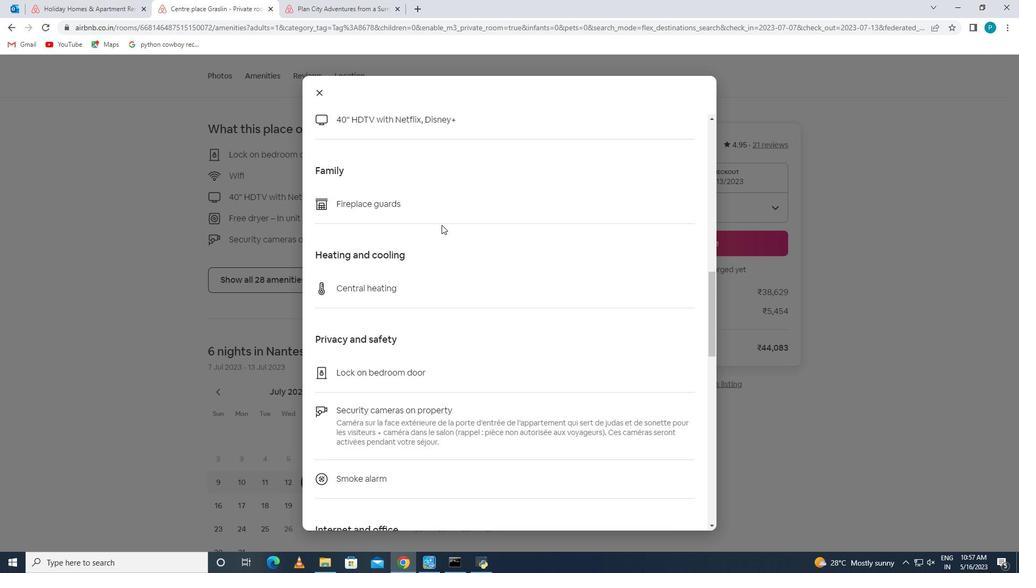 
Action: Mouse scrolled (441, 224) with delta (0, 0)
Screenshot: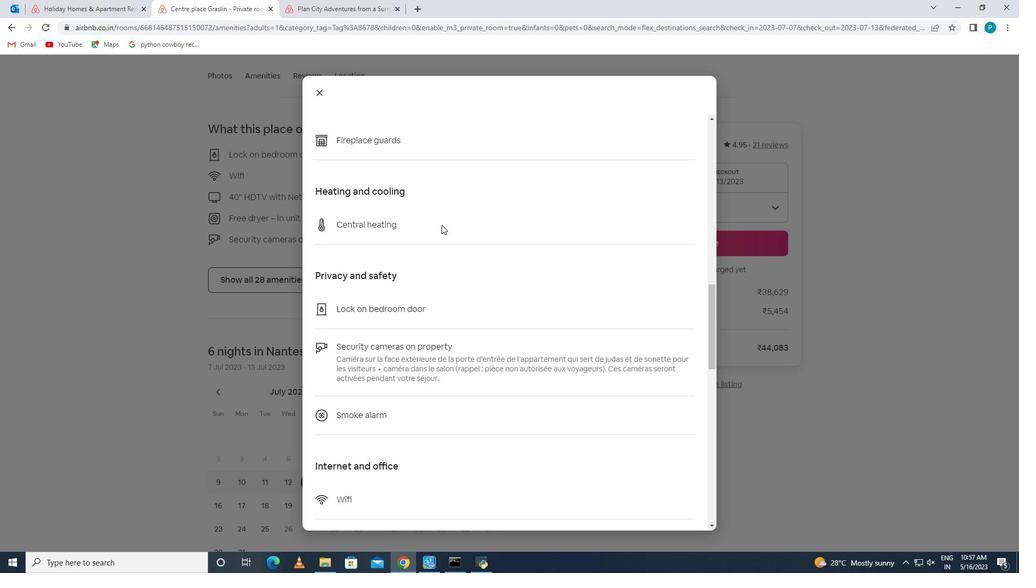 
Action: Mouse scrolled (441, 224) with delta (0, 0)
Screenshot: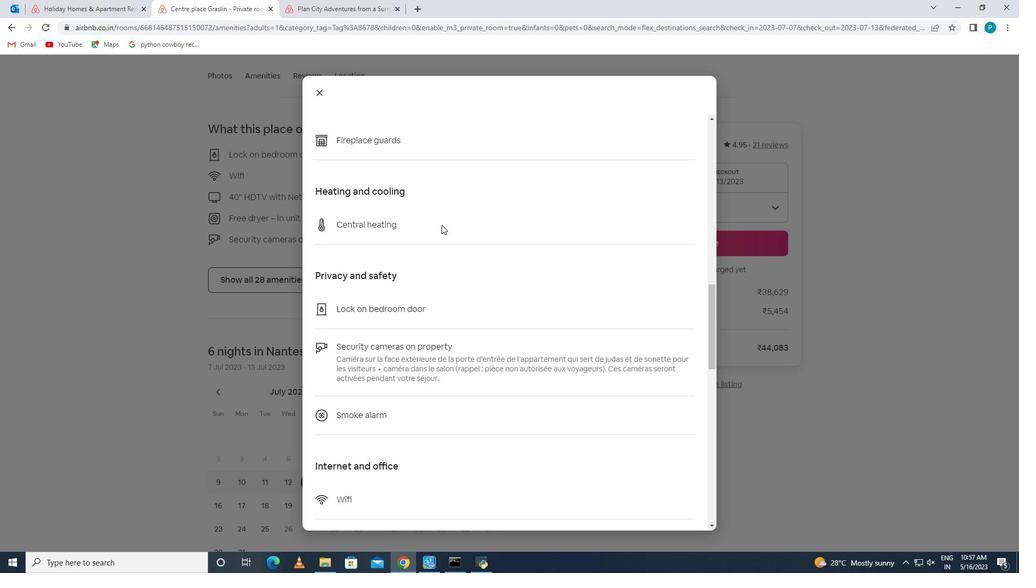 
Action: Mouse scrolled (441, 224) with delta (0, 0)
Screenshot: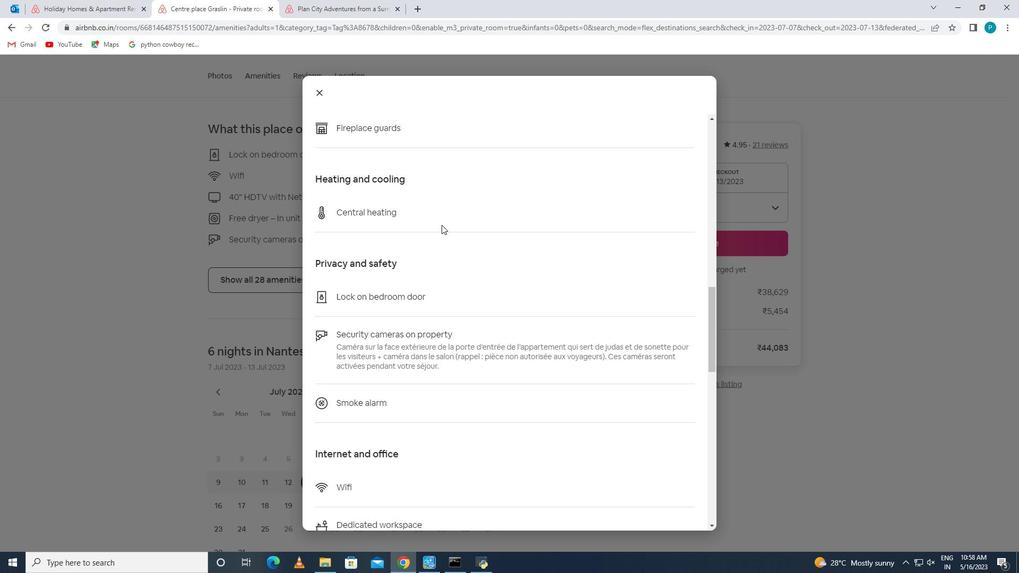 
Action: Mouse scrolled (441, 224) with delta (0, 0)
Screenshot: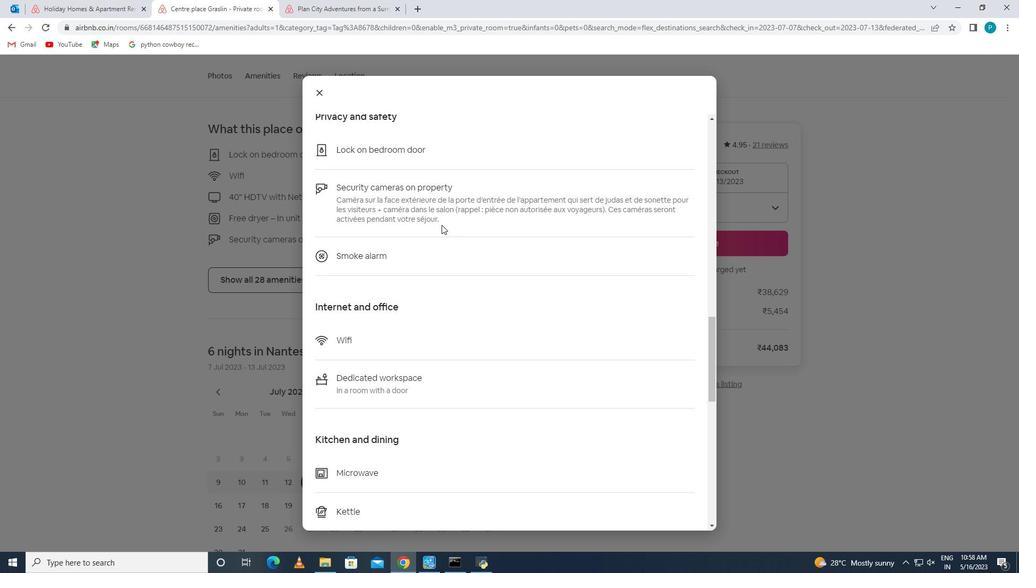 
Action: Mouse scrolled (441, 224) with delta (0, 0)
Screenshot: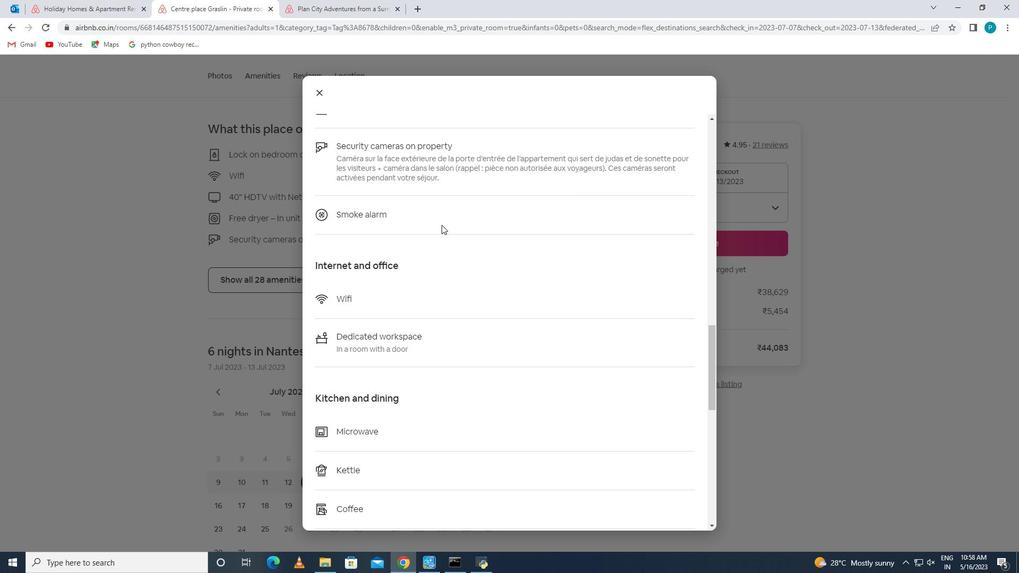 
Action: Mouse scrolled (441, 224) with delta (0, 0)
Screenshot: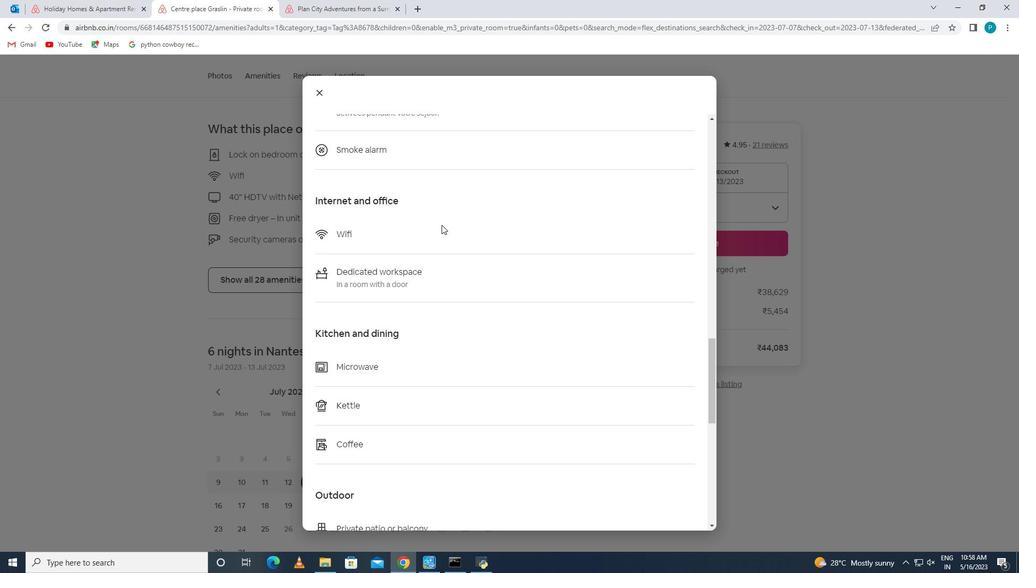
Action: Mouse scrolled (441, 224) with delta (0, 0)
Screenshot: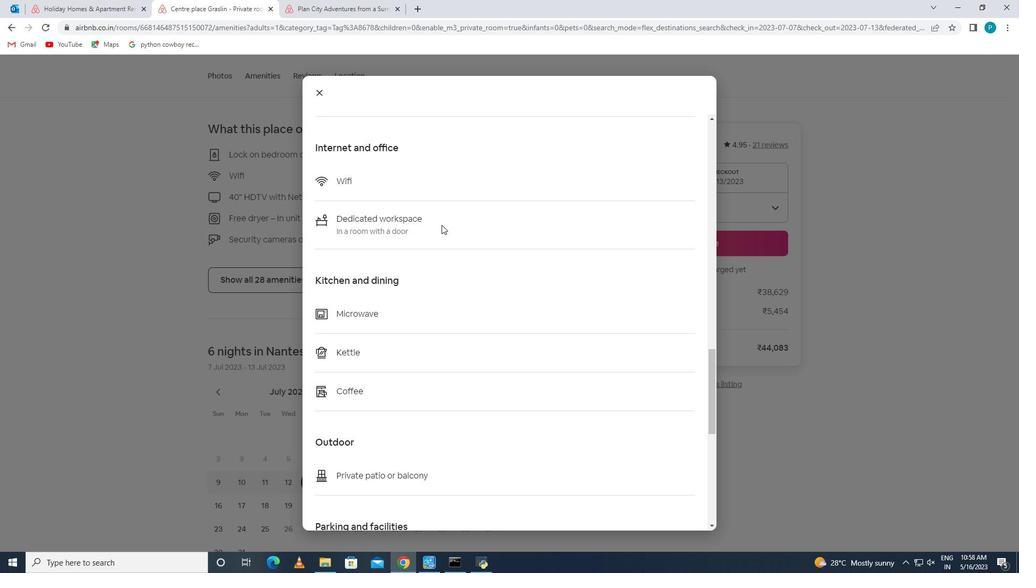
Action: Mouse scrolled (441, 224) with delta (0, 0)
Screenshot: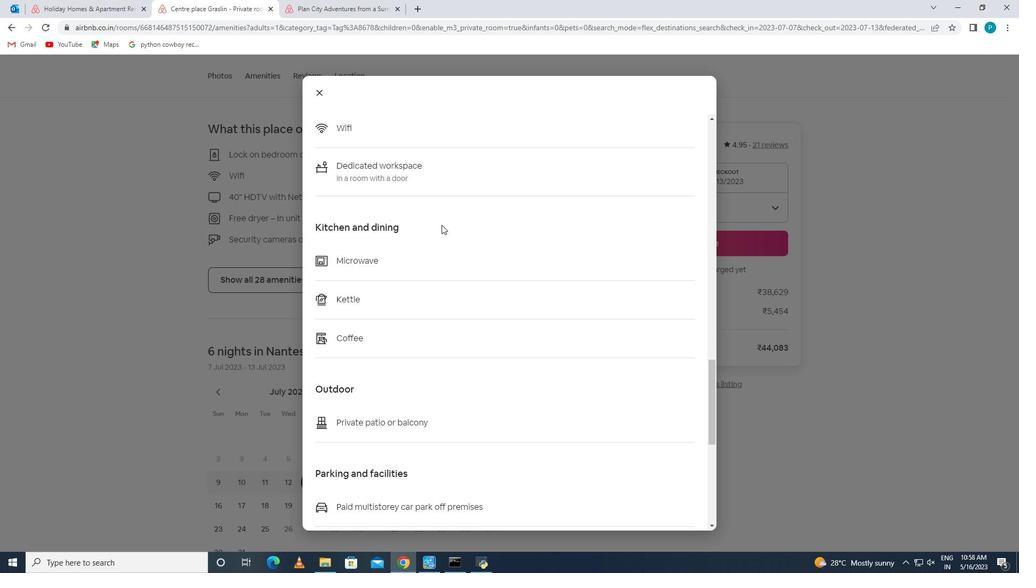 
Action: Mouse moved to (624, 278)
Screenshot: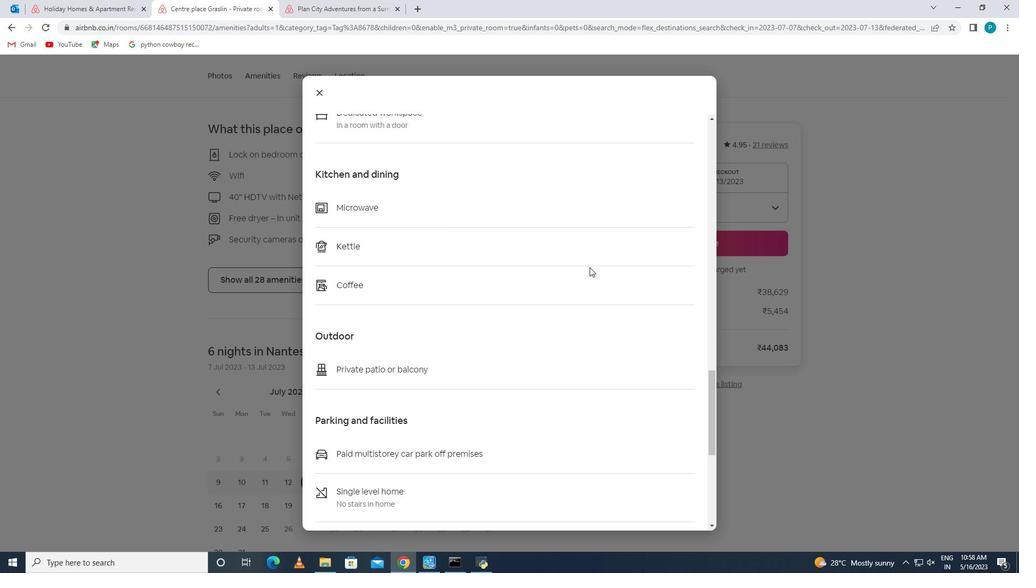 
Action: Mouse scrolled (624, 277) with delta (0, 0)
Screenshot: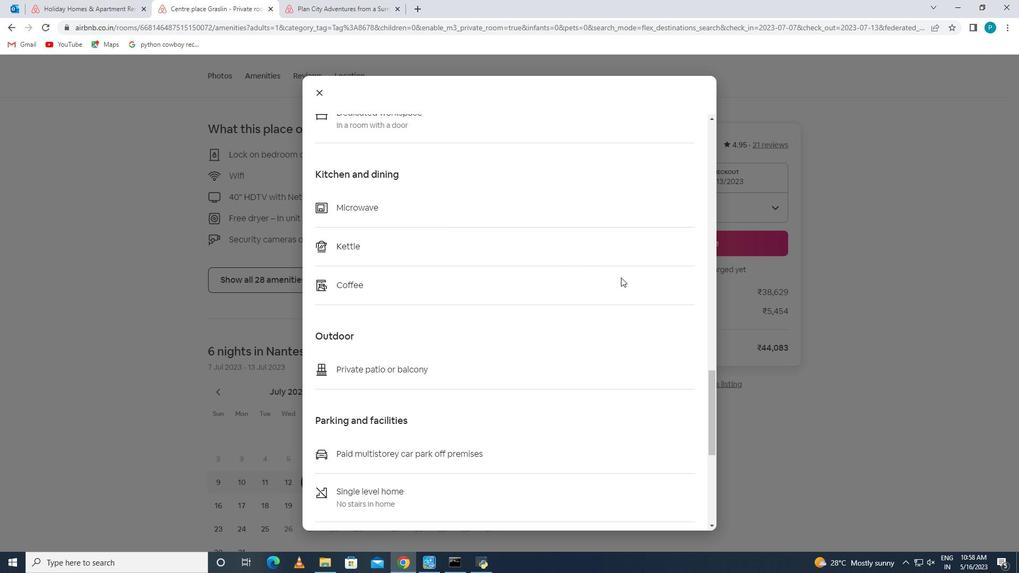 
Action: Mouse scrolled (624, 277) with delta (0, 0)
Screenshot: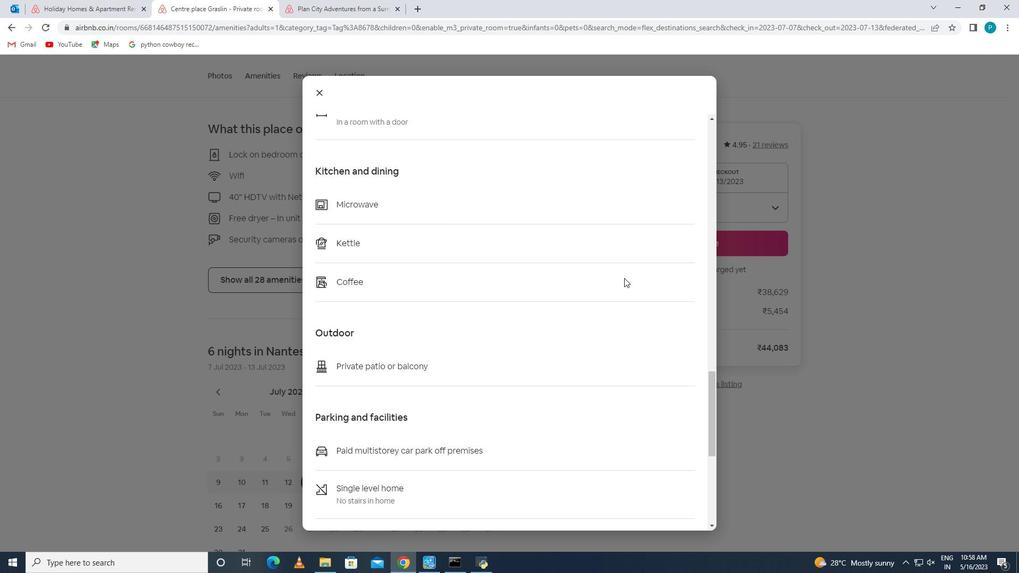 
Action: Mouse scrolled (624, 277) with delta (0, 0)
Screenshot: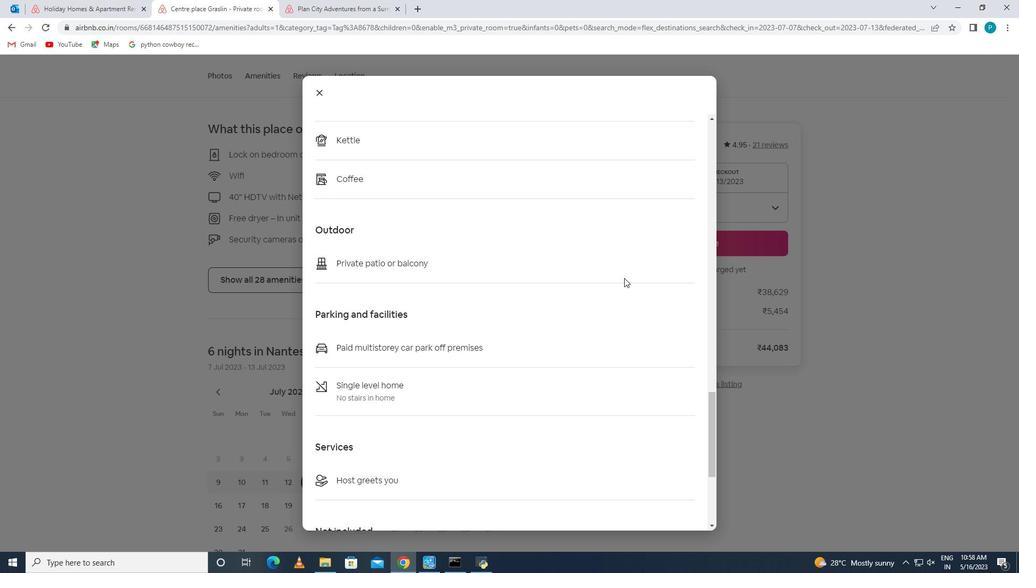 
Action: Mouse scrolled (624, 277) with delta (0, 0)
Screenshot: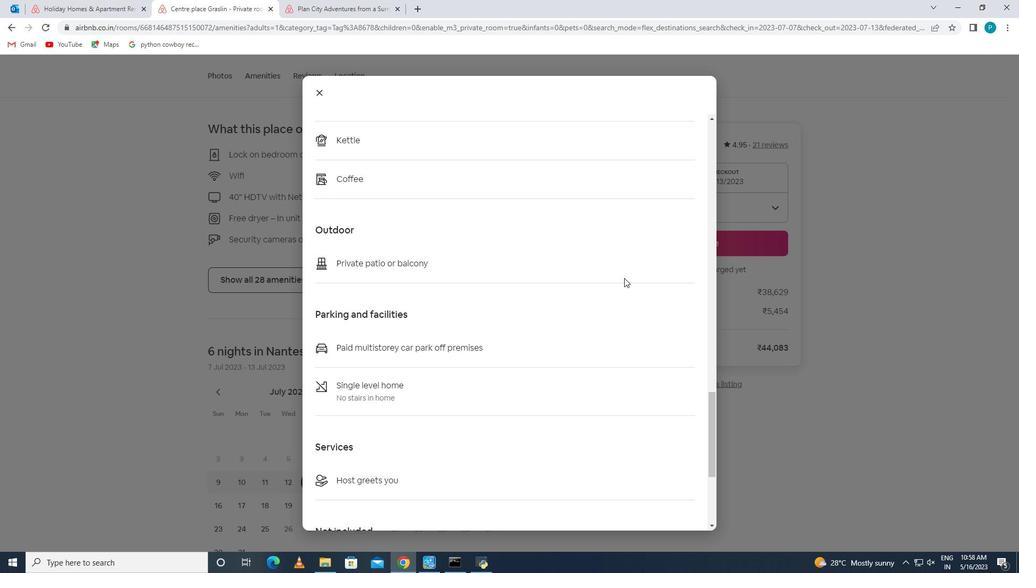 
Action: Mouse scrolled (624, 277) with delta (0, 0)
Screenshot: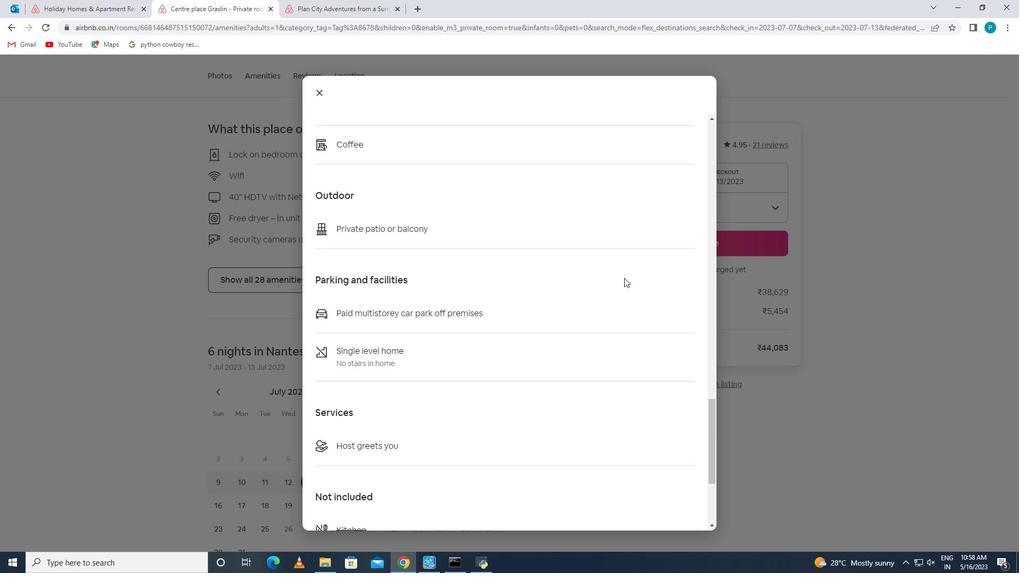 
Action: Mouse scrolled (624, 277) with delta (0, 0)
Screenshot: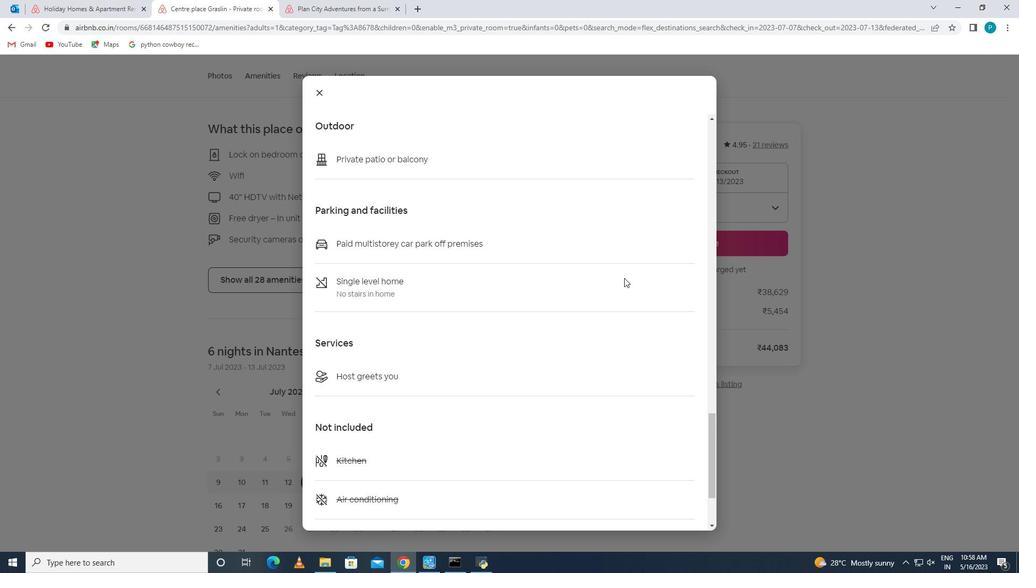 
Action: Mouse scrolled (624, 277) with delta (0, 0)
Screenshot: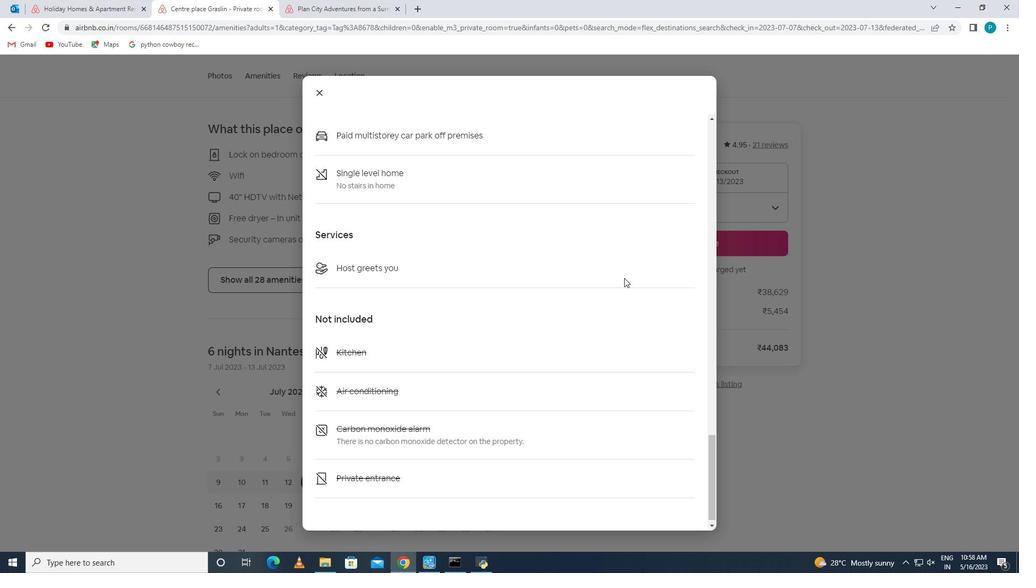
Action: Mouse scrolled (624, 277) with delta (0, 0)
Screenshot: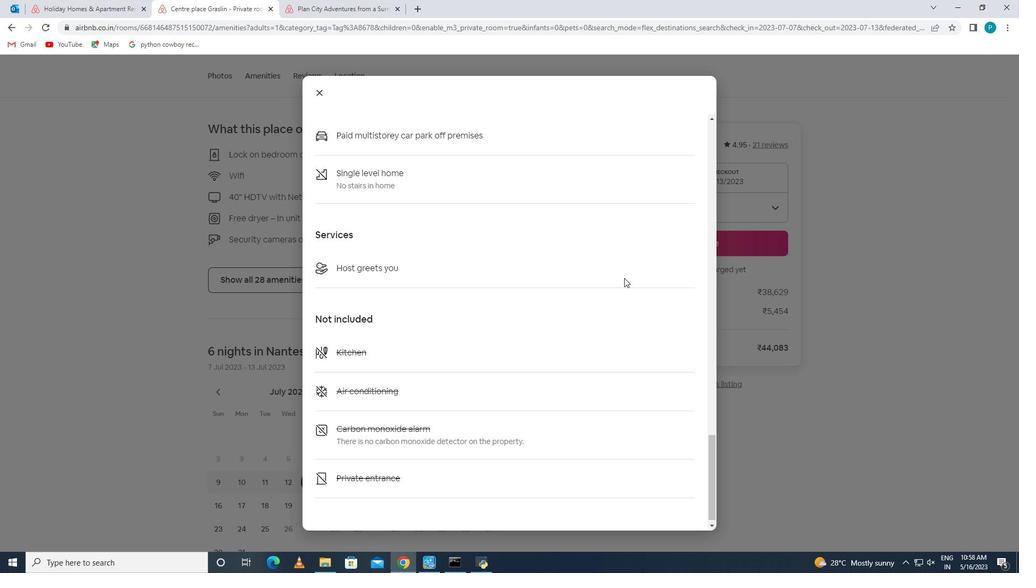 
Action: Mouse scrolled (624, 277) with delta (0, 0)
Screenshot: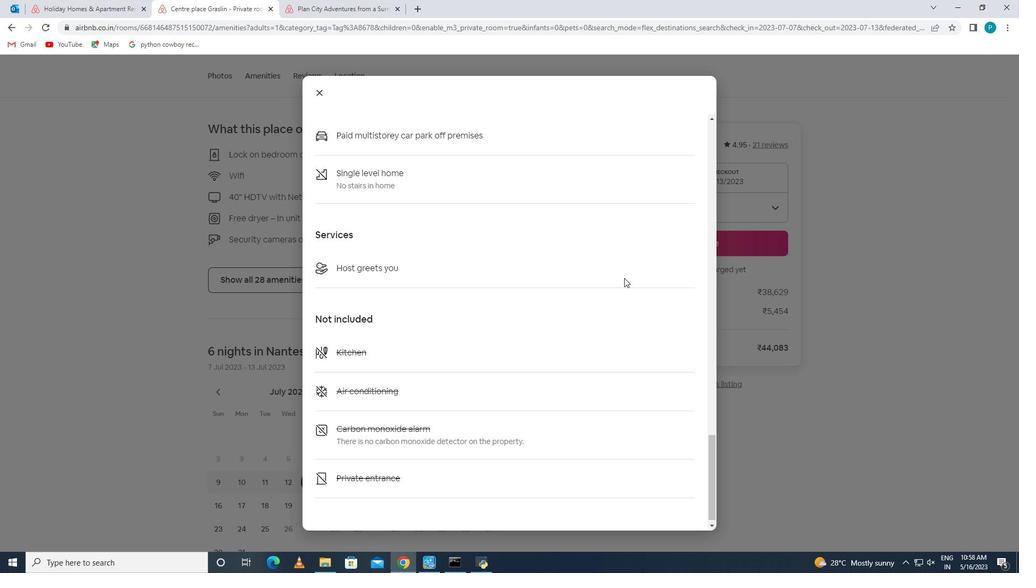 
Action: Mouse scrolled (624, 277) with delta (0, 0)
Screenshot: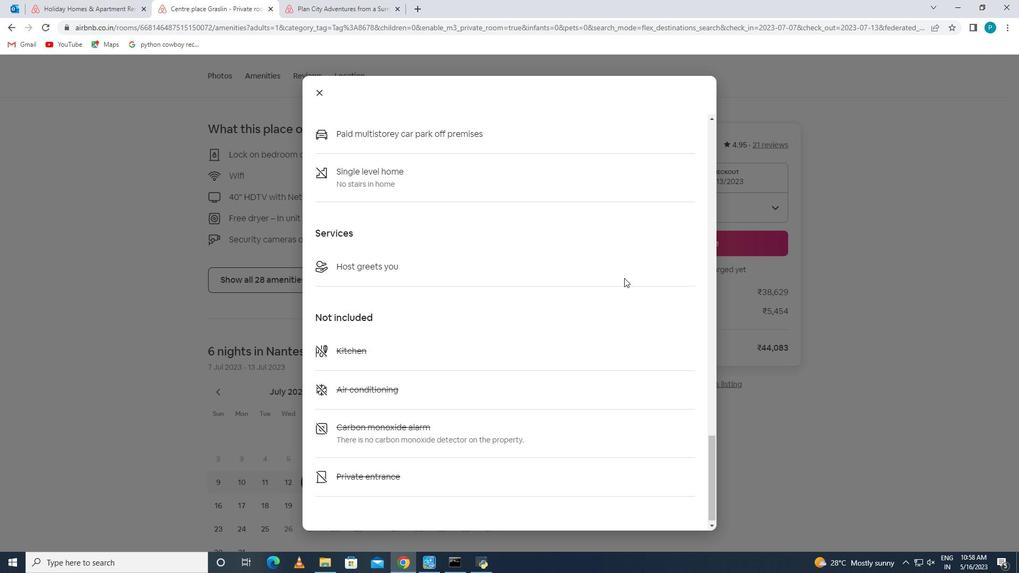 
Action: Mouse moved to (624, 278)
Screenshot: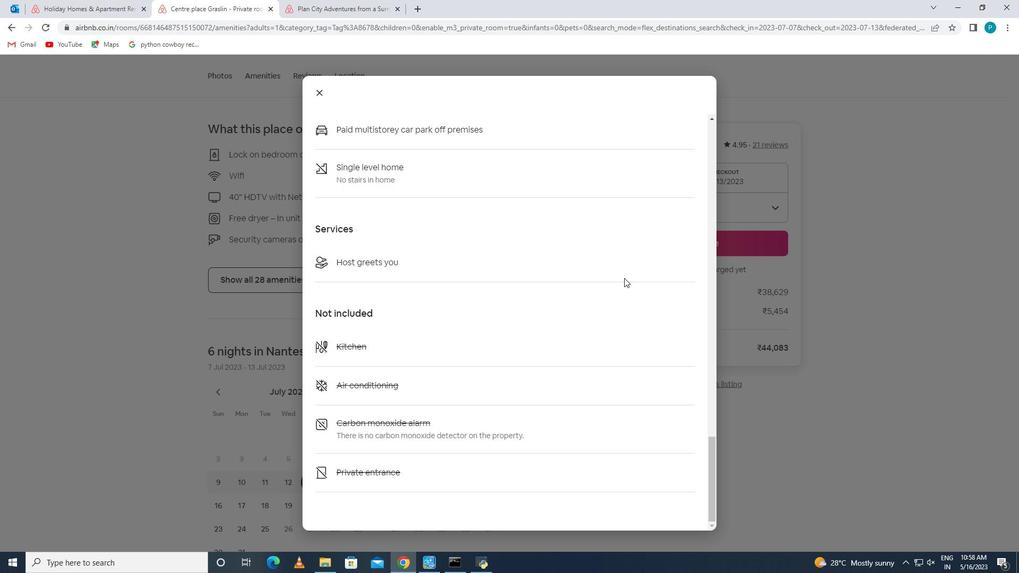
Action: Mouse scrolled (624, 277) with delta (0, 0)
Screenshot: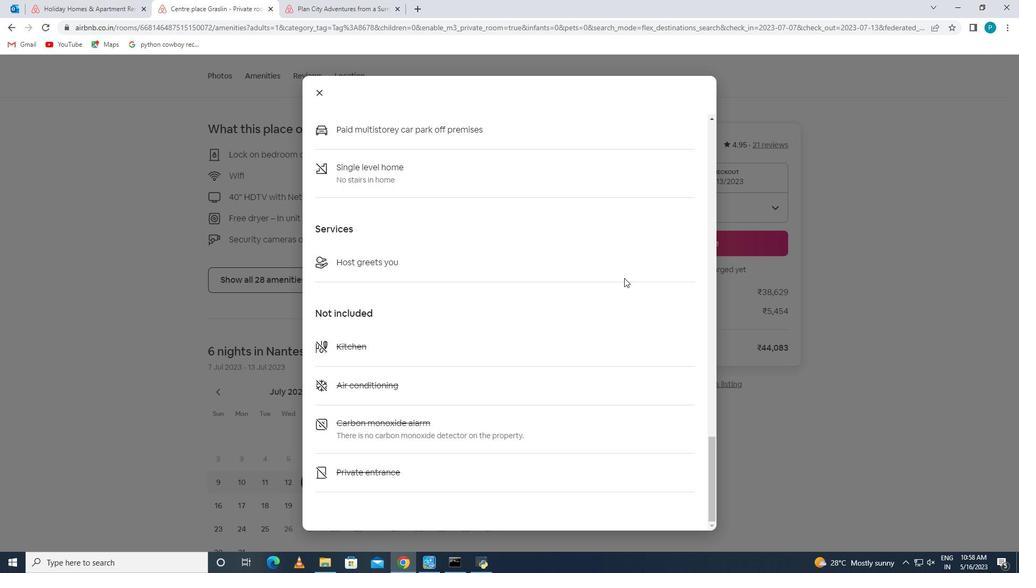 
Action: Mouse scrolled (624, 277) with delta (0, 0)
Screenshot: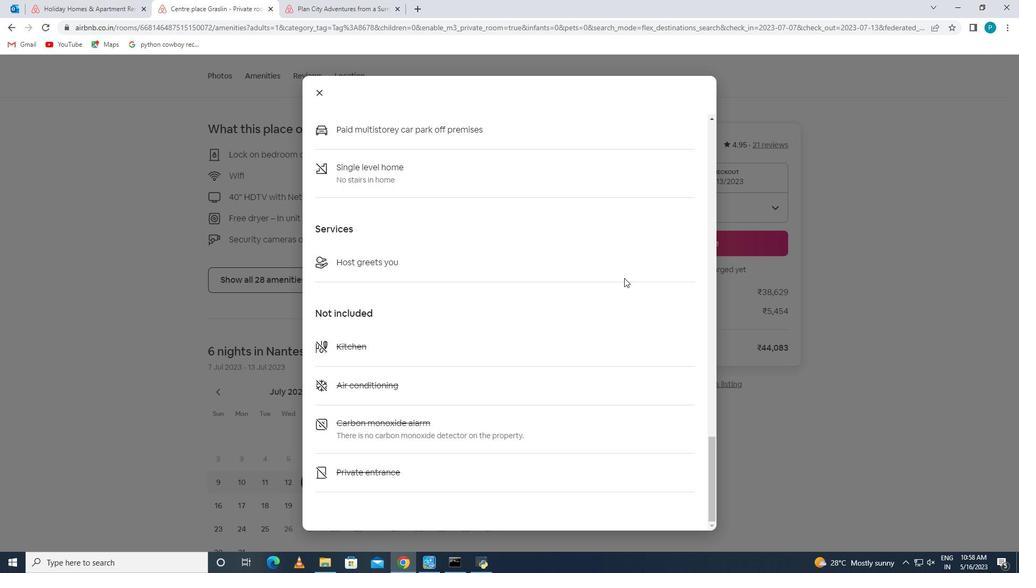
Action: Mouse scrolled (624, 277) with delta (0, 0)
Screenshot: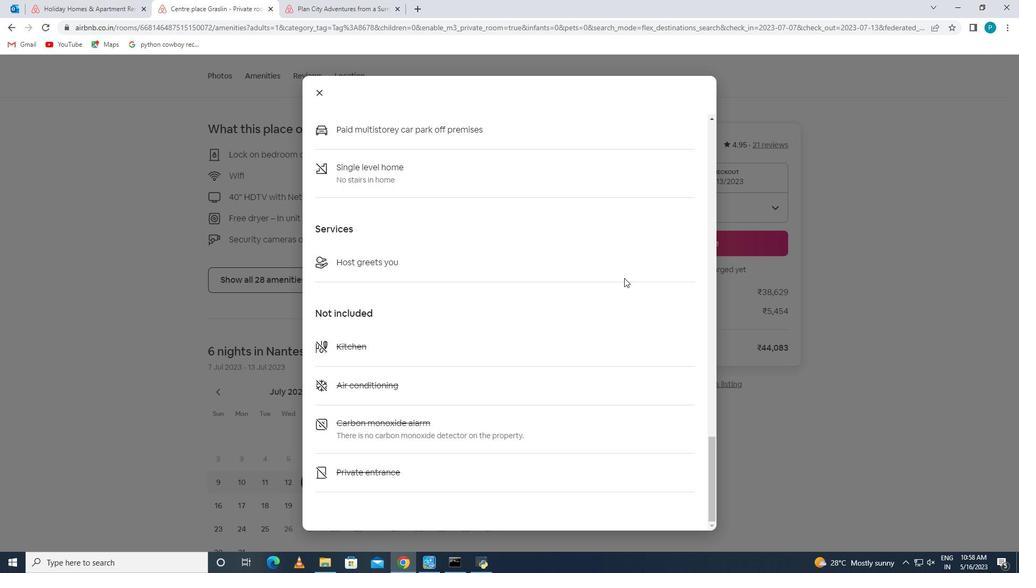
Action: Mouse moved to (624, 278)
Screenshot: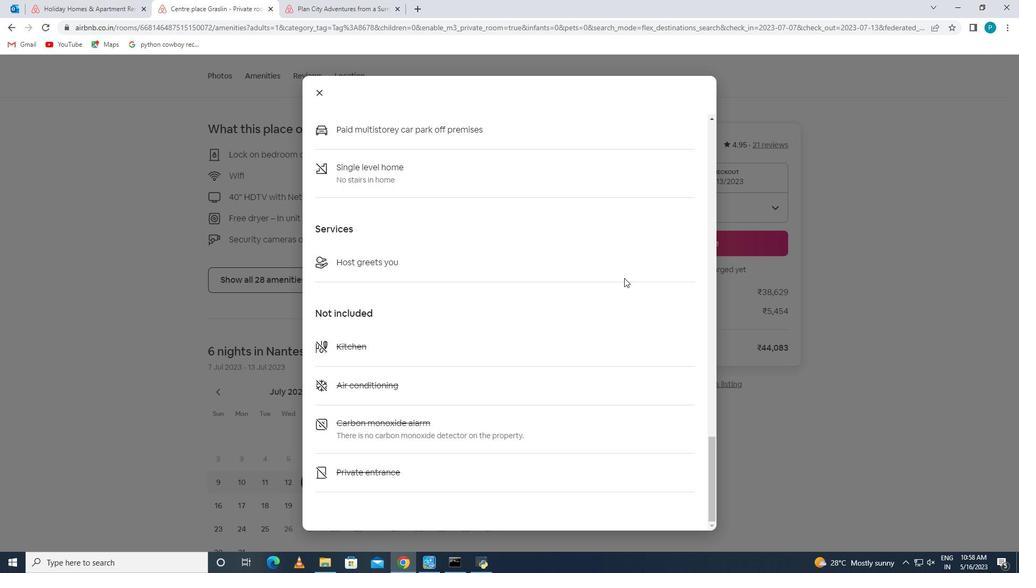 
Action: Mouse scrolled (624, 277) with delta (0, 0)
Screenshot: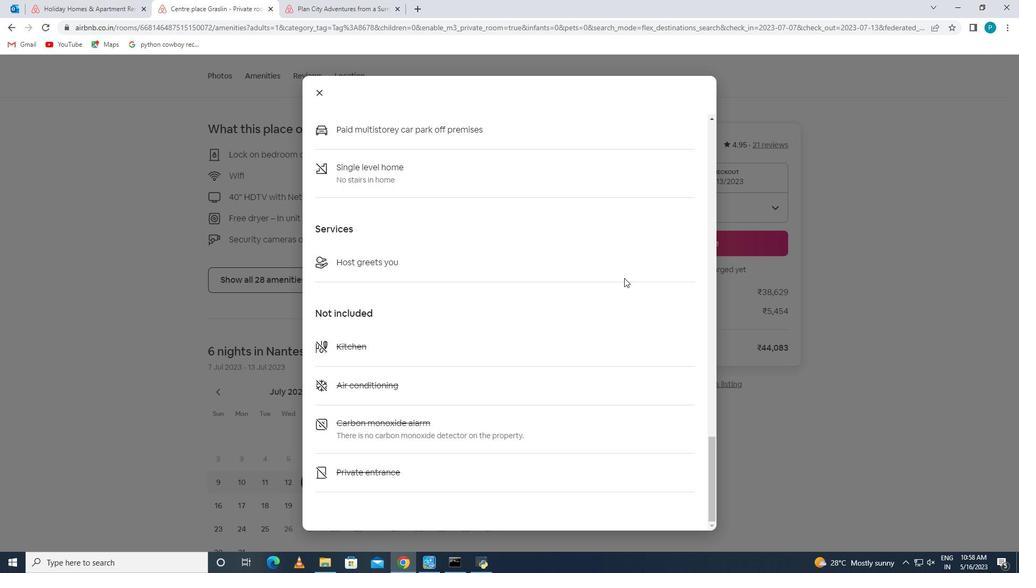 
Action: Mouse scrolled (624, 277) with delta (0, 0)
Screenshot: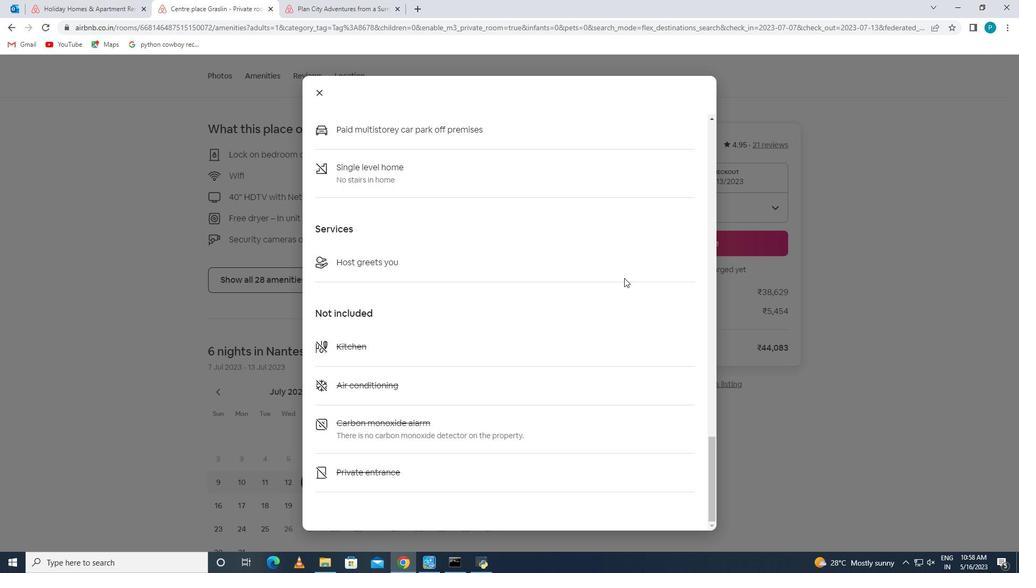 
Action: Mouse scrolled (624, 277) with delta (0, 0)
Screenshot: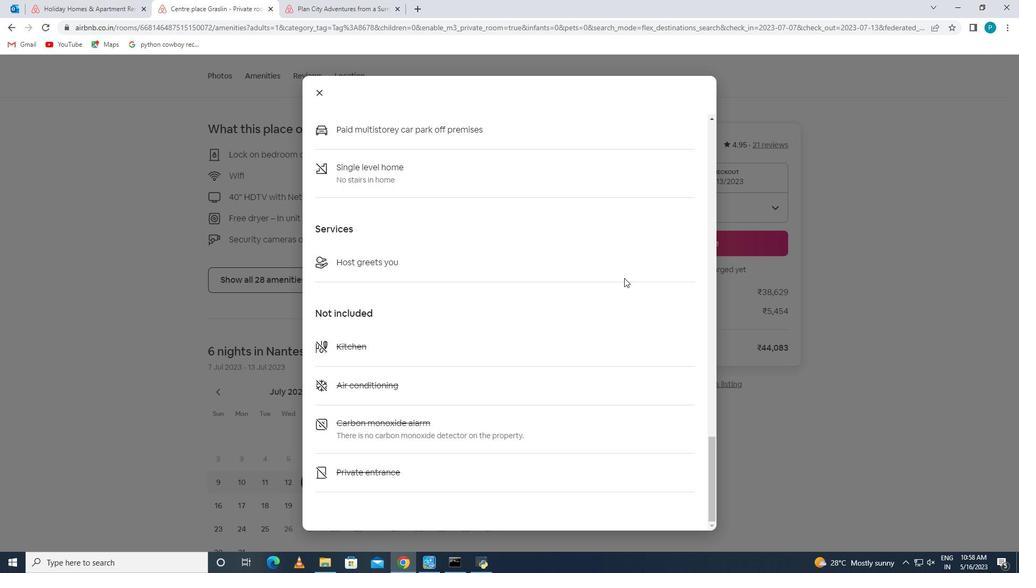 
Action: Mouse scrolled (624, 277) with delta (0, 0)
Screenshot: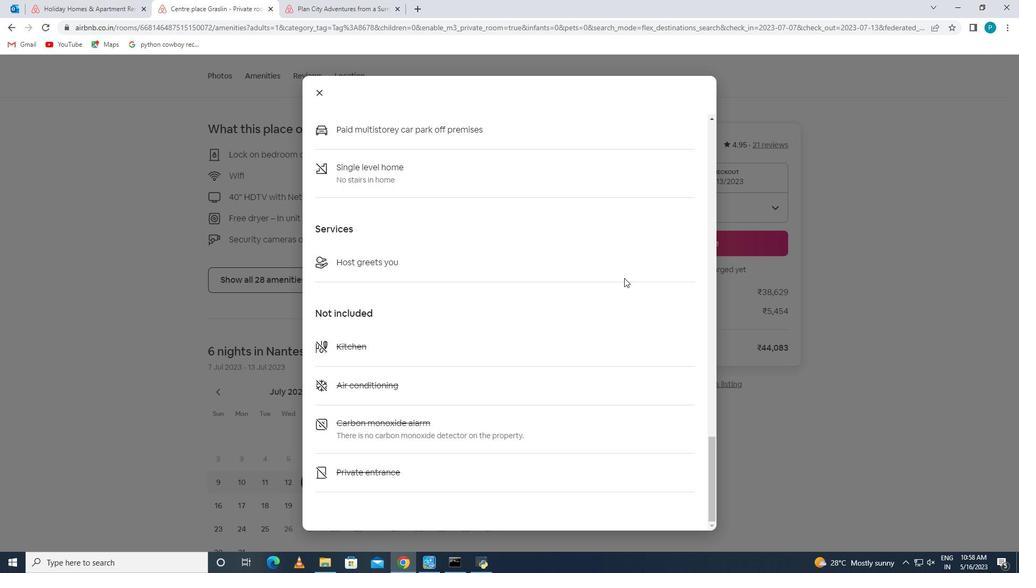 
Action: Mouse moved to (590, 225)
Screenshot: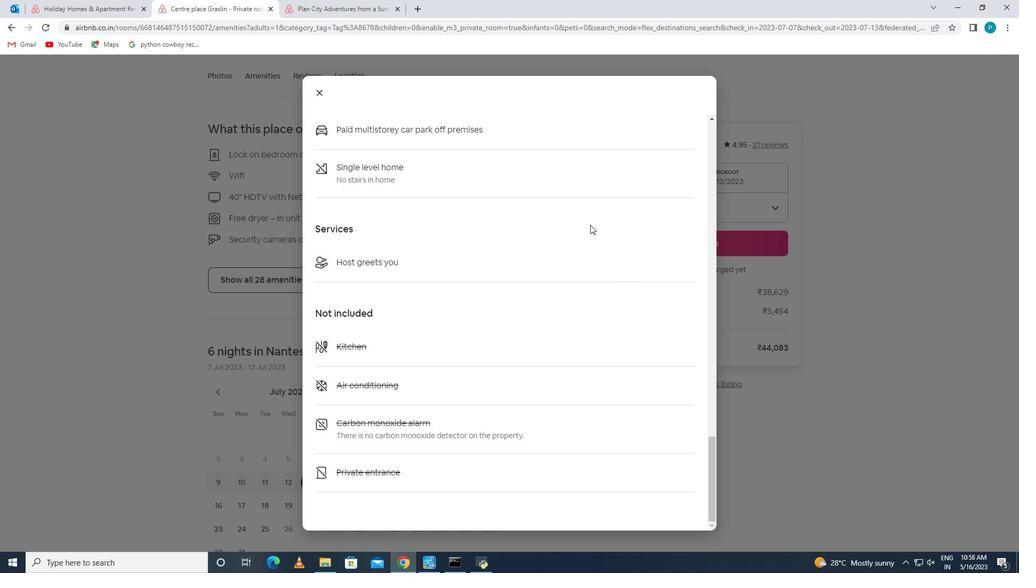 
